 Task: Open an excel sheet with  and write heading  Student grades data  Add 10 students name:-  'Joshua Rivera, Zoey Coleman, Ryan Wright, Addison Bailey, Jonathan Simmons, Brooklyn Ward, Caleb Barnes, Audrey Collins, Gabriel Perry, Sofia Bell. ' in December Last week sales are  100 to 150. Math Grade:-  90, 95, 80, 92, 85,88, 90, 78, 92, 85.Science Grade:-  85, 87, 92, 88, 90, 85, 92, 80, 88, 90.English Grade:-  92, 90, 85, 90, 88, 92, 85, 82, 90, 88. _x000D_
History Grade:-  88, 92, 78, 95, 90, 90, 80, 85, 92, 90. Total use the formula   =SUM(D2:G2) then presss enter. Save page EvaluationSalesTargets_2022
Action: Mouse moved to (476, 265)
Screenshot: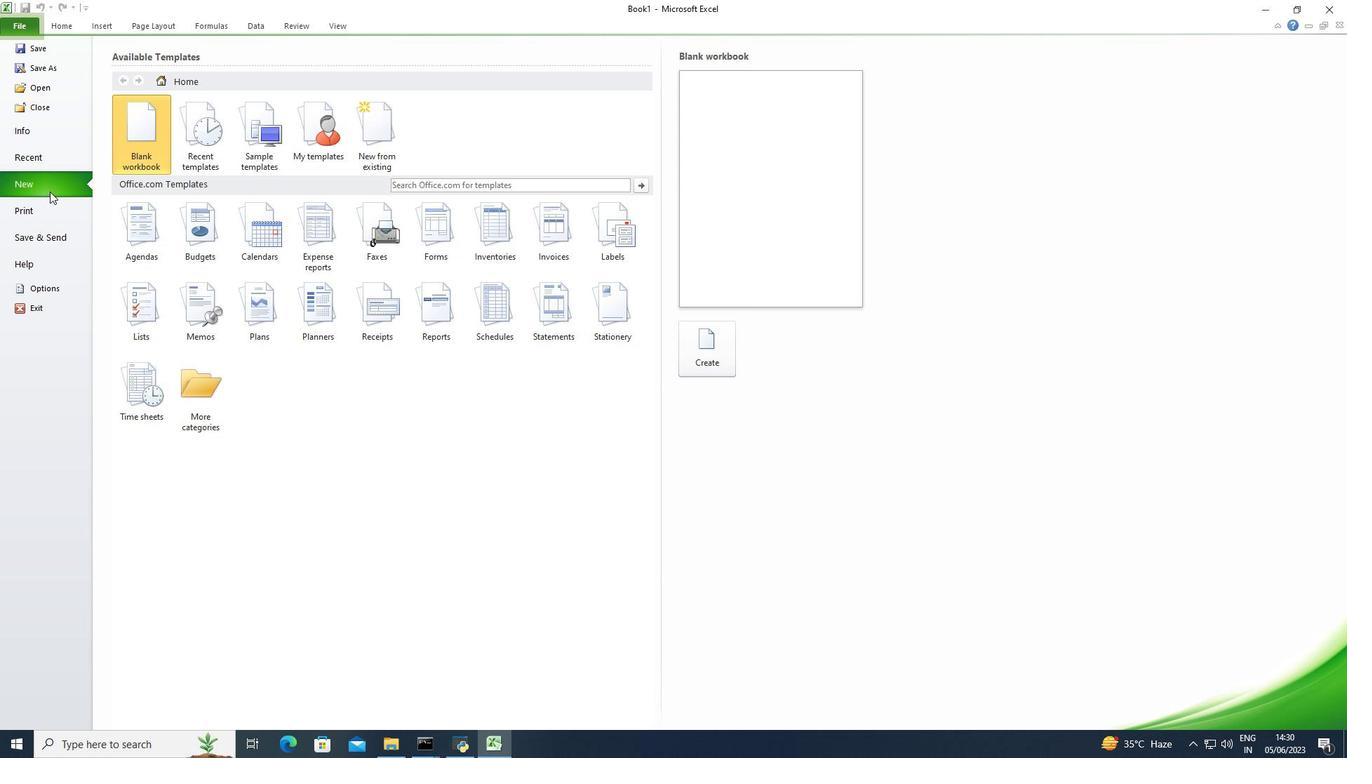 
Action: Mouse pressed left at (476, 265)
Screenshot: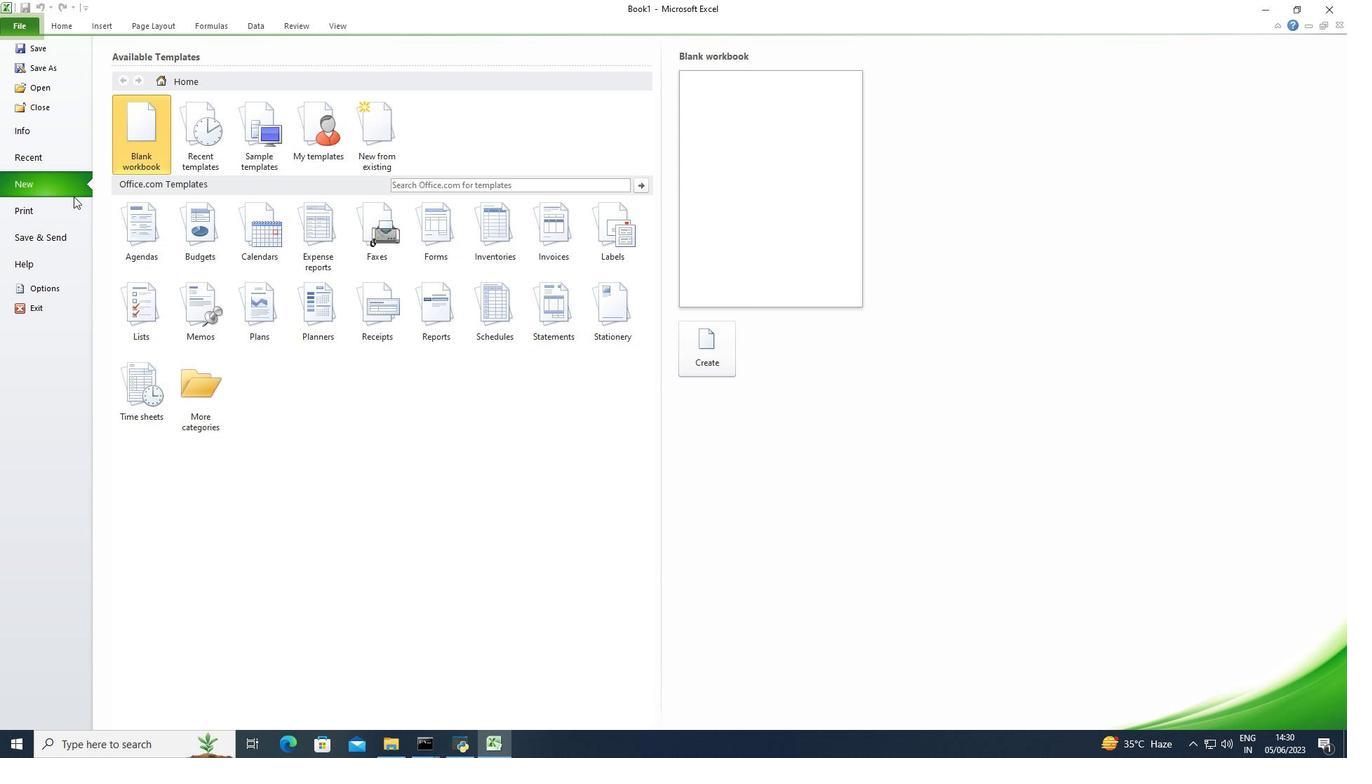 
Action: Mouse moved to (183, 247)
Screenshot: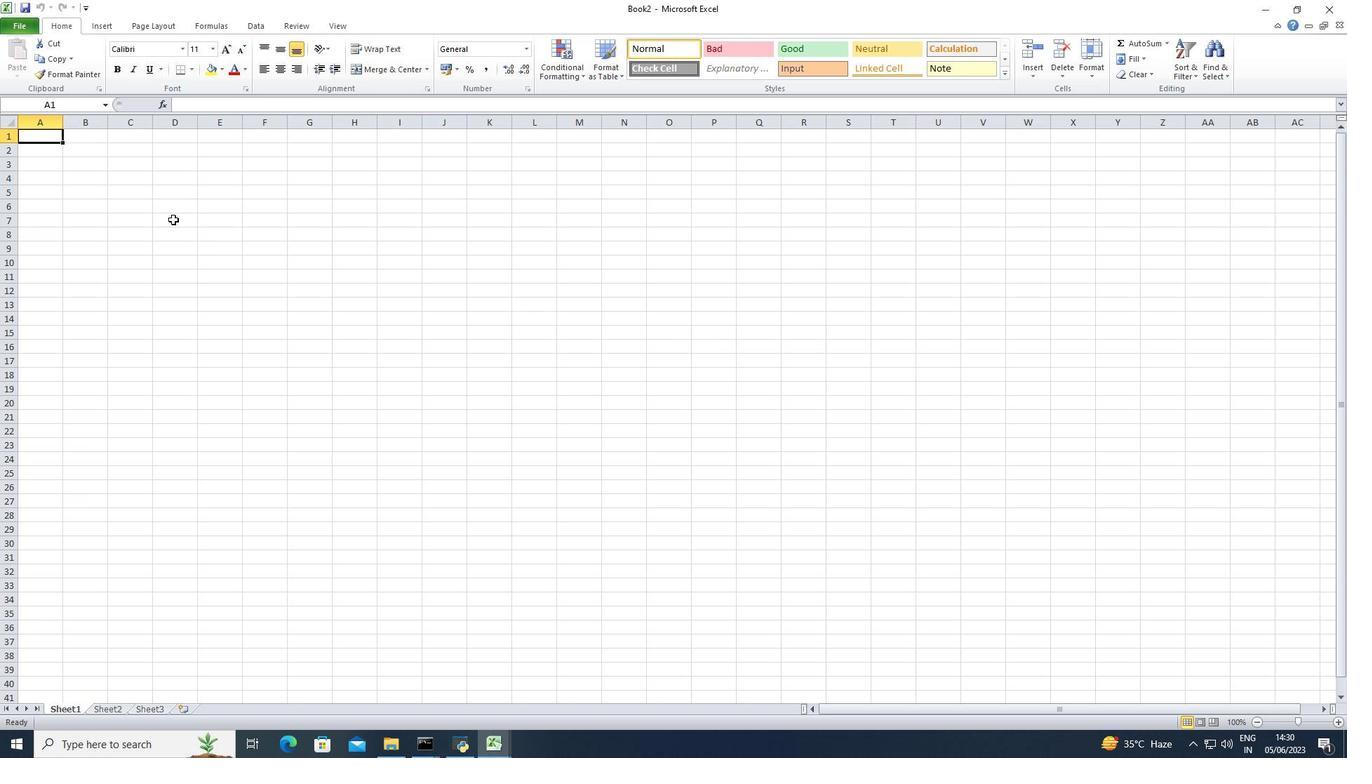 
Action: Mouse pressed left at (183, 247)
Screenshot: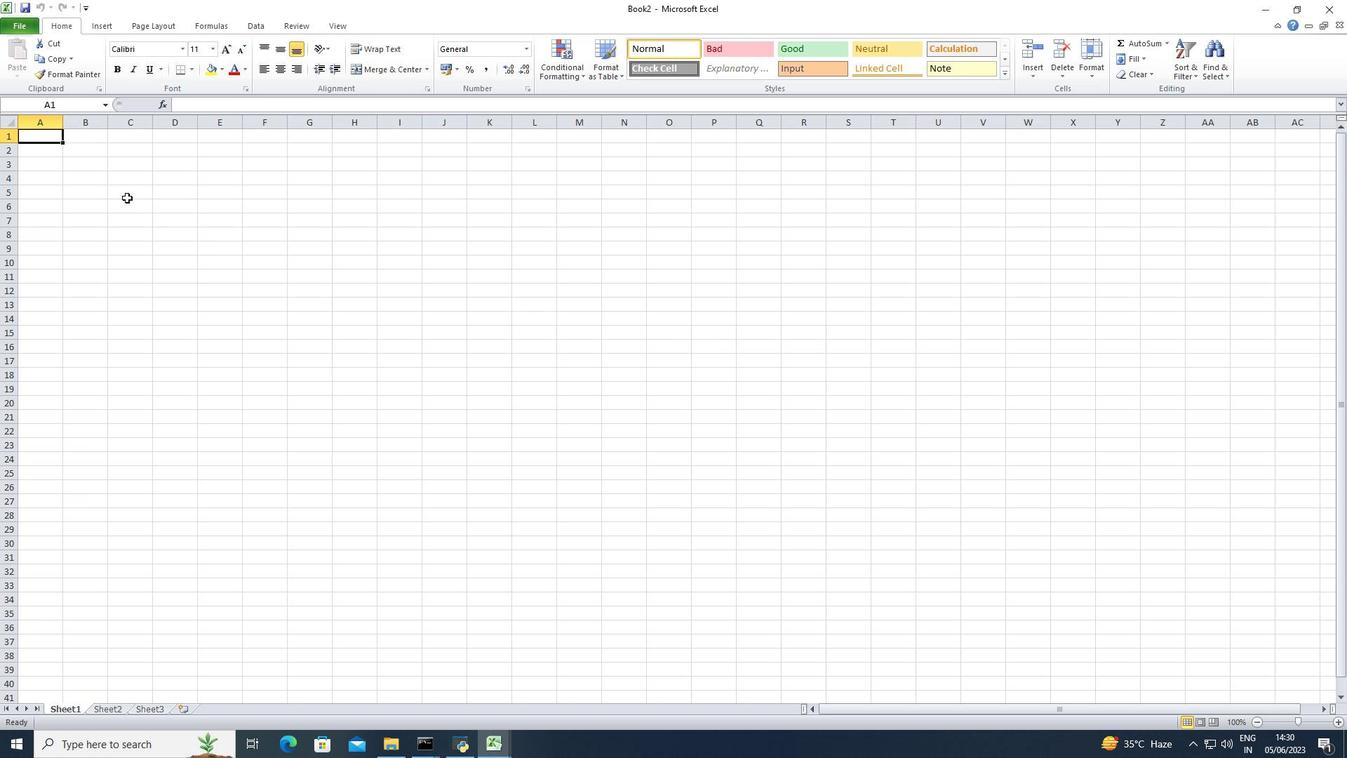 
Action: Key pressed <Key.shift>Student<Key.space>grades<Key.space>data<Key.enter><Key.down><Key.shift><Key.shift><Key.shift><Key.shift><Key.shift><Key.shift><Key.shift><Key.shift><Key.shift><Key.shift>Students<Key.space><Key.shift>Nak<Key.backspace>me<Key.enter><Key.shift>Joshua<Key.space><Key.shift>Rivera<Key.enter><Key.shift>Zoey<Key.space><Key.shift>Coleman<Key.enter><Key.shift>Ryan<Key.space><Key.shift>Wright<Key.enter><Key.shift>Addison<Key.space><Key.shift>Bailey<Key.enter><Key.shift><Key.shift><Key.shift>Jonathan<Key.space><Key.shift>Simmons<Key.enter><Key.shift>Brooklyn<Key.space><Key.shift>Ward<Key.enter><Key.shift>Caleb<Key.space><Key.shift>Barnes<Key.enter><Key.shift>Audrey<Key.space><Key.shift>Collins<Key.space><Key.shift>Gabriel<Key.space><Key.shift>Perry<Key.enter><Key.shift>Sofia<Key.space><Key.shift>Bell<Key.down><Key.down><Key.right><Key.right><Key.right><Key.up><Key.up><Key.up><Key.up><Key.up><Key.up><Key.up><Key.up><Key.up><Key.up><Key.up><Key.shift>December<Key.space><Key.shift>Last<Key.space>week<Key.space>sales<Key.down>100<Key.down>105<Key.down>110<Key.down>117<Key.down>120<Key.down>125<Key.down>130<Key.down>145<Key.down>150<Key.down><Key.right><Key.right><Key.right><Key.up><Key.up><Key.up><Key.up><Key.up><Key.up><Key.up><Key.up><Key.up><Key.up><Key.shift>Math<Key.space><Key.shift><Key.shift><Key.shift><Key.shift>Grade<Key.down>90<Key.down>95<Key.down>80<Key.down>92<Key.down>85<Key.down>88<Key.down>90<Key.down>78<Key.down>92<Key.down><Key.right><Key.right><Key.up><Key.up><Key.up><Key.up><Key.up><Key.up>65<Key.up><Key.up><Key.down><Key.down><Key.down><Key.down><Key.down><Key.down>
Screenshot: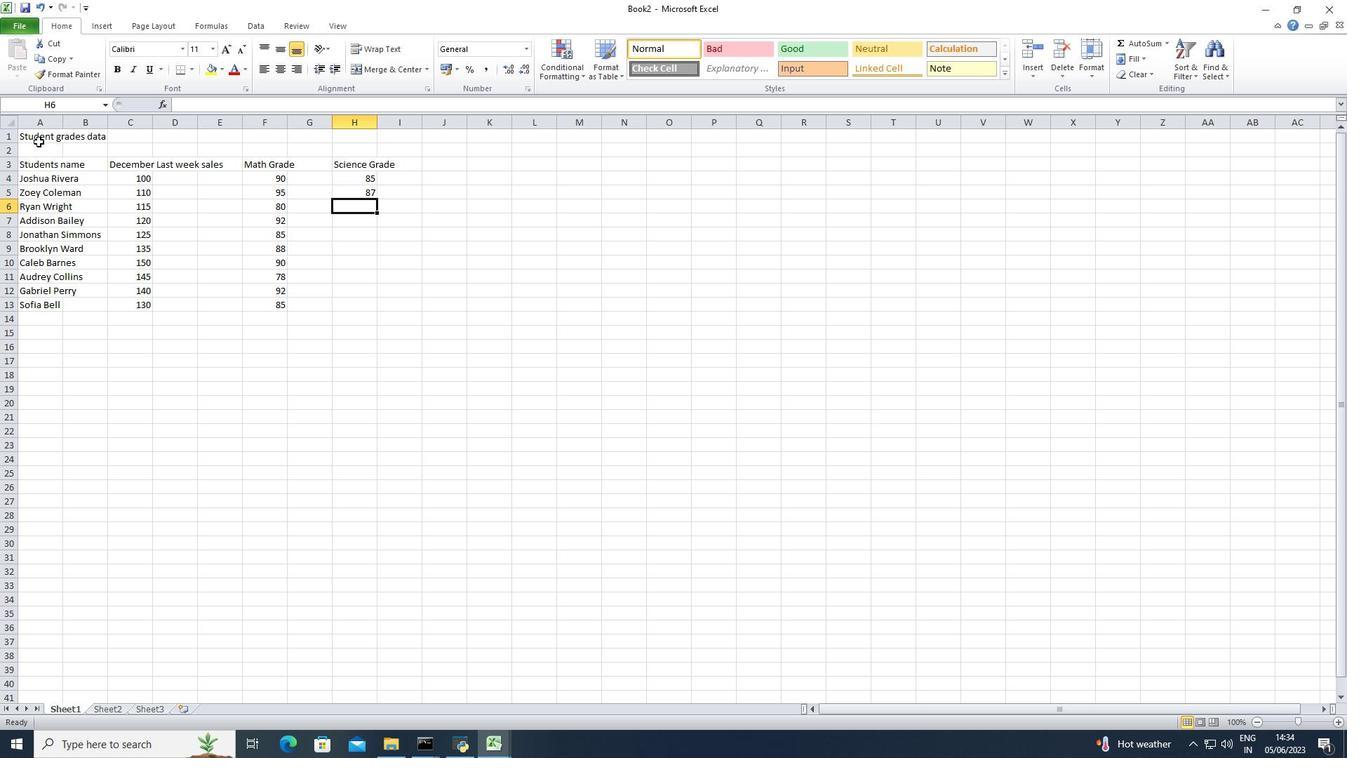 
Action: Mouse moved to (190, 252)
Screenshot: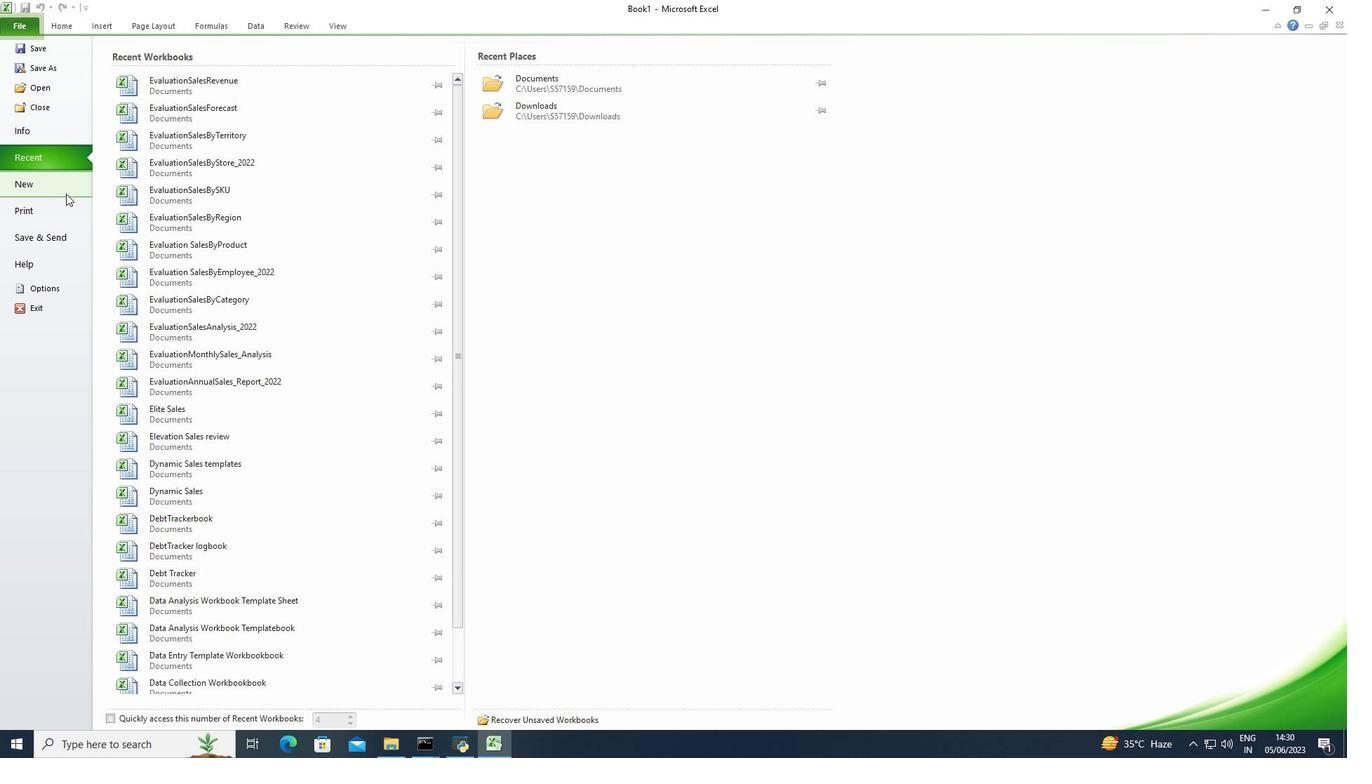
Action: Mouse pressed left at (190, 252)
Screenshot: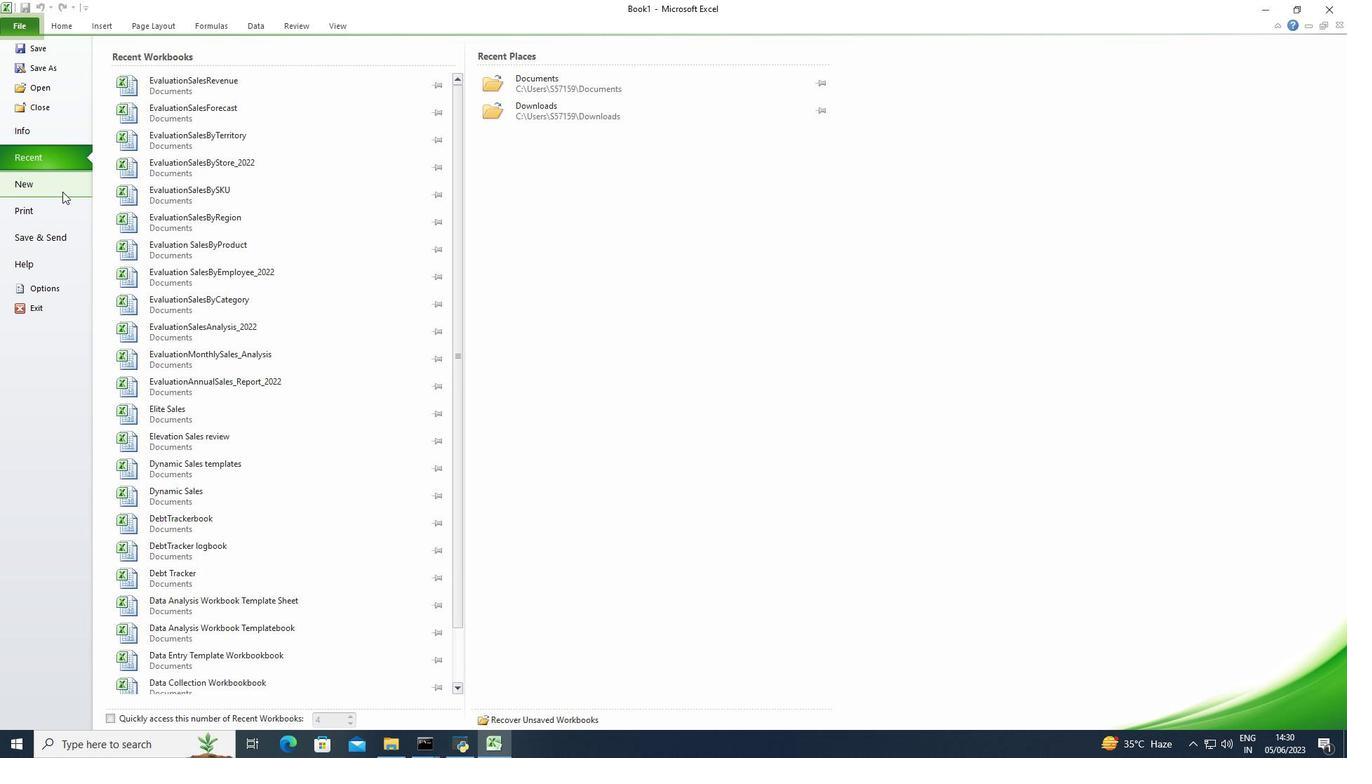 
Action: Mouse moved to (470, 267)
Screenshot: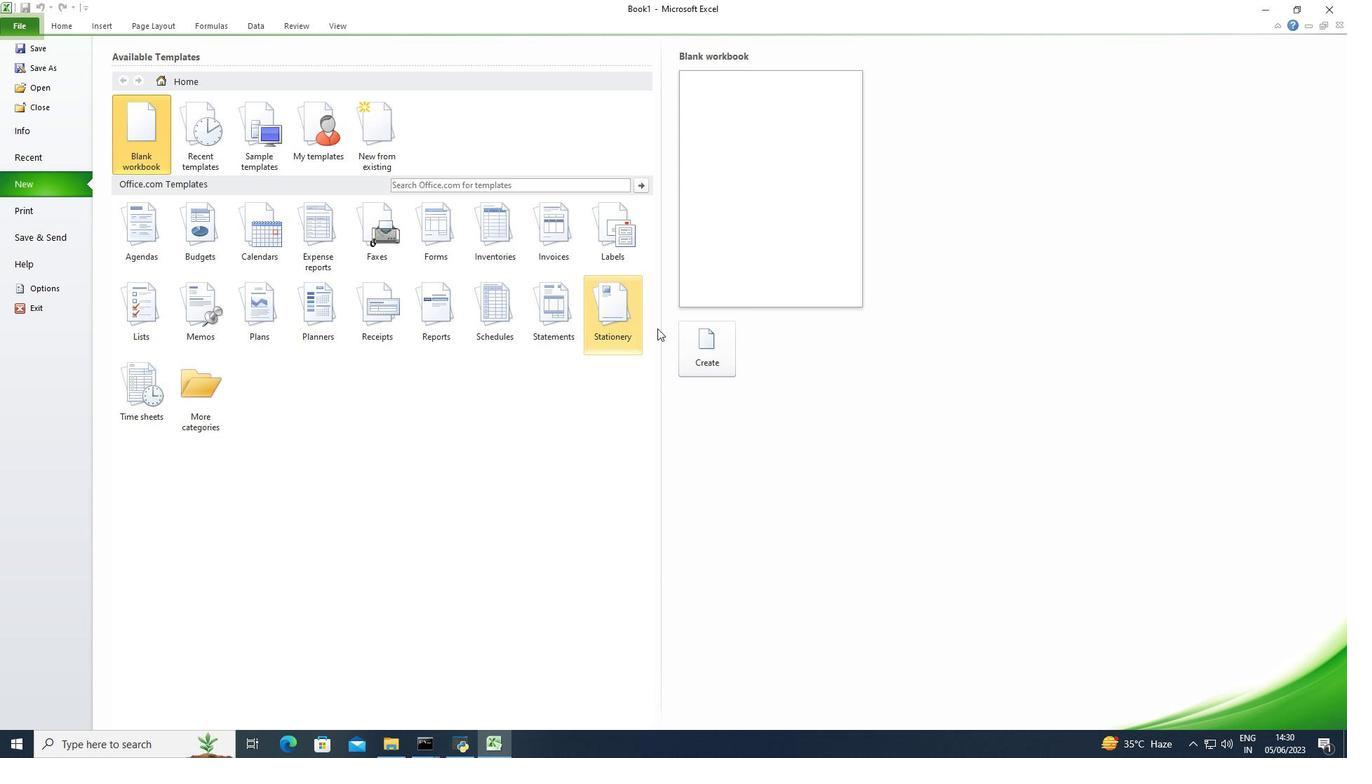 
Action: Mouse pressed left at (470, 267)
Screenshot: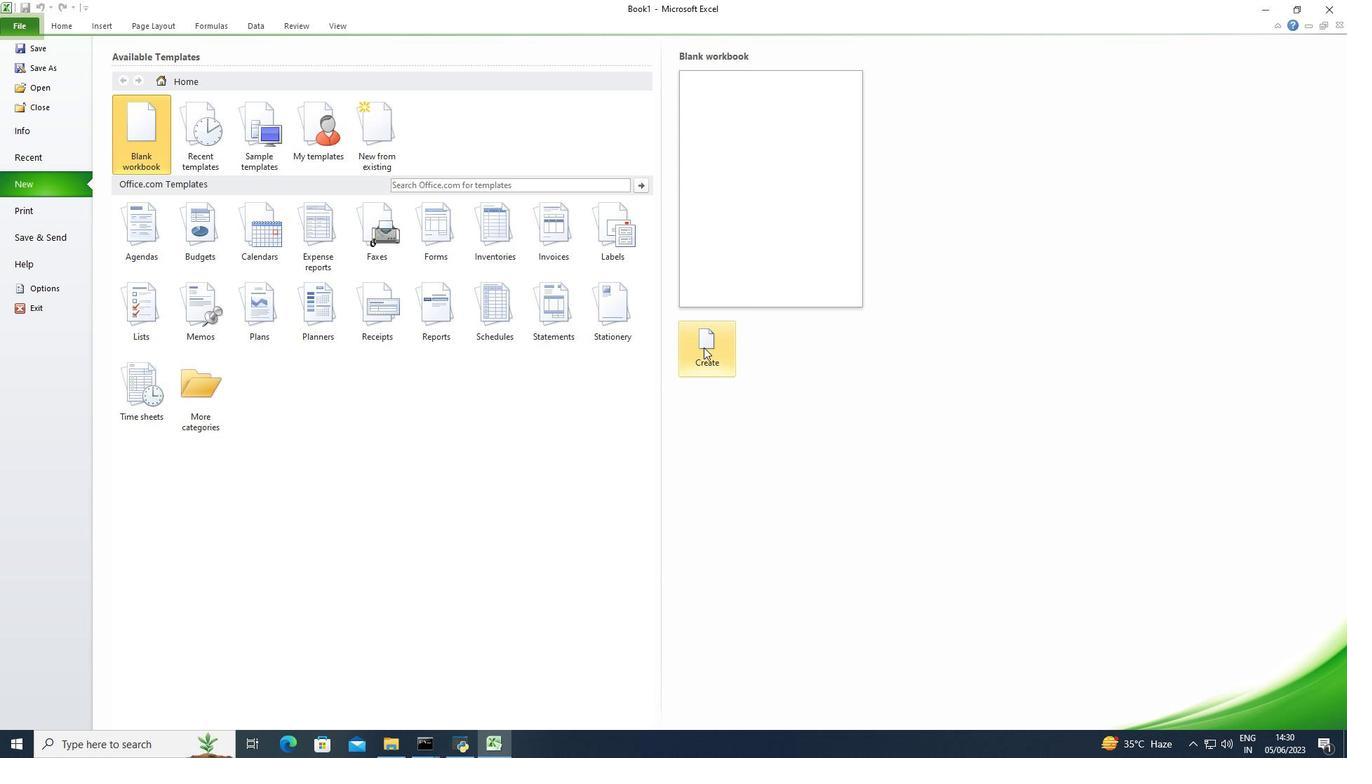 
Action: Mouse moved to (181, 247)
Screenshot: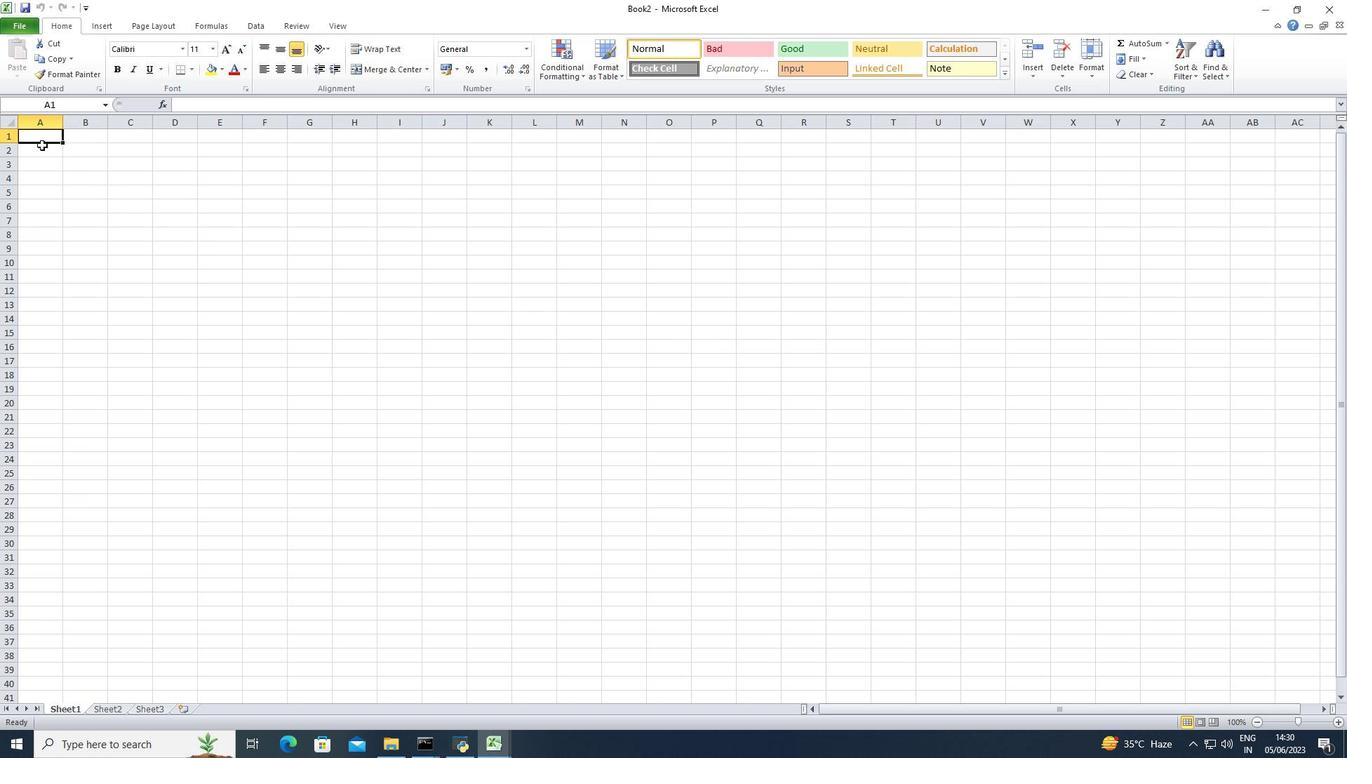 
Action: Mouse pressed left at (181, 247)
Screenshot: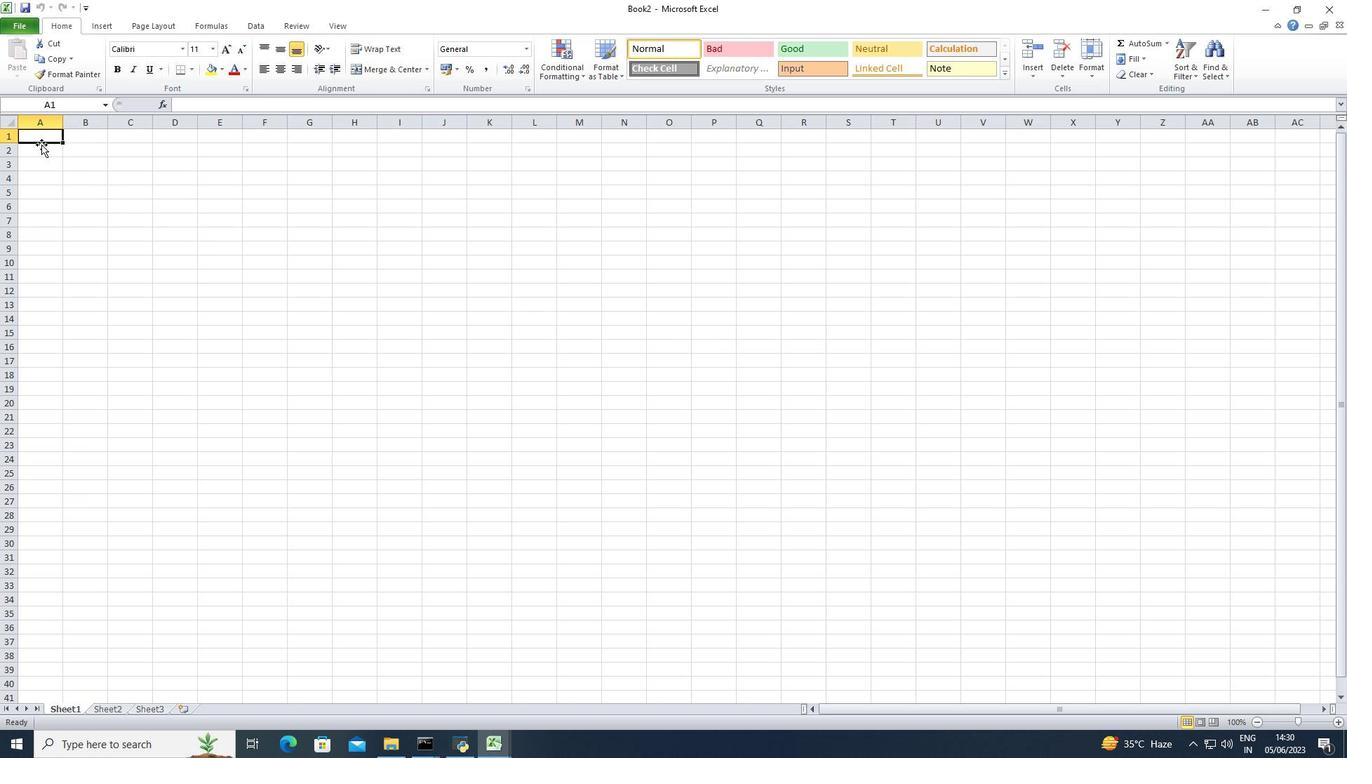 
Action: Key pressed <Key.shift><Key.shift><Key.shift><Key.shift><Key.shift><Key.shift><Key.shift><Key.shift><Key.shift><Key.shift><Key.shift><Key.shift><Key.shift><Key.shift><Key.shift><Key.shift><Key.shift><Key.shift>Student<Key.space>grades<Key.space>data<Key.left><Key.down><Key.down><Key.shift><Key.shift><Key.shift><Key.shift><Key.shift><Key.shift><Key.shift><Key.shift><Key.shift><Key.shift><Key.shift><Key.shift><Key.shift><Key.shift>Students<Key.space>name<Key.enter><Key.shift>Joshua<Key.space><Key.shift>Rivera<Key.enter><Key.shift>Zoey<Key.space><Key.shift>Coleman<Key.enter><Key.shift>Ryan<Key.space><Key.shift><Key.shift><Key.shift><Key.shift>Wright<Key.enter><Key.shift>Addison<Key.space><Key.shift>Bailey<Key.enter><Key.shift>Jonathan<Key.space><Key.shift>Simmons<Key.enter><Key.shift>Brooklyn<Key.space><Key.shift>Ward<Key.enter><Key.shift>Caleb<Key.space><Key.shift>Barnes<Key.enter><Key.shift>Audrey<Key.space><Key.shift>Collins<Key.enter><Key.shift>Gabriel<Key.space><Key.shift>Perry<Key.enter><Key.shift>Sofia<Key.space><Key.shift>Bell<Key.down><Key.right><Key.right><Key.up><Key.up><Key.up><Key.up><Key.up><Key.up><Key.up><Key.up><Key.up><Key.up><Key.up><Key.shift>December<Key.space><Key.shift>Last<Key.space><Key.shift><Key.shift><Key.shift><Key.shift><Key.shift><Key.shift><Key.shift><Key.shift><Key.shift><Key.shift><Key.shift><Key.shift><Key.shift><Key.shift><Key.shift><Key.shift><Key.shift><Key.shift><Key.shift><Key.shift><Key.shift><Key.shift><Key.shift><Key.shift><Key.shift><Key.shift><Key.shift><Key.shift><Key.shift><Key.shift><Key.shift><Key.shift><Key.shift><Key.shift><Key.shift><Key.shift><Key.shift><Key.shift><Key.shift><Key.shift><Key.shift><Key.shift><Key.shift><Key.shift><Key.shift><Key.shift><Key.shift><Key.shift><Key.shift><Key.shift><Key.shift><Key.shift><Key.shift><Key.shift><Key.shift><Key.shift><Key.shift><Key.shift><Key.shift><Key.shift><Key.shift><Key.shift><Key.shift><Key.shift><Key.shift><Key.shift><Key.shift><Key.shift><Key.shift><Key.shift><Key.shift><Key.shift><Key.shift><Key.shift><Key.shift><Key.shift><Key.shift><Key.shift><Key.shift><Key.shift><Key.shift><Key.shift><Key.shift><Key.shift><Key.shift><Key.shift><Key.shift><Key.shift><Key.shift><Key.shift><Key.shift><Key.shift><Key.shift>week<Key.space>sales<Key.down>100<Key.down>110<Key.down>115<Key.down>120<Key.down>125<Key.down>135<Key.down>150<Key.down>145<Key.down>140<Key.down>130<Key.down><Key.right><Key.right><Key.right><Key.right><Key.up><Key.up><Key.up><Key.left><Key.up><Key.up><Key.up><Key.up><Key.up><Key.up><Key.up><Key.up><Key.shift>Math<Key.space><Key.shift>Grade<Key.down>90<Key.down>95<Key.down>80<Key.down>92<Key.down>85<Key.down>88<Key.down>90<Key.down>78<Key.down>92<Key.down>85<Key.down><Key.right><Key.right><Key.up><Key.up><Key.up><Key.up><Key.up><Key.up><Key.up><Key.up><Key.up><Key.up><Key.up><Key.shift>Science<Key.space><Key.shift>Grade<Key.down>85<Key.down>87<Key.down>92<Key.down>88<Key.down>90<Key.down>85<Key.down>92<Key.down>80<Key.down>88<Key.down>90<Key.down><Key.right><Key.right><Key.up><Key.up><Key.up><Key.up><Key.up><Key.up><Key.up><Key.up><Key.up><Key.up><Key.up><Key.shift>English<Key.space><Key.shift>Grade<Key.down>92<Key.down>90<Key.down>85<Key.down>90<Key.down>88<Key.down>92<Key.down>85<Key.down>82<Key.down>90<Key.down>88<Key.down><Key.right><Key.right><Key.up><Key.up><Key.up><Key.up><Key.up><Key.up><Key.up><Key.up><Key.up><Key.up><Key.up><Key.shift>History<Key.space><Key.shift>Grade<Key.down>88<Key.down>92<Key.down>78<Key.down>95<Key.down>90<Key.down>90<Key.down>80<Key.down>85<Key.down>92<Key.down>90<Key.down><Key.down><Key.right><Key.right><Key.up><Key.up><Key.up><Key.up><Key.up><Key.up><Key.up><Key.up><Key.up><Key.up><Key.up><Key.up><Key.shift><Key.shift>Total<Key.down>=sum<Key.shift><Key.shift><Key.shift><Key.shift><Key.shift><Key.shift><Key.shift><Key.shift><Key.shift><Key.shift><Key.shift><Key.shift><Key.shift>(
Screenshot: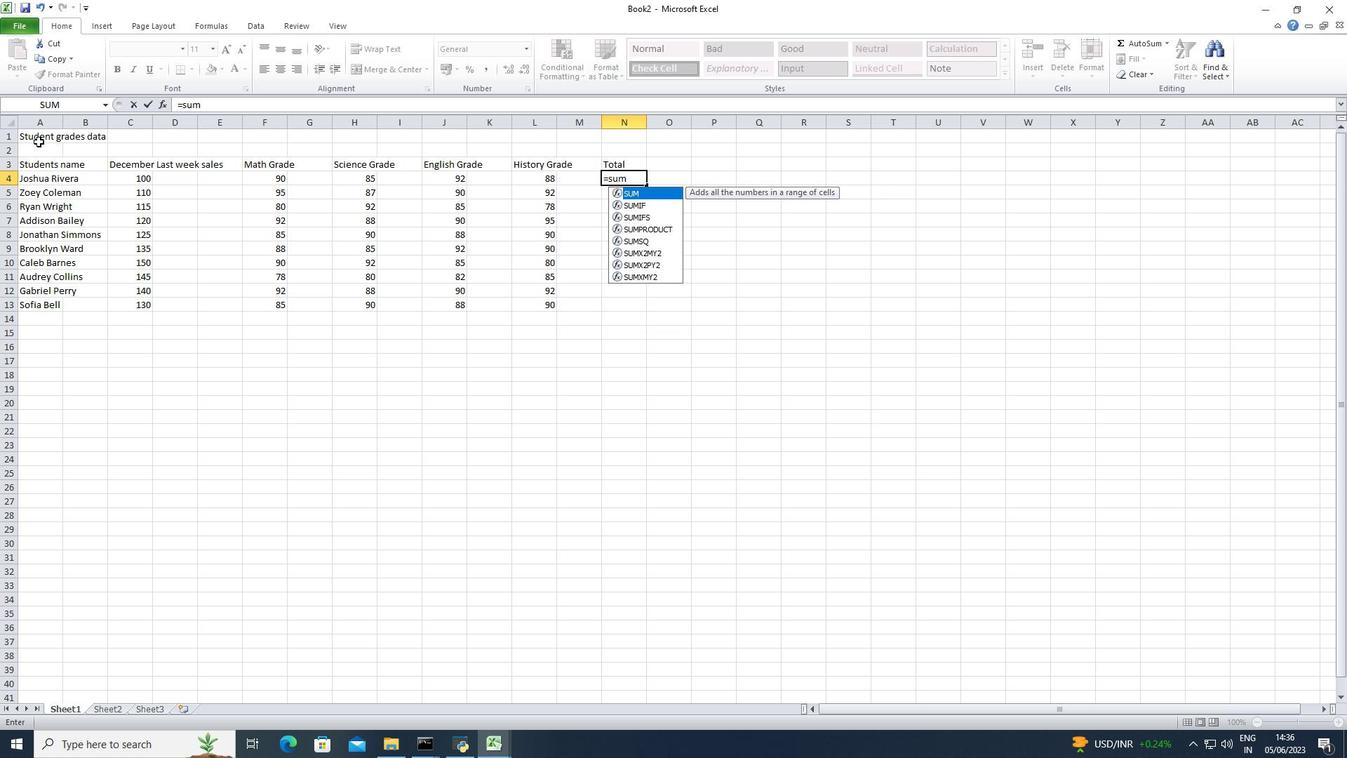 
Action: Mouse moved to (277, 250)
Screenshot: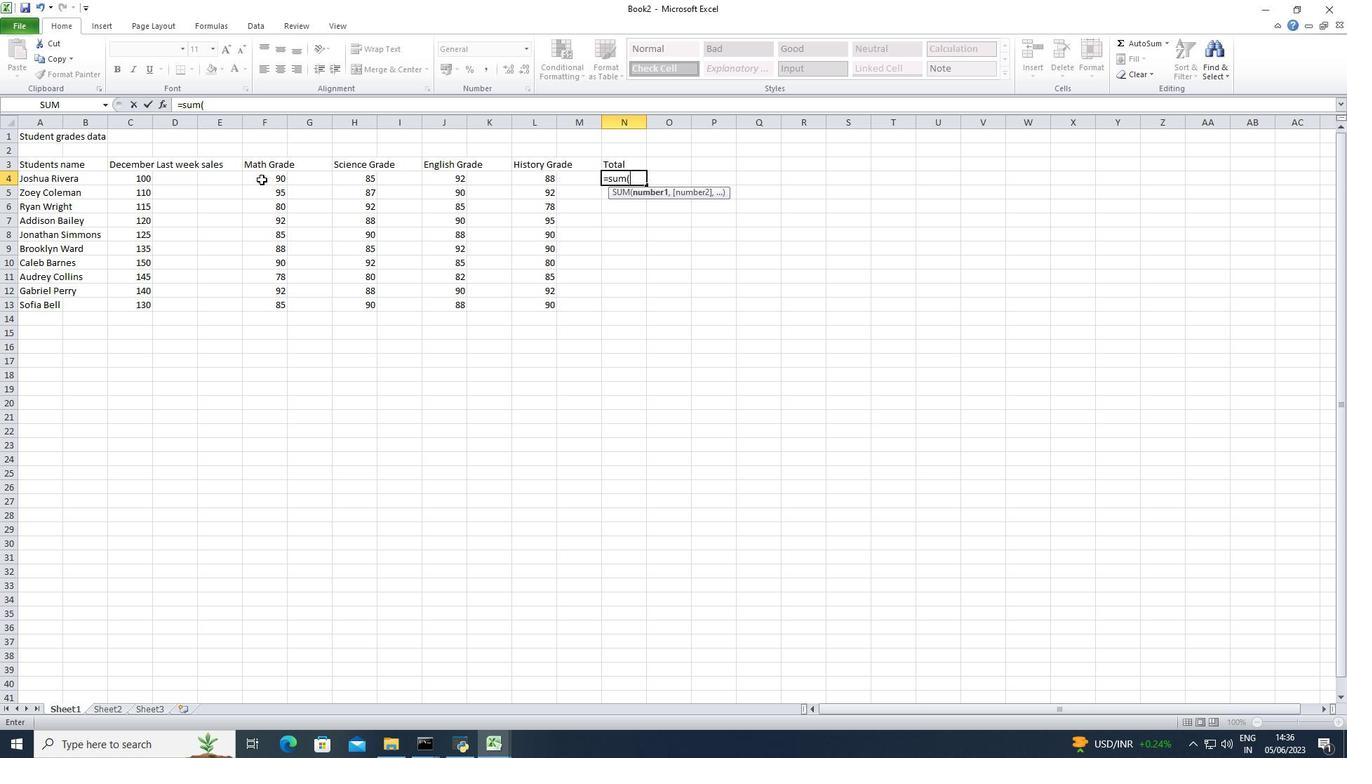 
Action: Mouse pressed left at (277, 250)
Screenshot: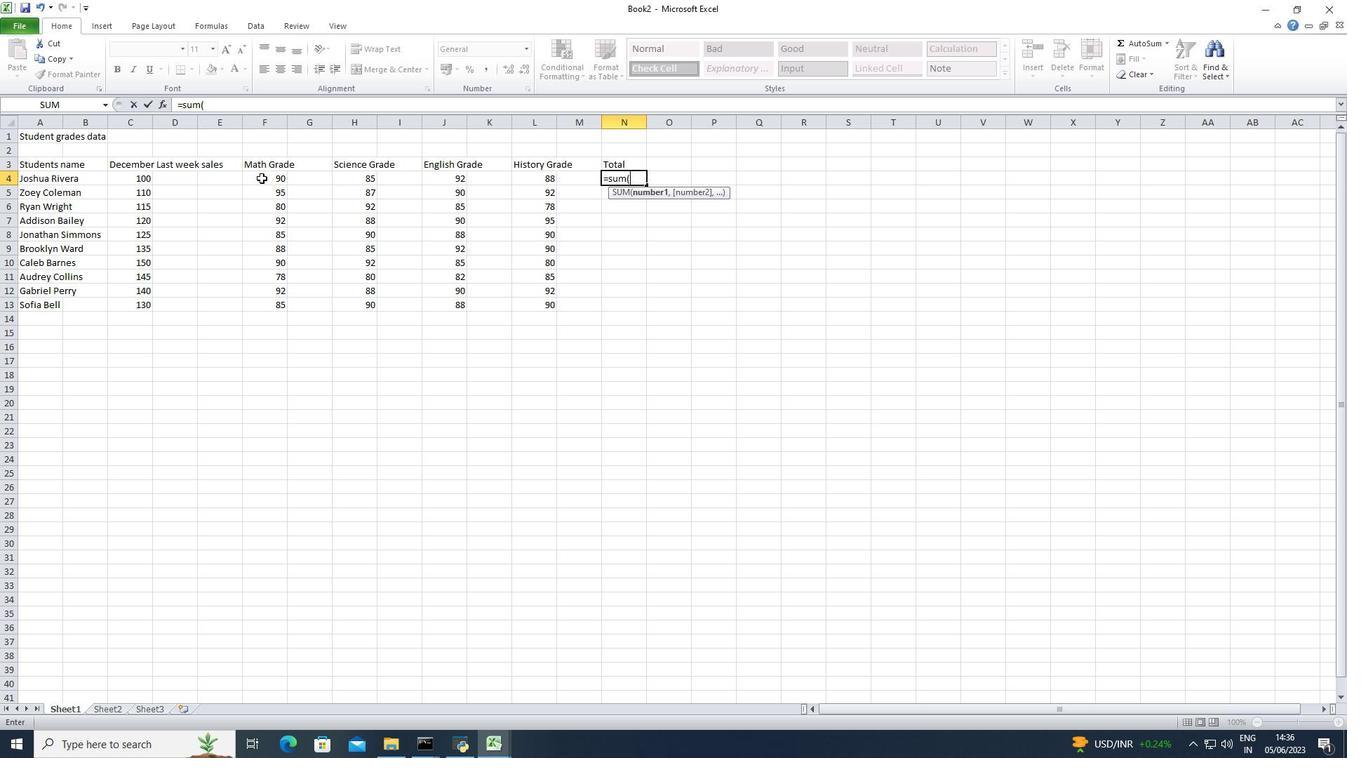 
Action: Mouse moved to (472, 252)
Screenshot: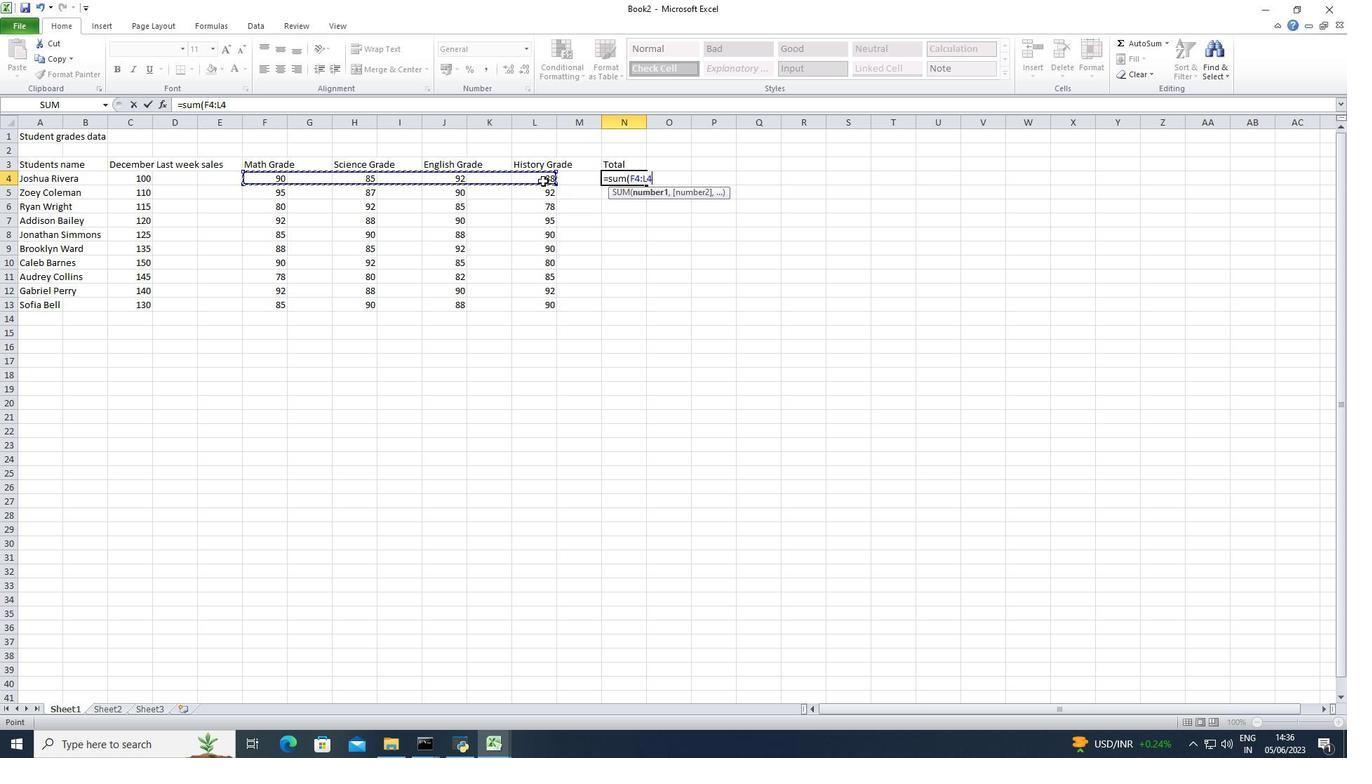 
Action: Key pressed <Key.enter>
Screenshot: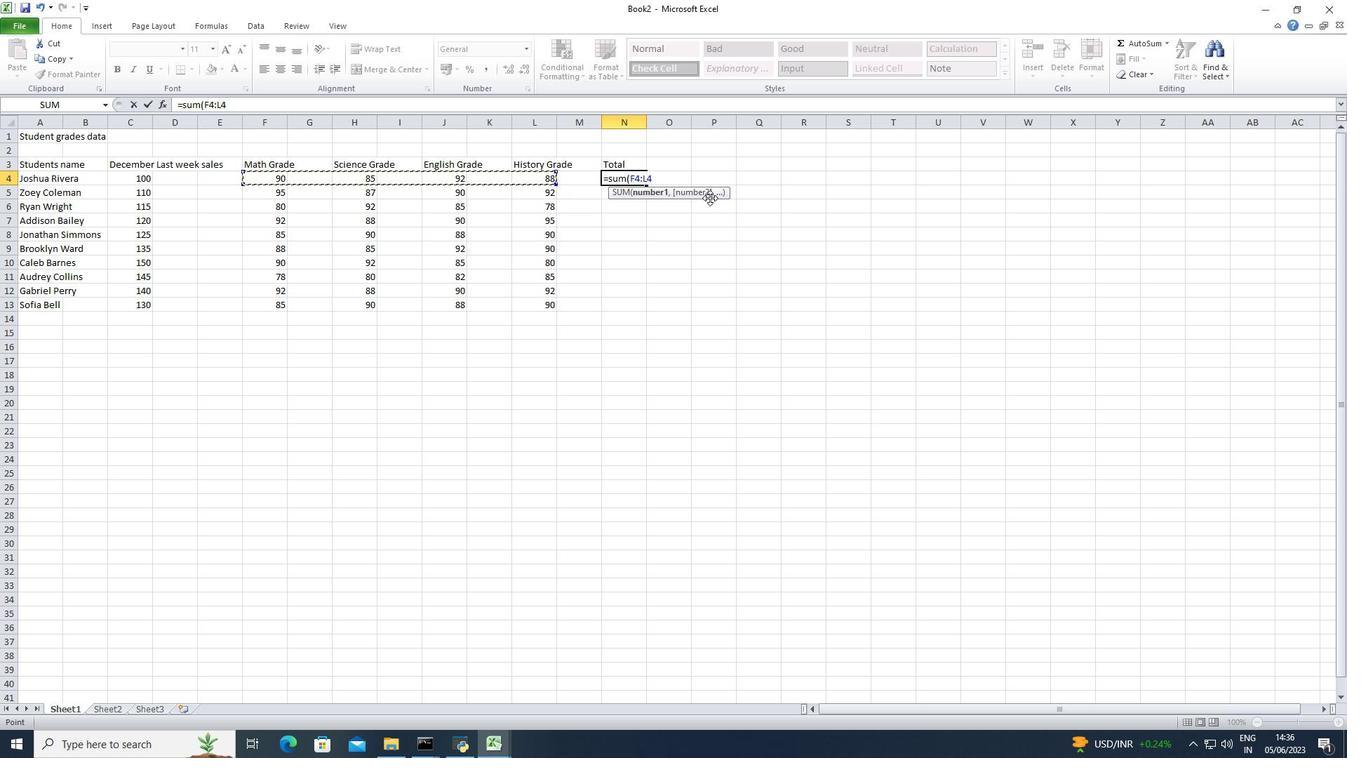 
Action: Mouse moved to (473, 252)
Screenshot: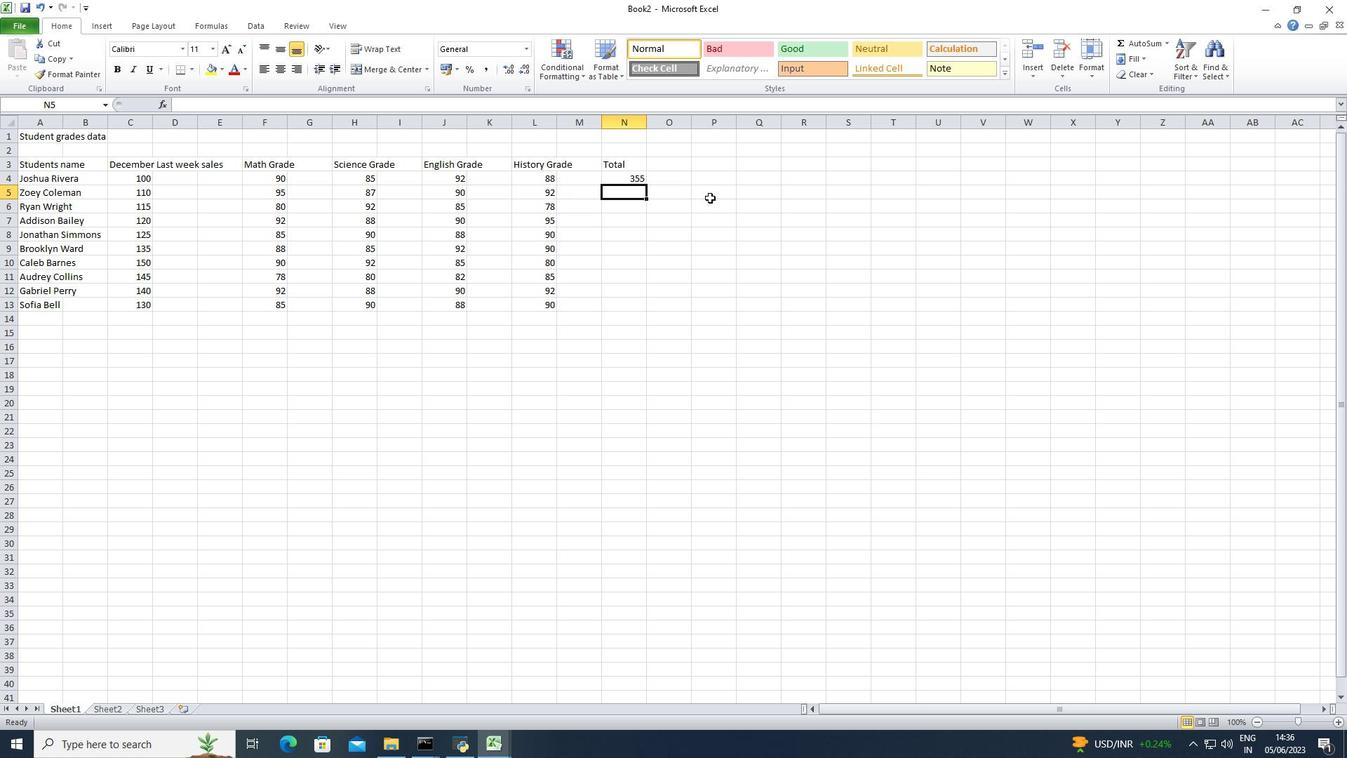 
Action: Key pressed =sum<Key.shift><Key.shift><Key.shift><Key.shift><Key.shift><Key.shift><Key.shift><Key.shift><Key.shift><Key.shift><Key.shift><Key.shift><Key.shift><Key.shift><Key.shift><Key.shift><Key.shift><Key.shift><Key.shift><Key.shift>(
Screenshot: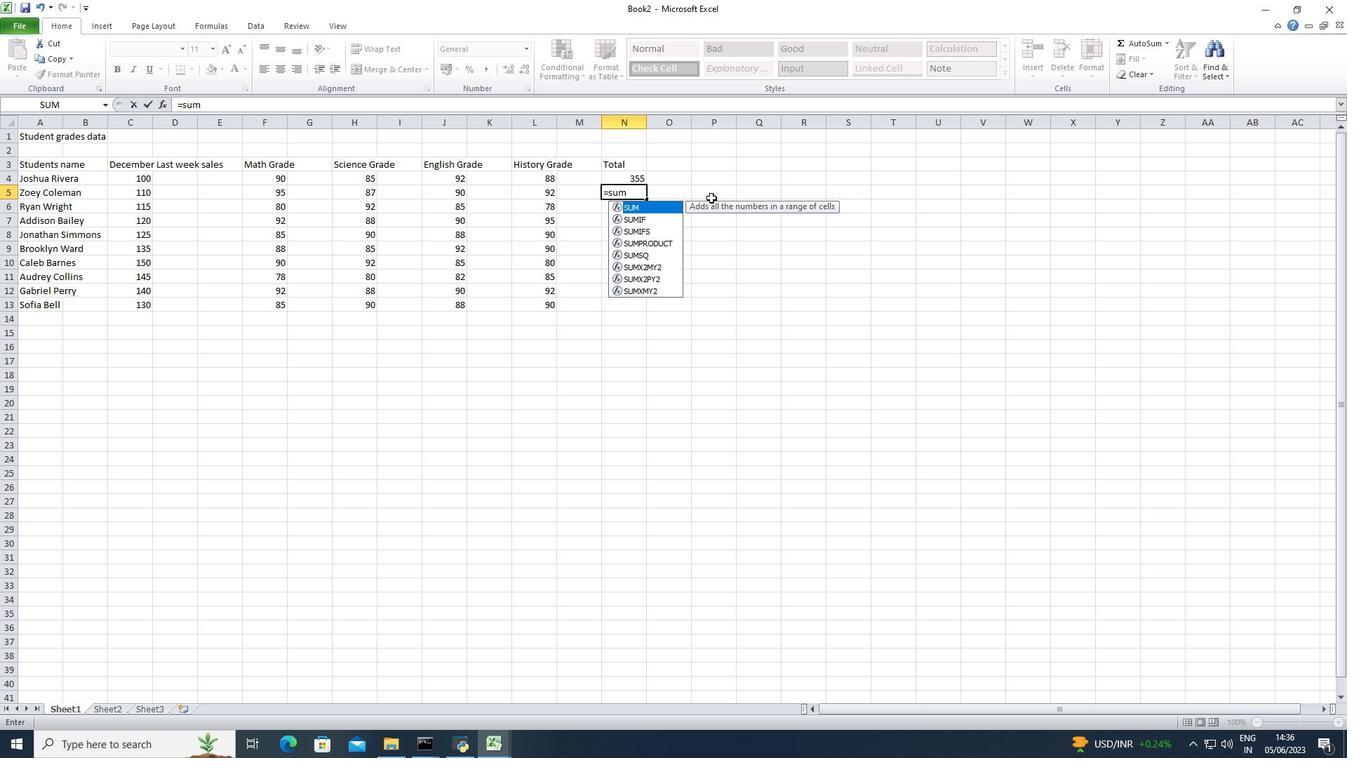 
Action: Mouse moved to (282, 252)
Screenshot: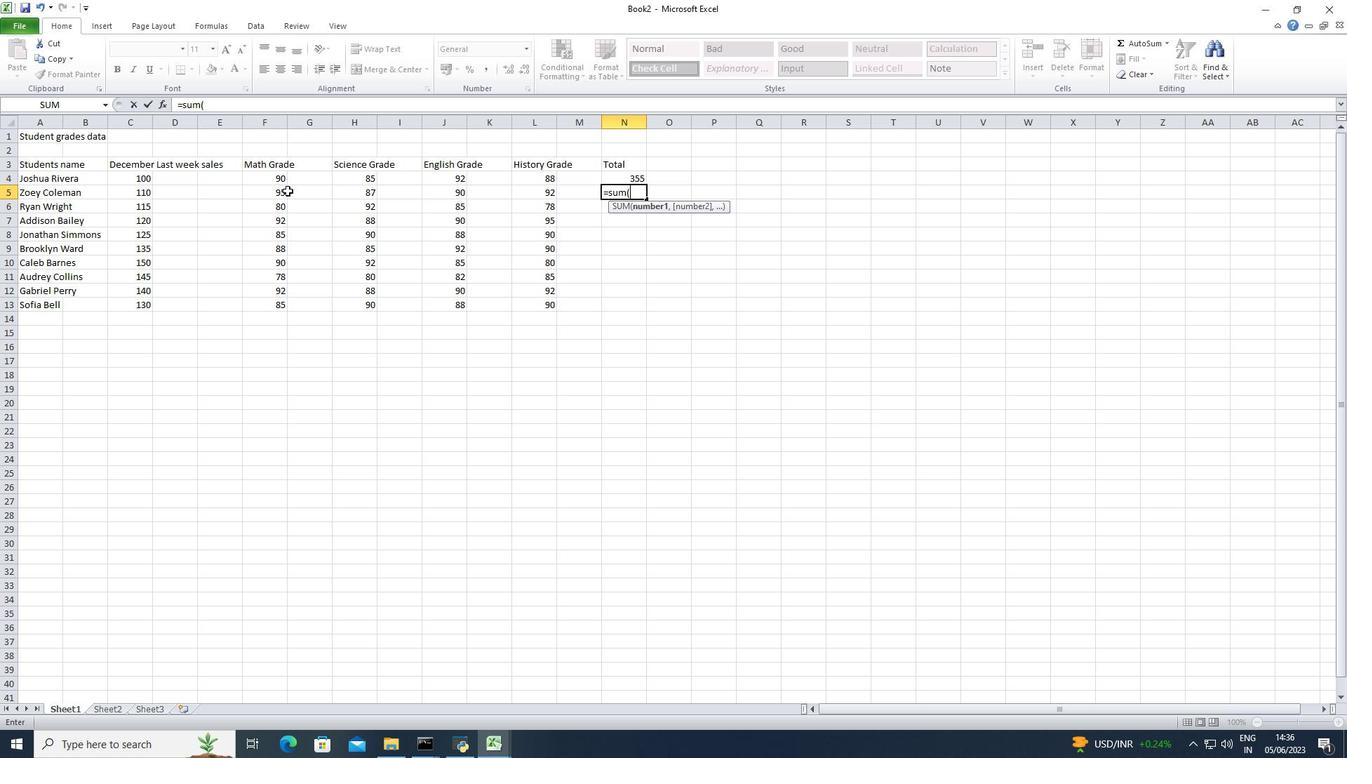 
Action: Mouse pressed left at (282, 252)
Screenshot: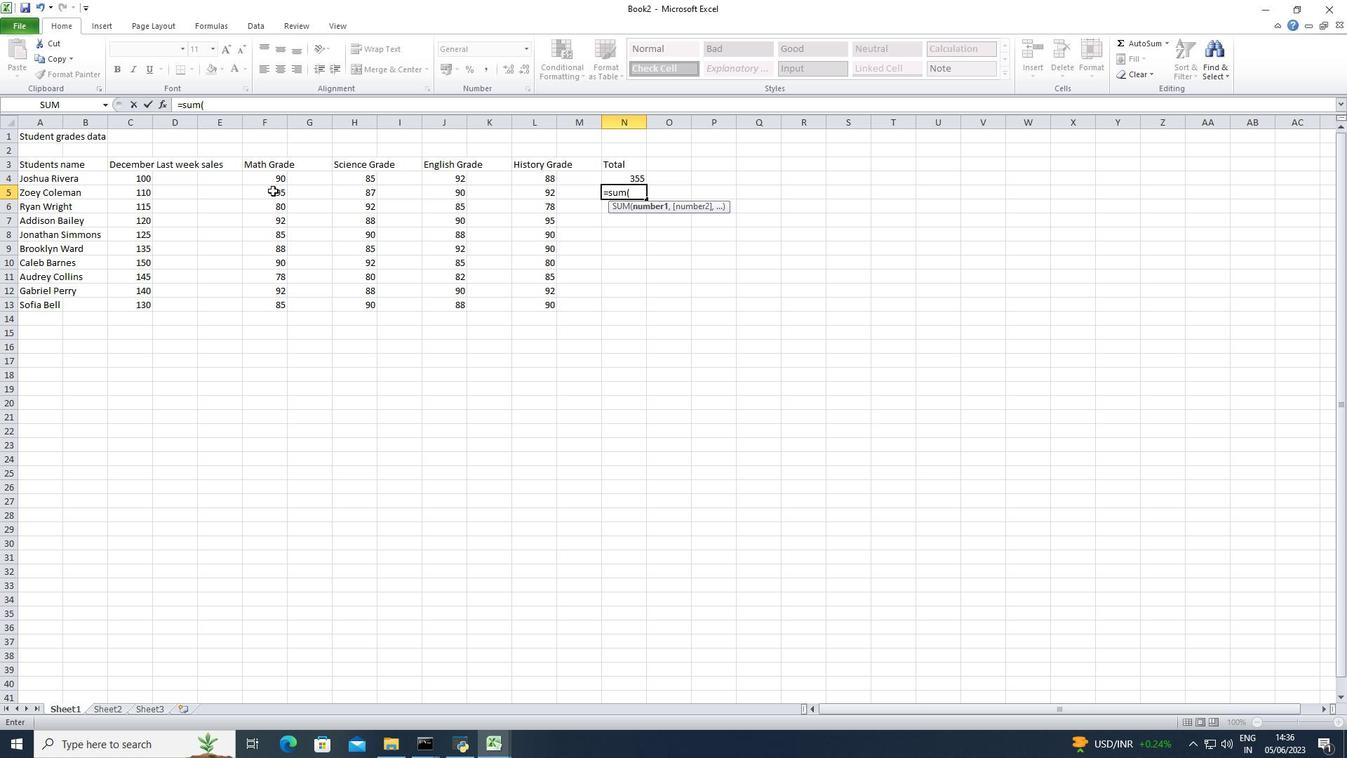
Action: Mouse moved to (464, 258)
Screenshot: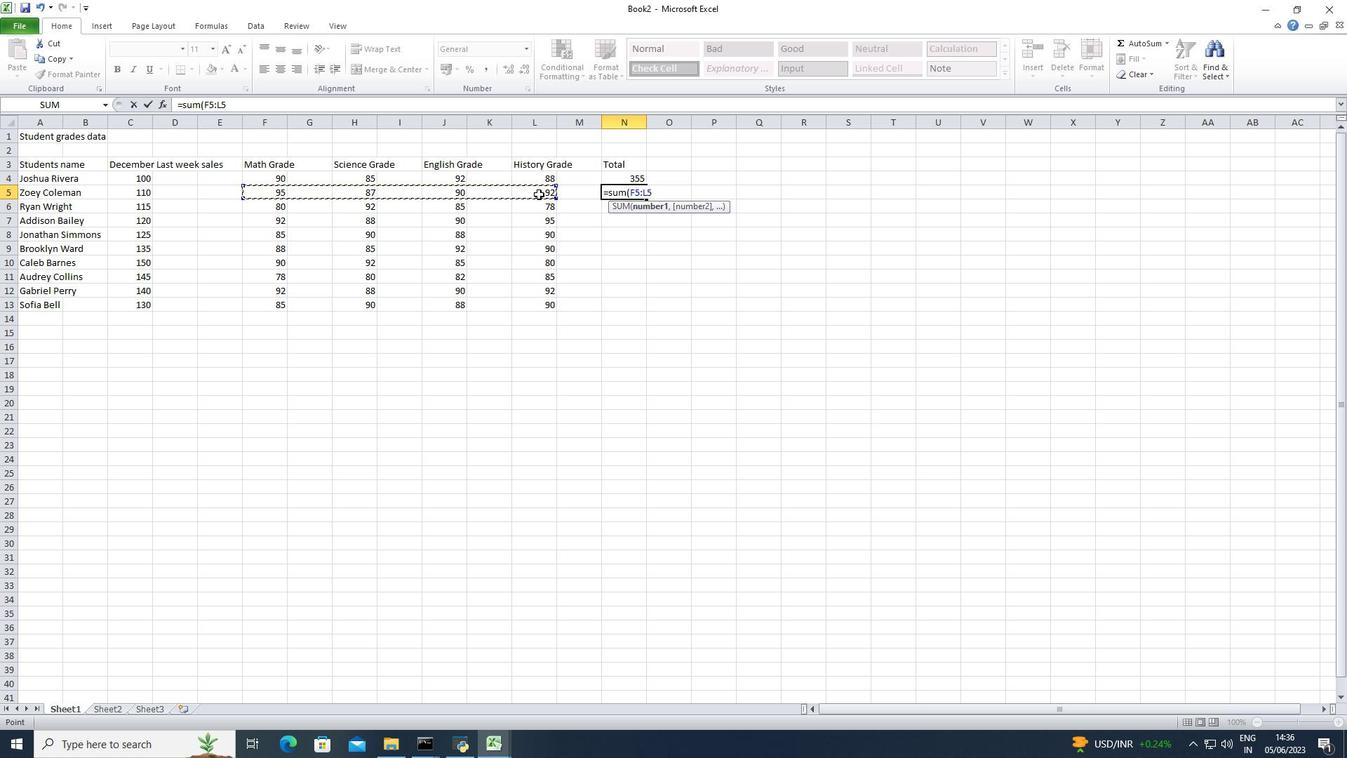 
Action: Key pressed <Key.enter>=sum<Key.shift><Key.shift><Key.shift><Key.shift><Key.shift><Key.shift><Key.shift><Key.shift><Key.shift><Key.shift><Key.shift><Key.shift><Key.shift><Key.shift><Key.shift><Key.shift><Key.shift><Key.shift><Key.shift><Key.shift><Key.shift><Key.shift><Key.shift><Key.shift><Key.shift><Key.shift><Key.shift><Key.shift><Key.shift><Key.shift><Key.shift><Key.shift><Key.shift>(
Screenshot: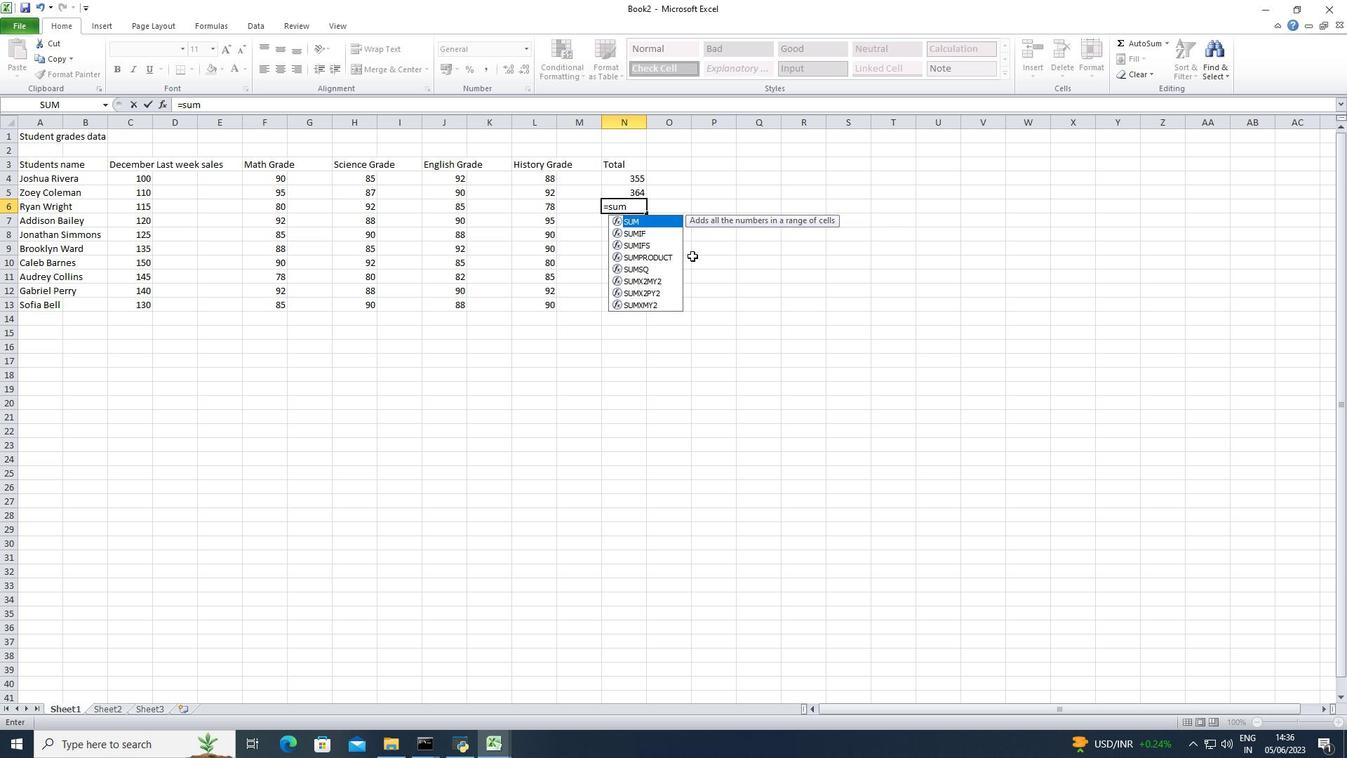 
Action: Mouse moved to (277, 254)
Screenshot: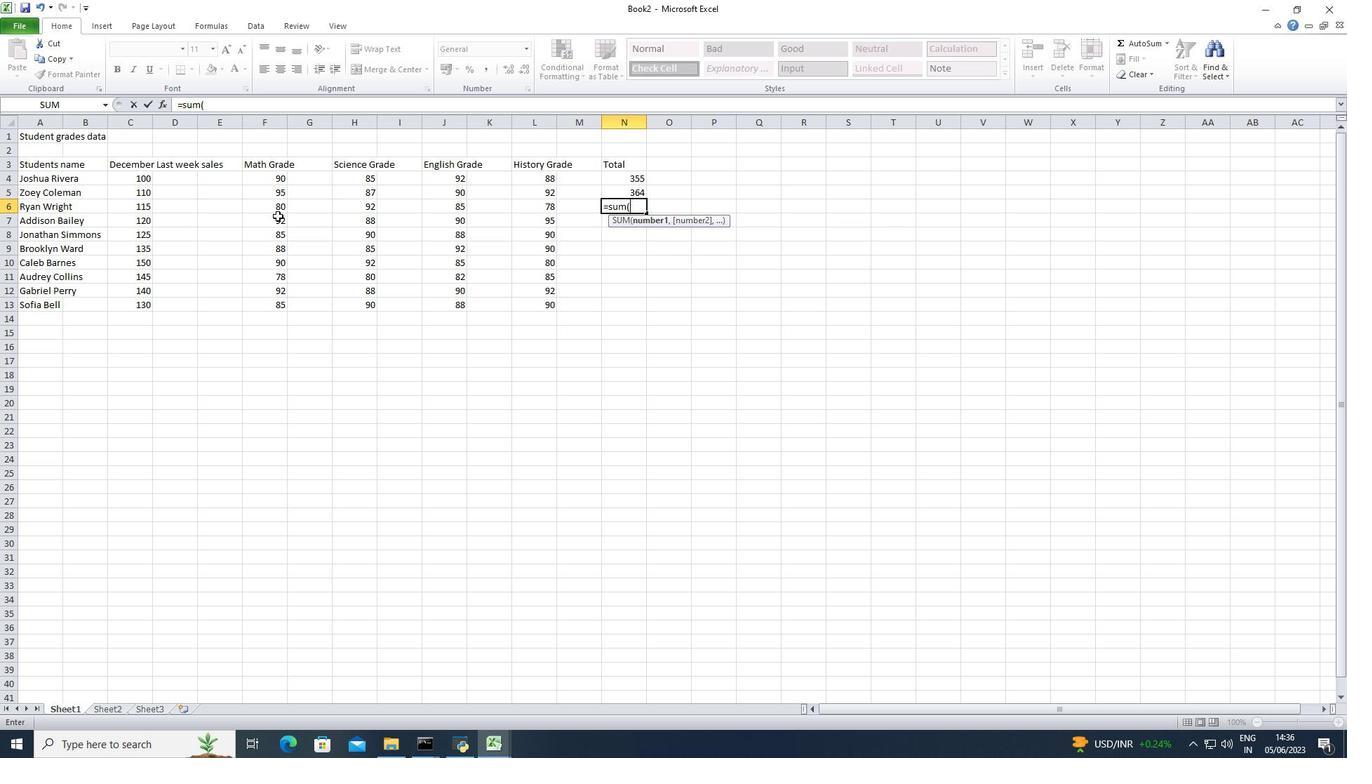 
Action: Mouse pressed left at (277, 254)
Screenshot: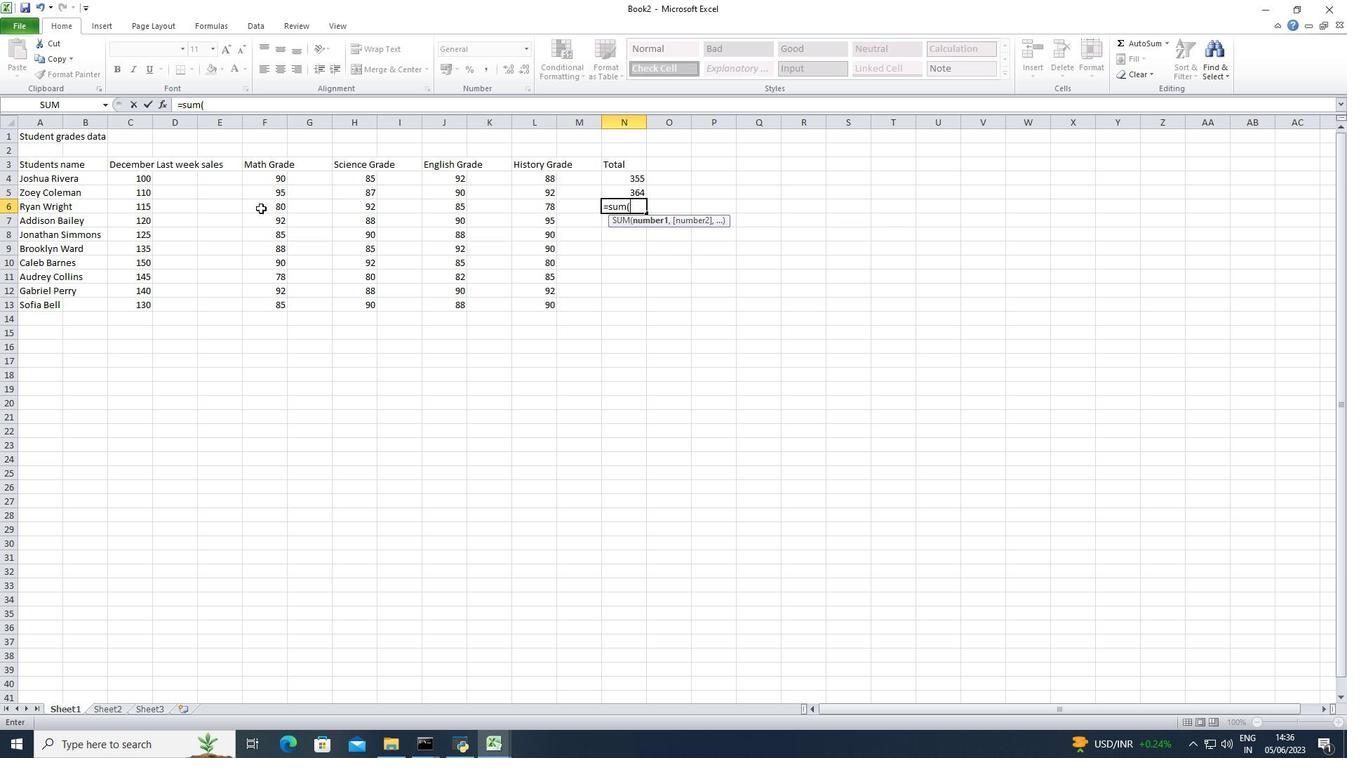 
Action: Mouse moved to (435, 256)
Screenshot: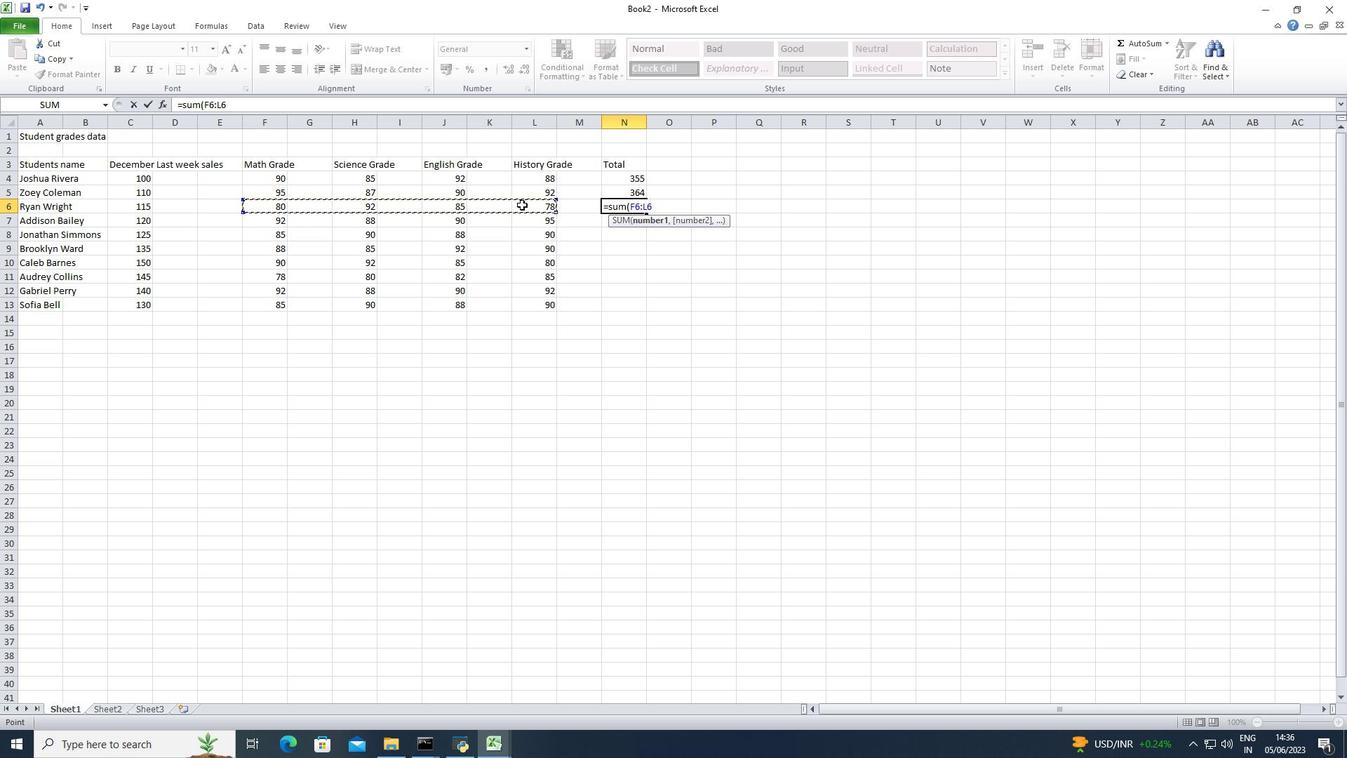 
Action: Key pressed <Key.enter>=sum
Screenshot: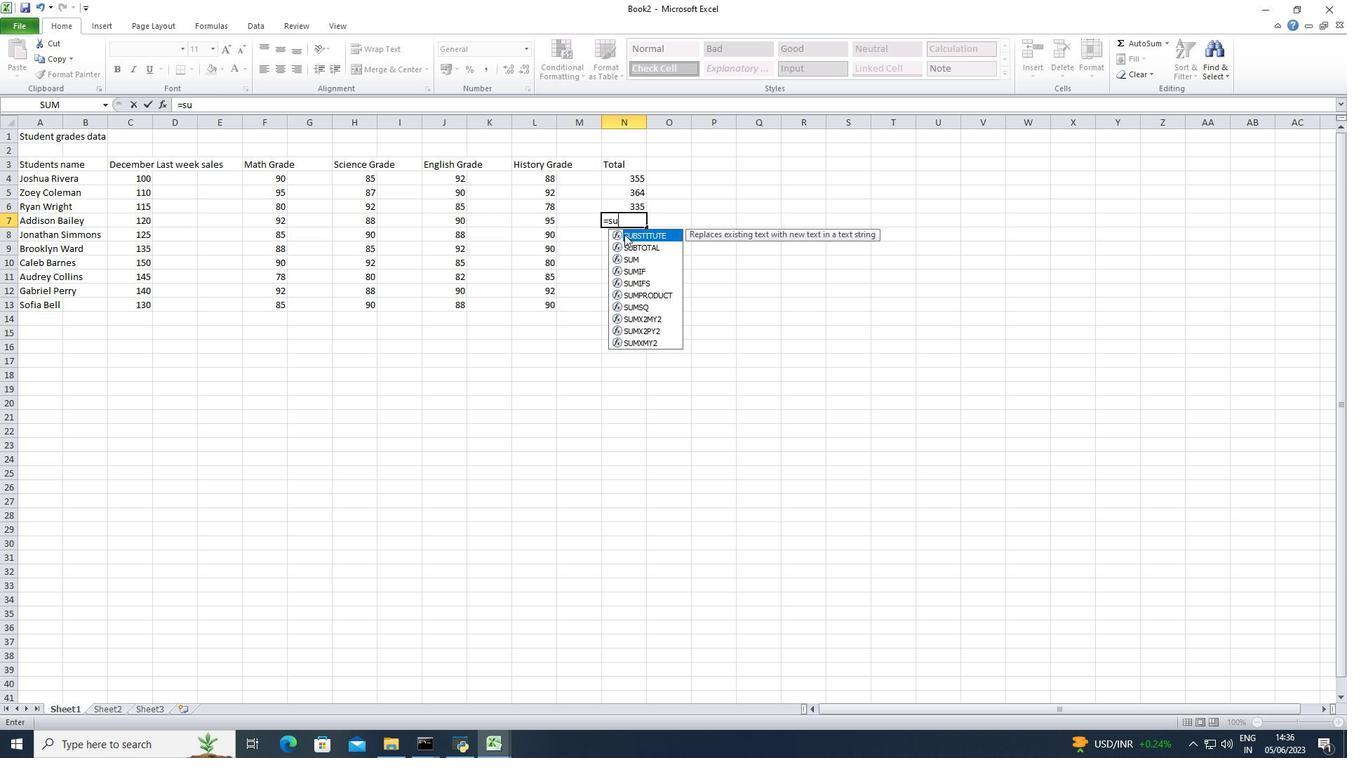 
Action: Mouse moved to (282, 254)
Screenshot: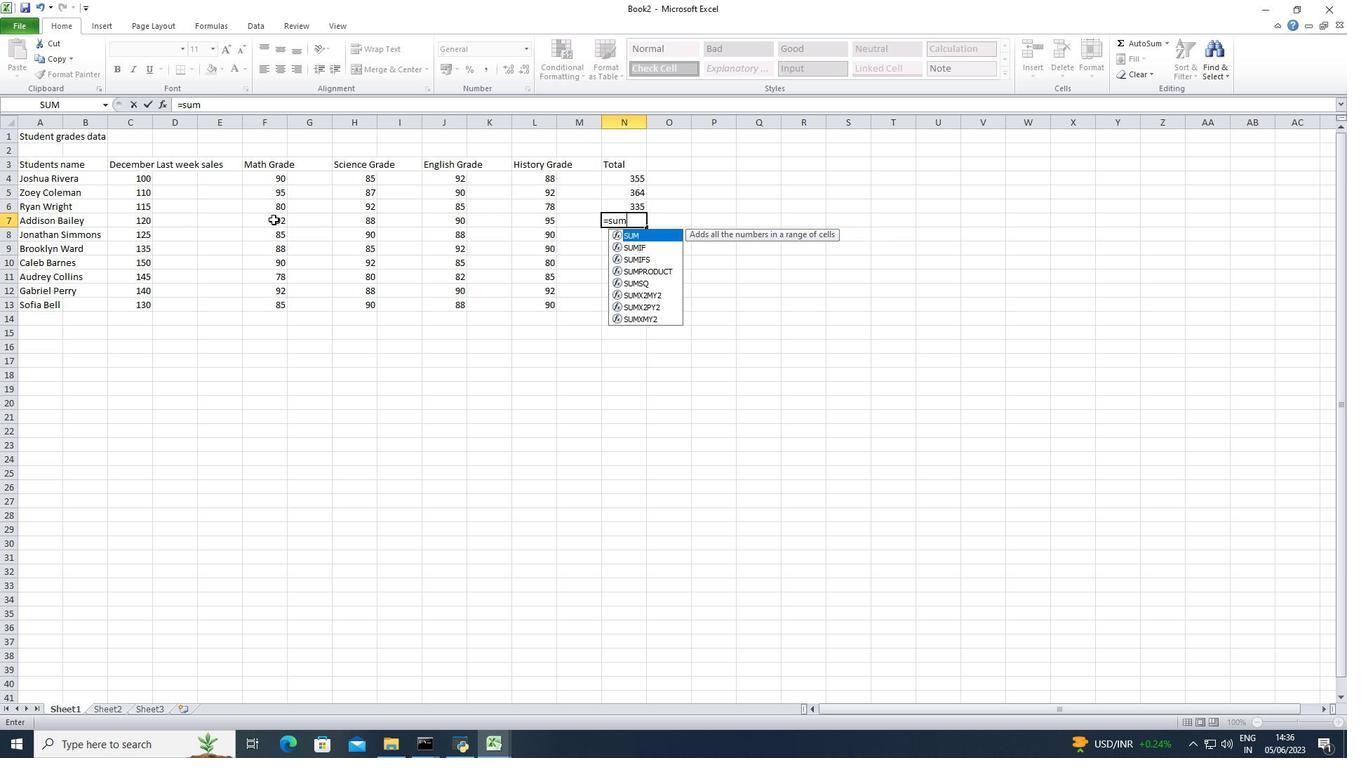 
Action: Mouse pressed left at (282, 254)
Screenshot: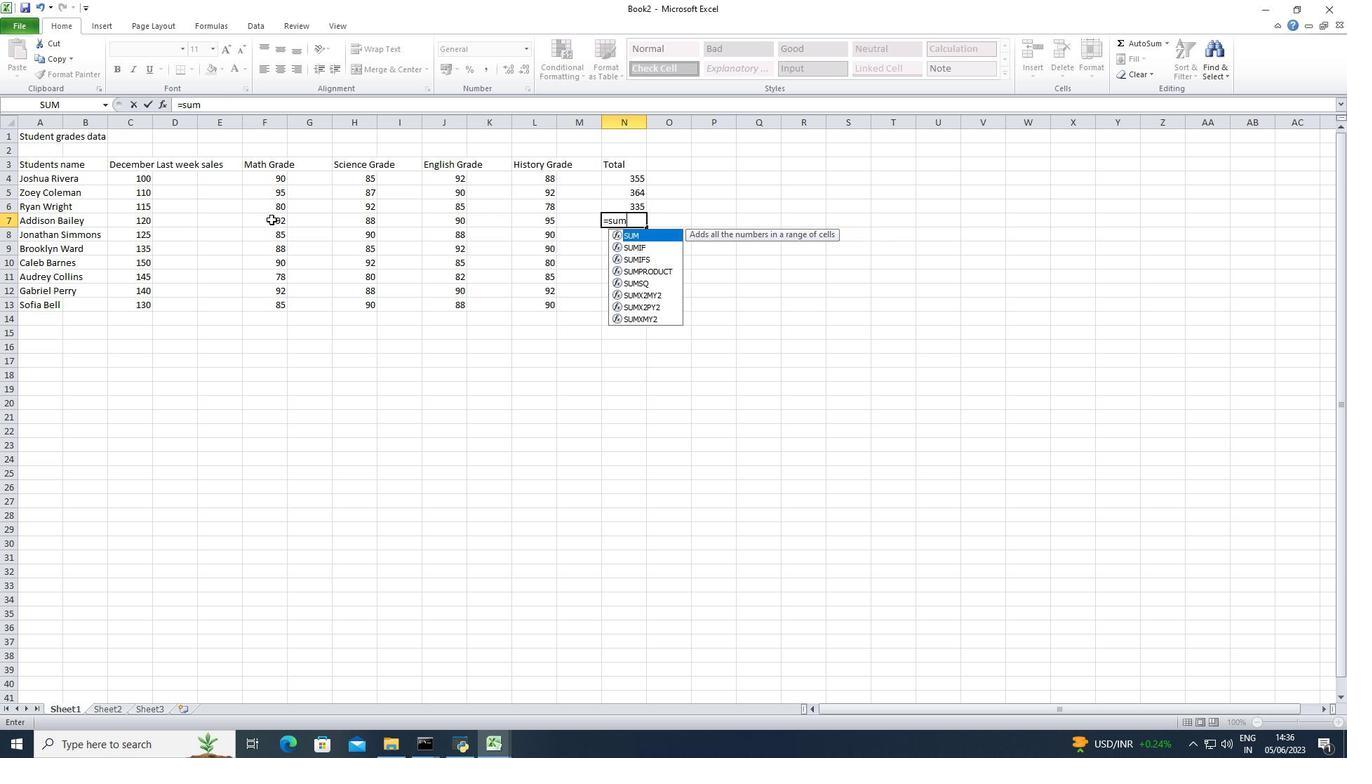 
Action: Mouse moved to (431, 255)
Screenshot: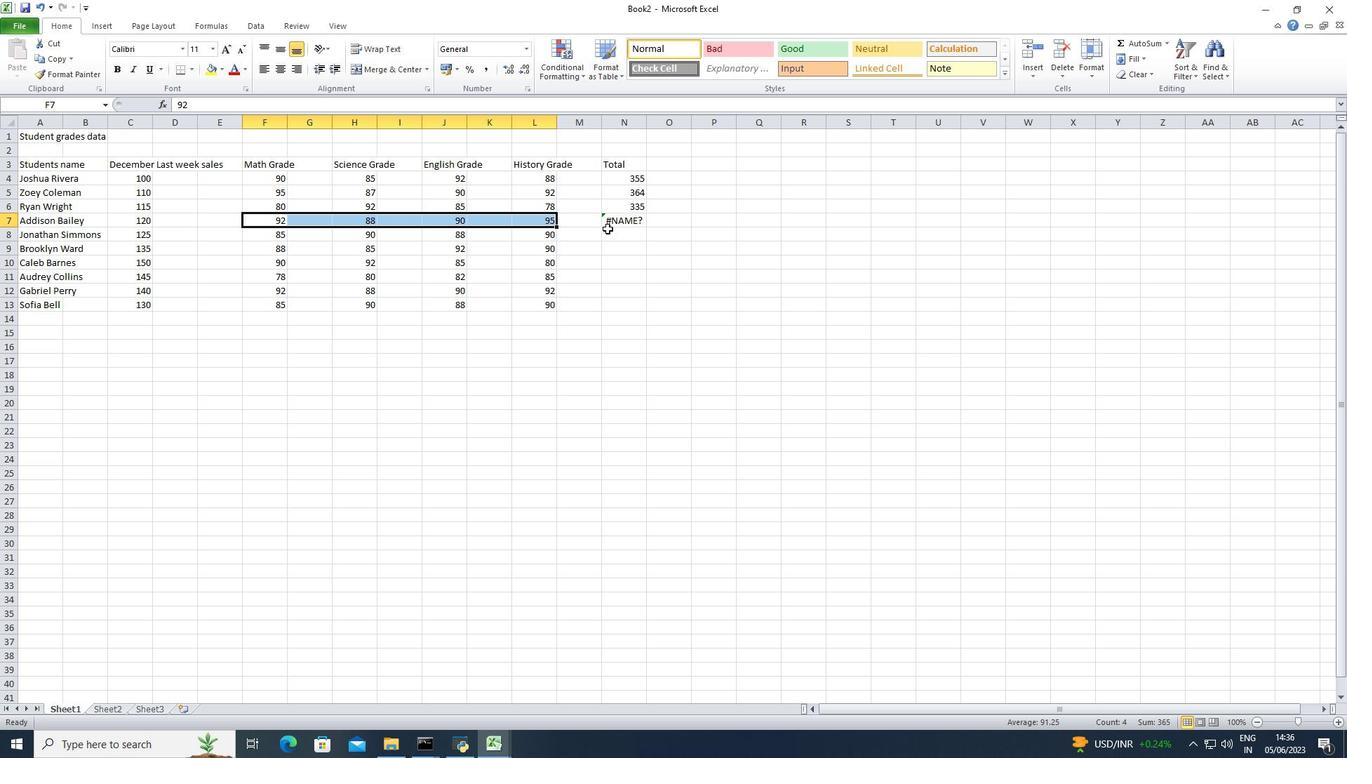 
Action: Mouse pressed left at (431, 255)
Screenshot: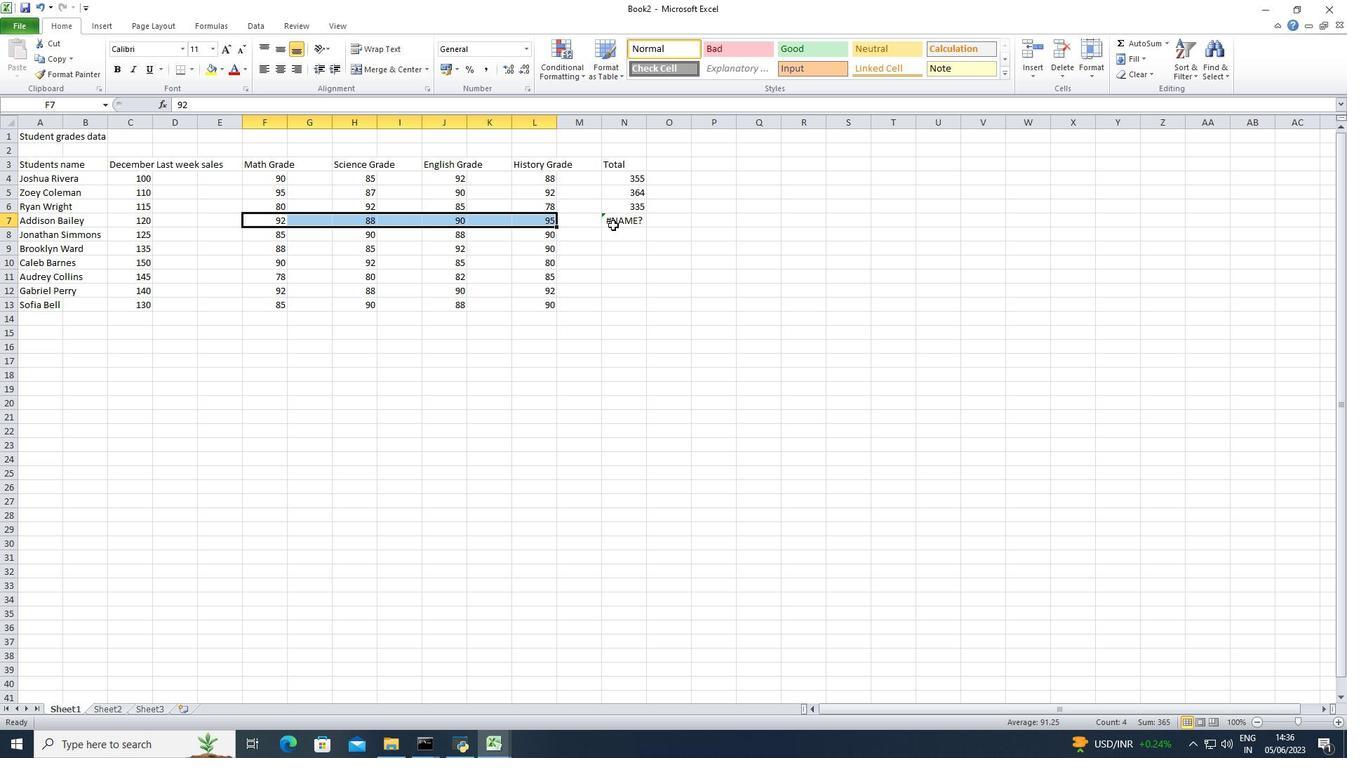 
Action: Mouse moved to (438, 256)
Screenshot: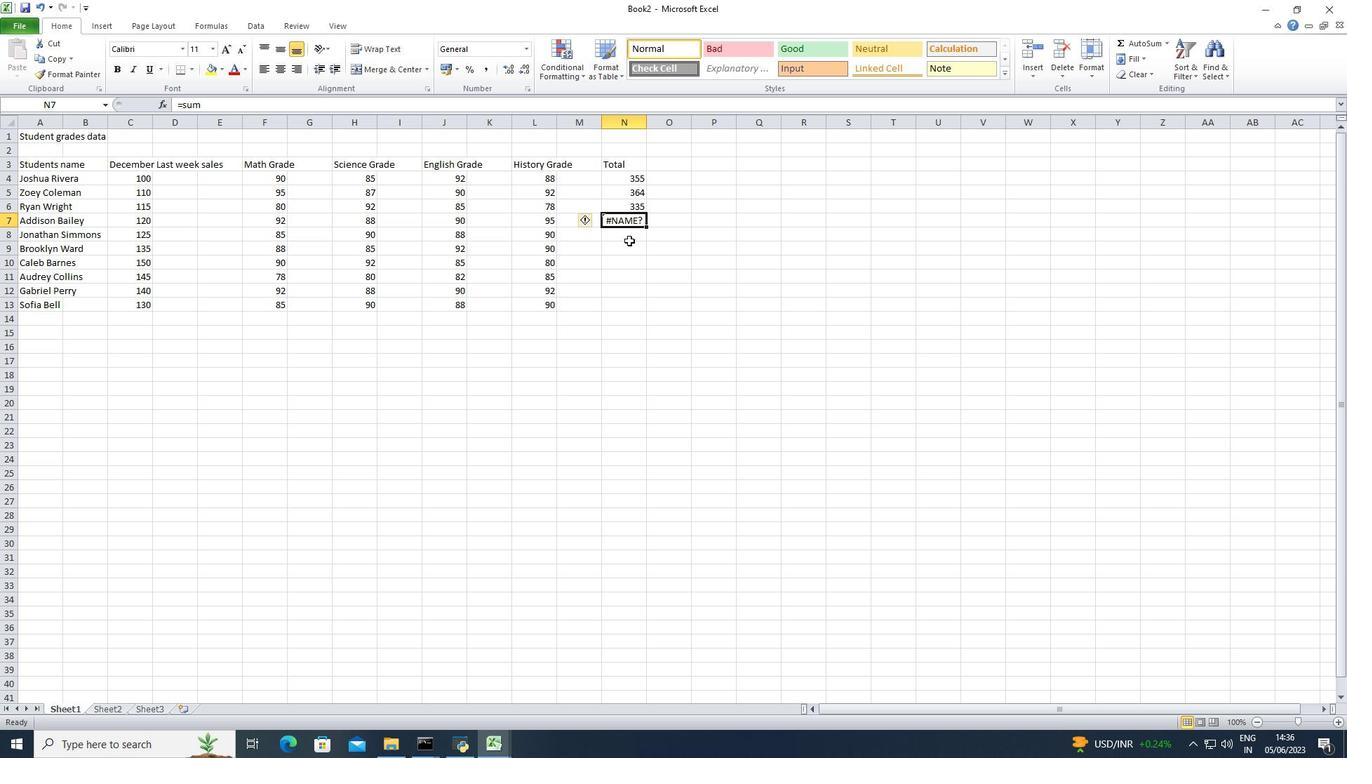 
Action: Mouse pressed left at (438, 256)
Screenshot: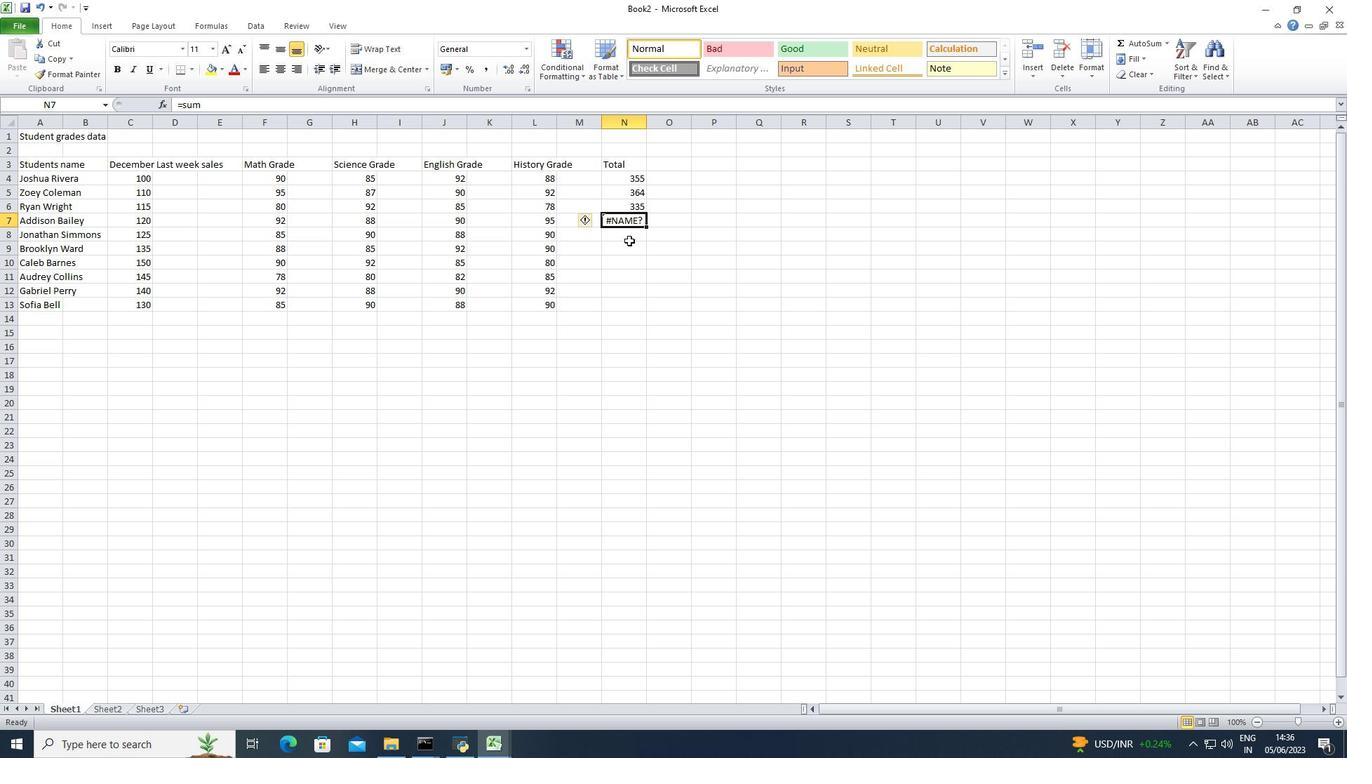 
Action: Mouse moved to (439, 255)
Screenshot: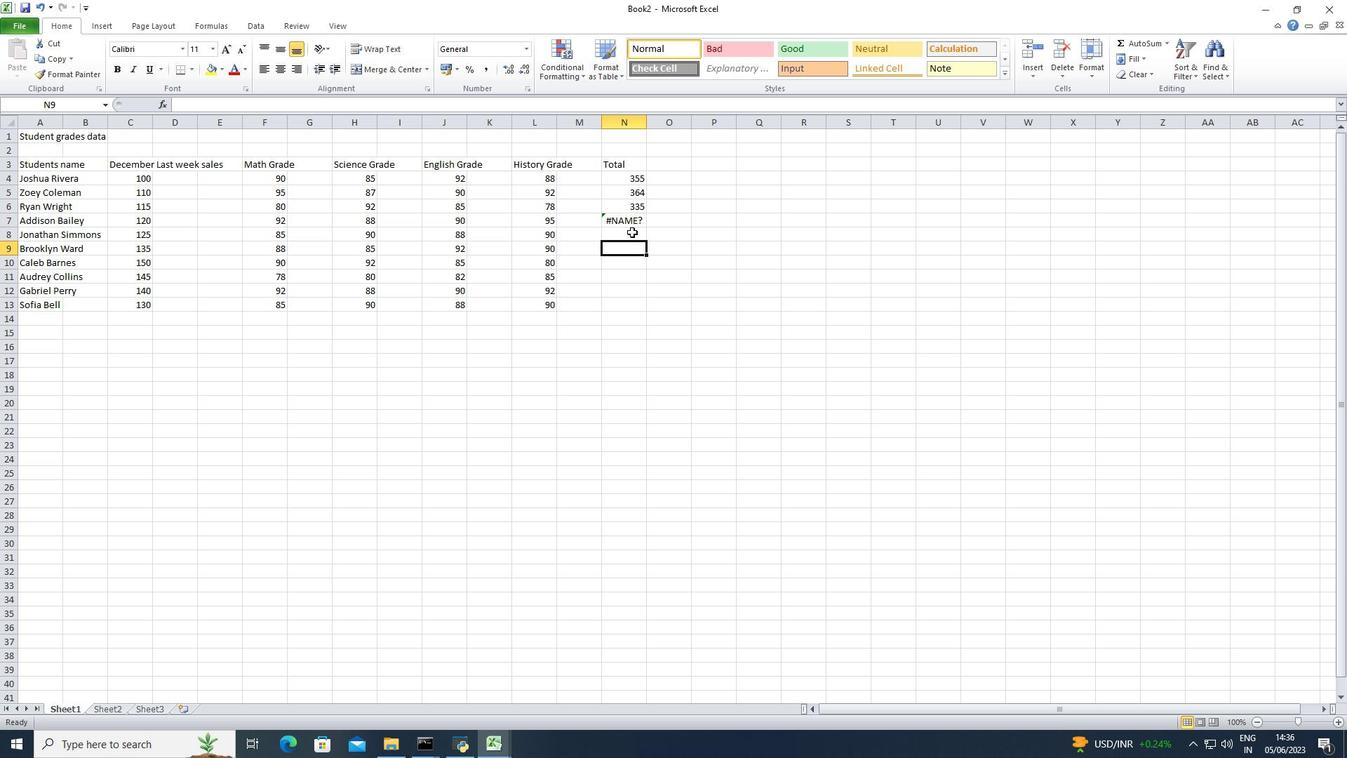 
Action: Mouse pressed left at (439, 255)
Screenshot: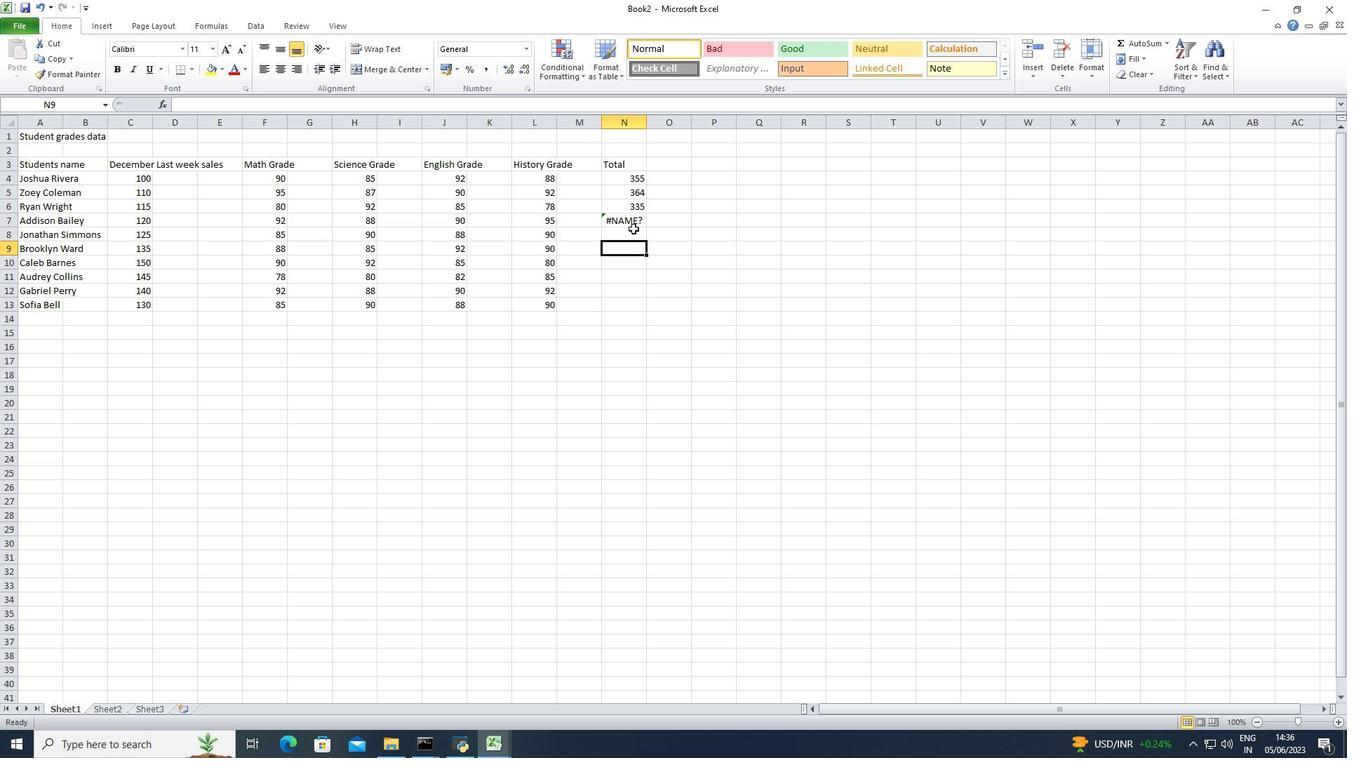 
Action: Mouse moved to (439, 255)
Screenshot: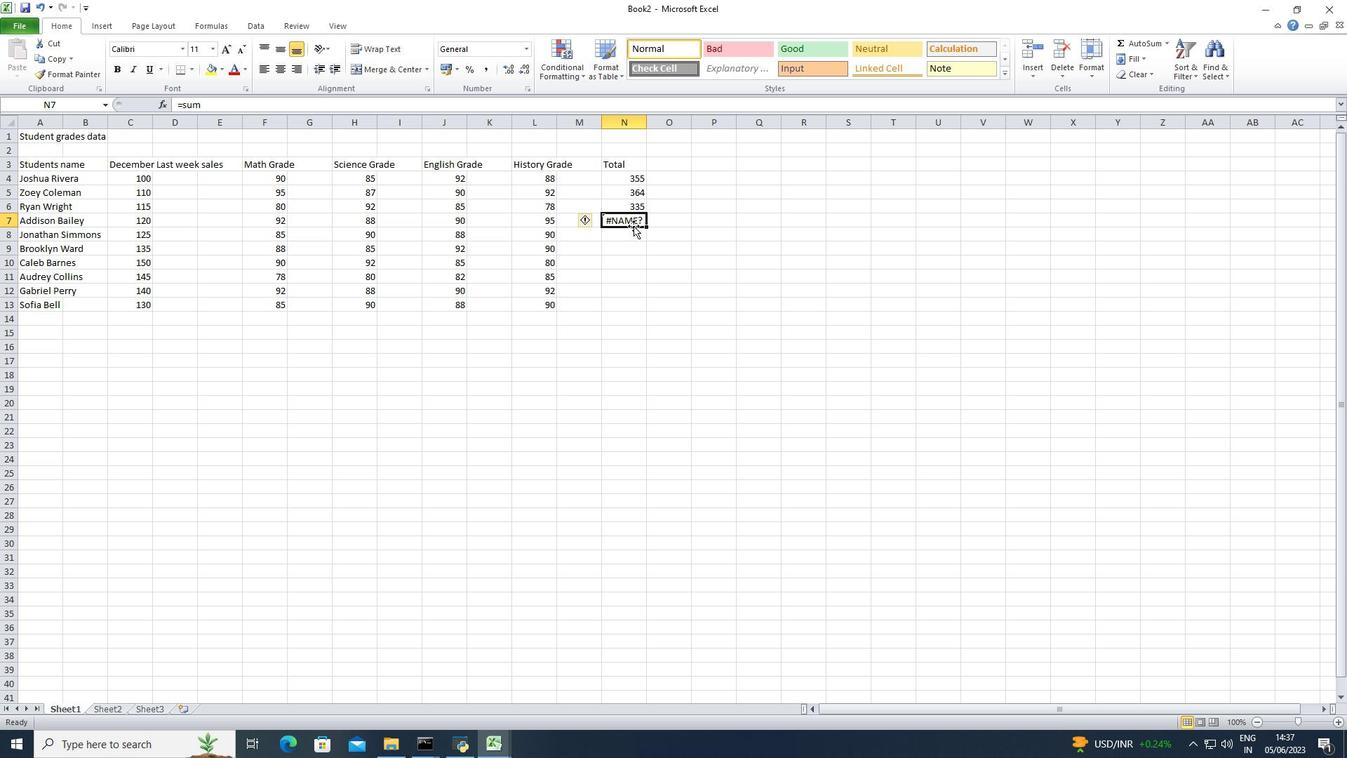 
Action: Key pressed =
Screenshot: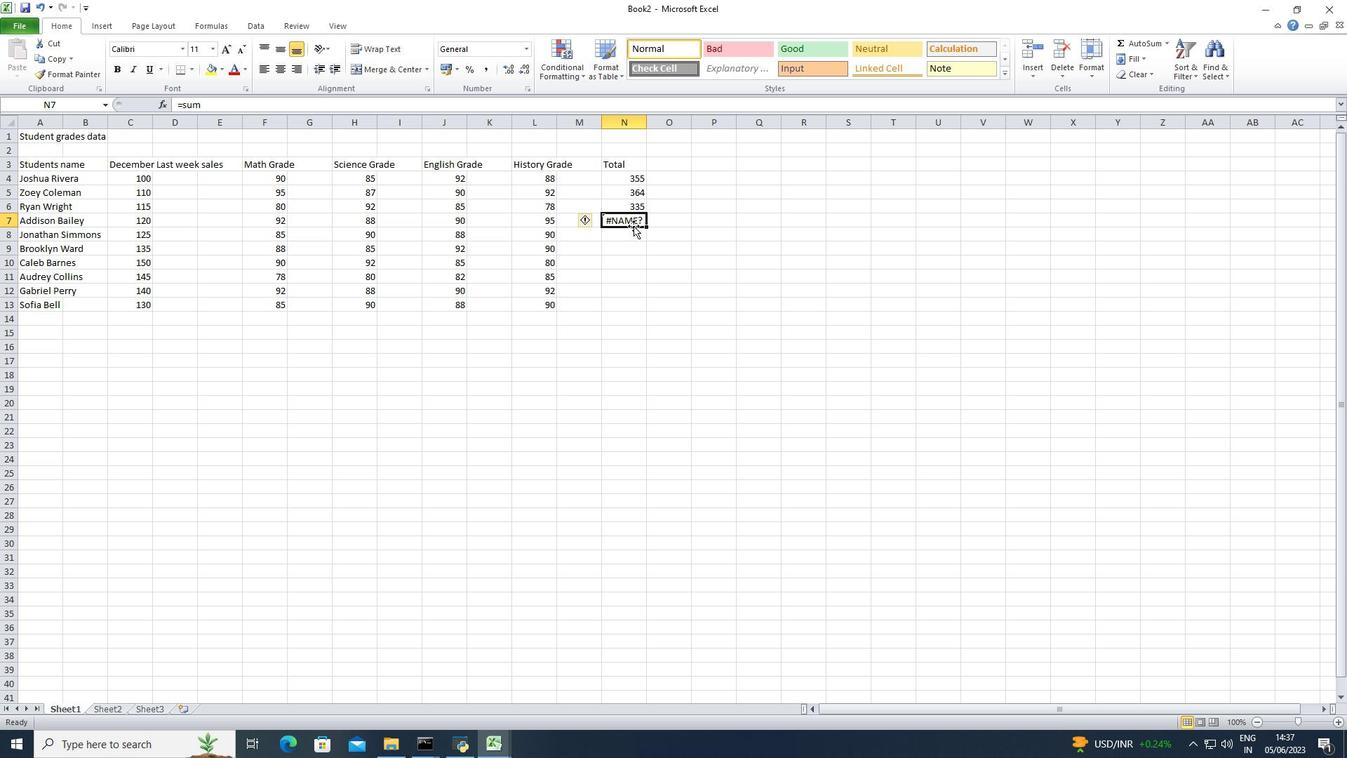 
Action: Mouse moved to (439, 255)
Screenshot: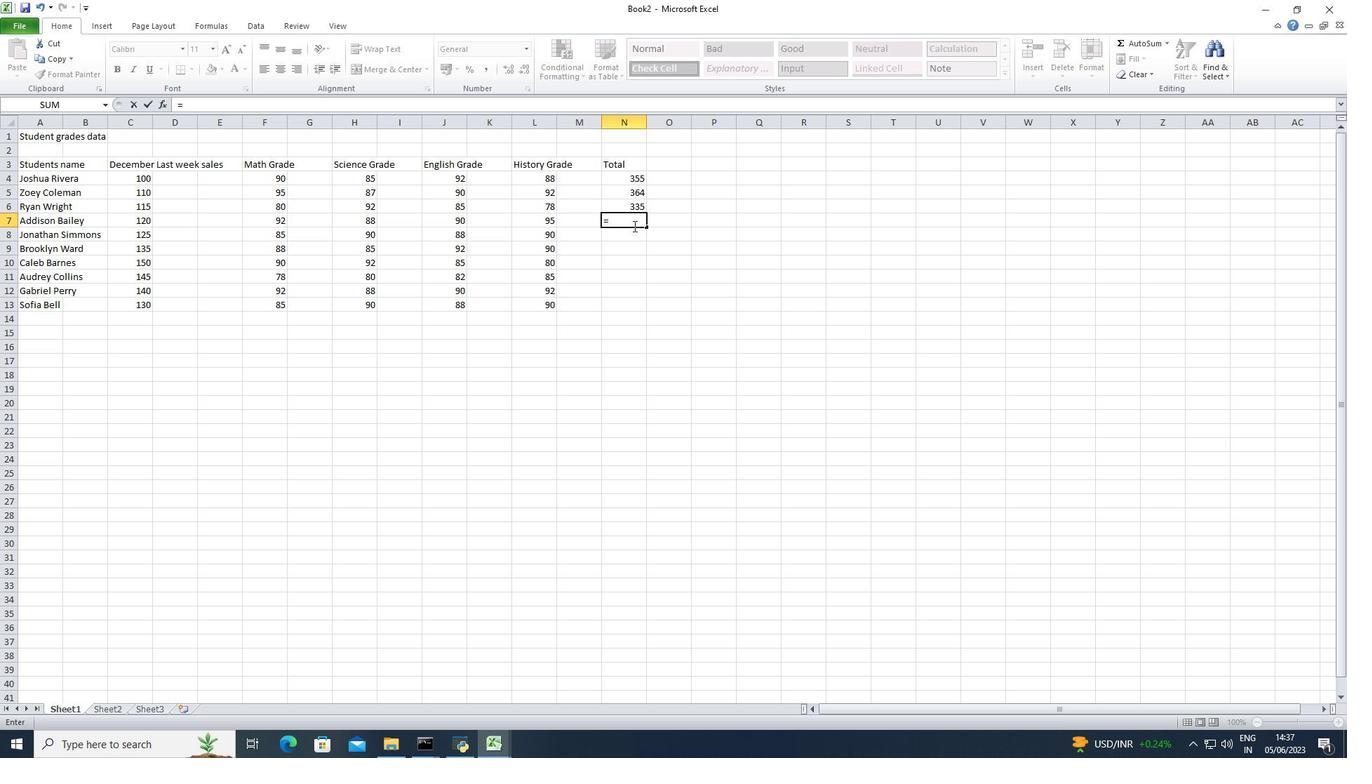 
Action: Key pressed sum<Key.shift><Key.shift><Key.shift>(
Screenshot: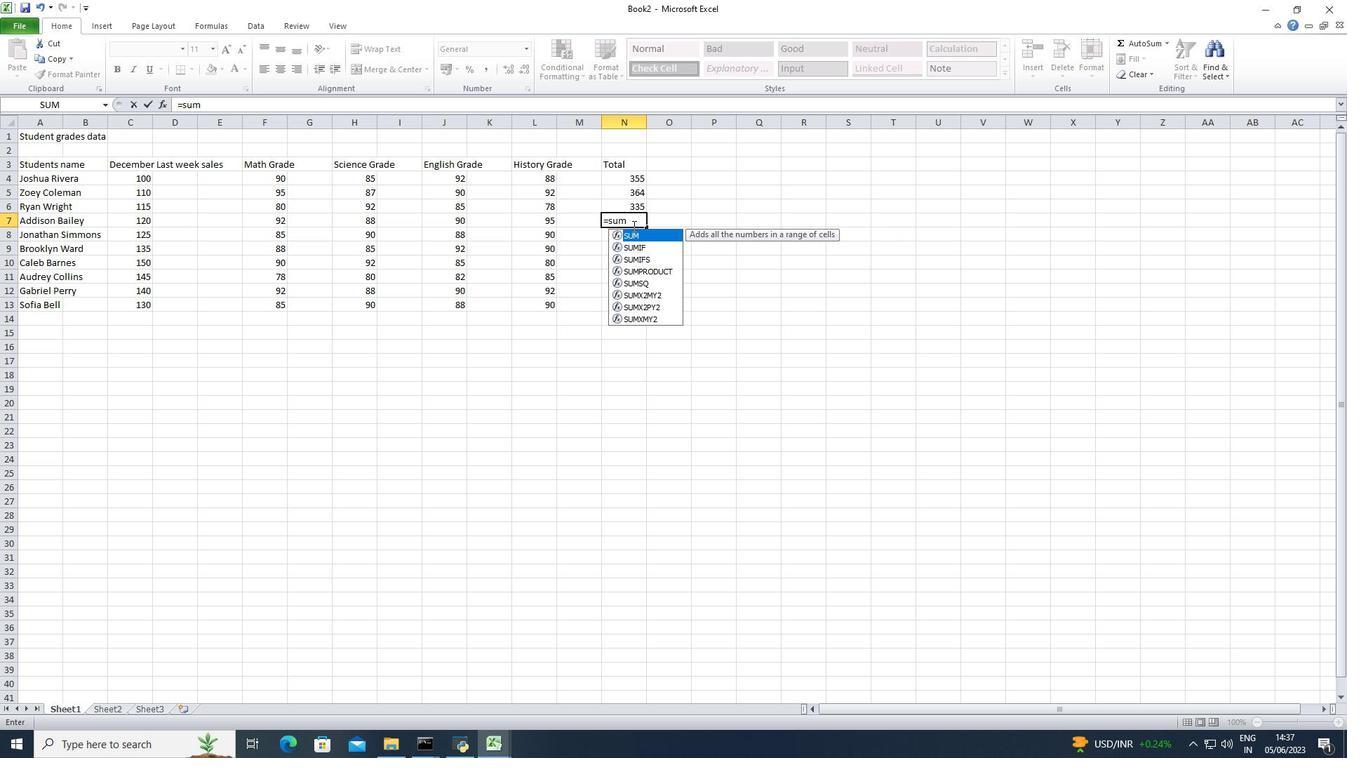 
Action: Mouse moved to (285, 254)
Screenshot: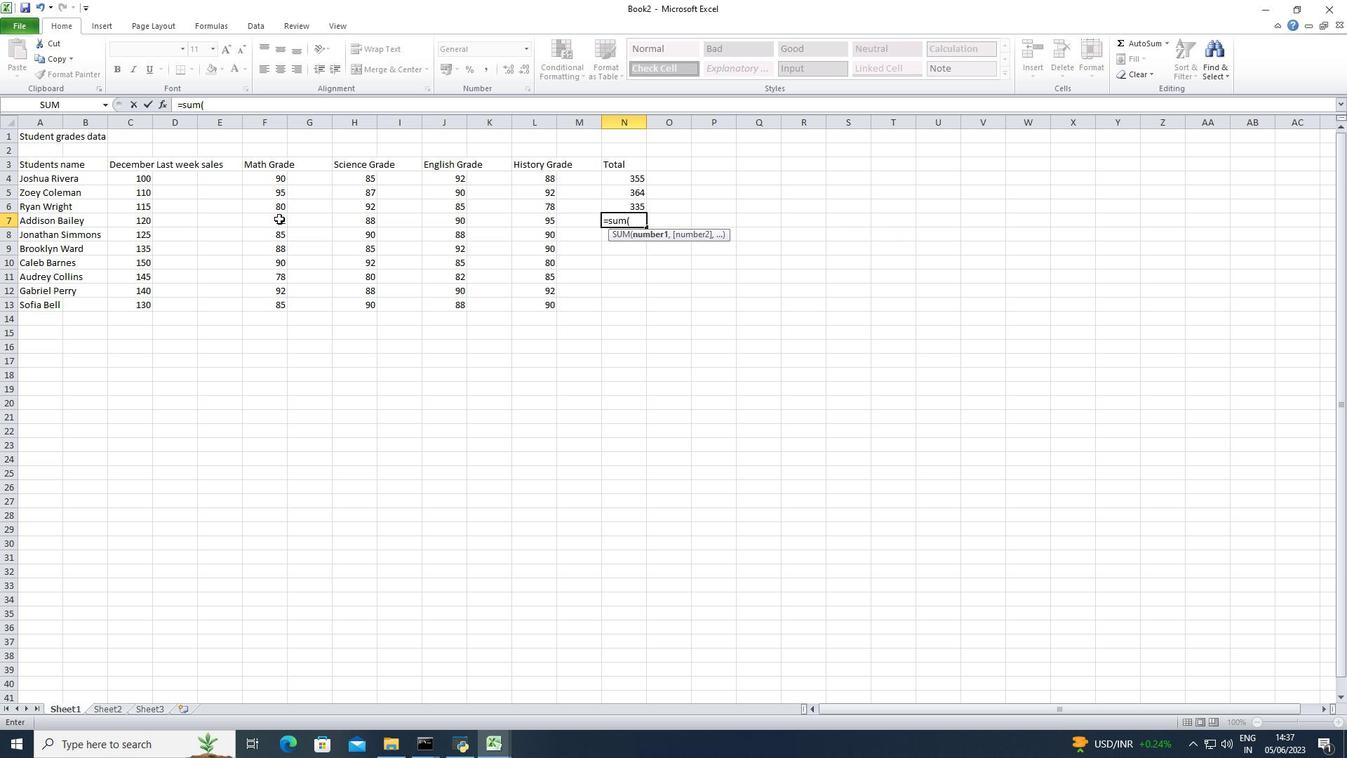 
Action: Mouse pressed left at (285, 254)
Screenshot: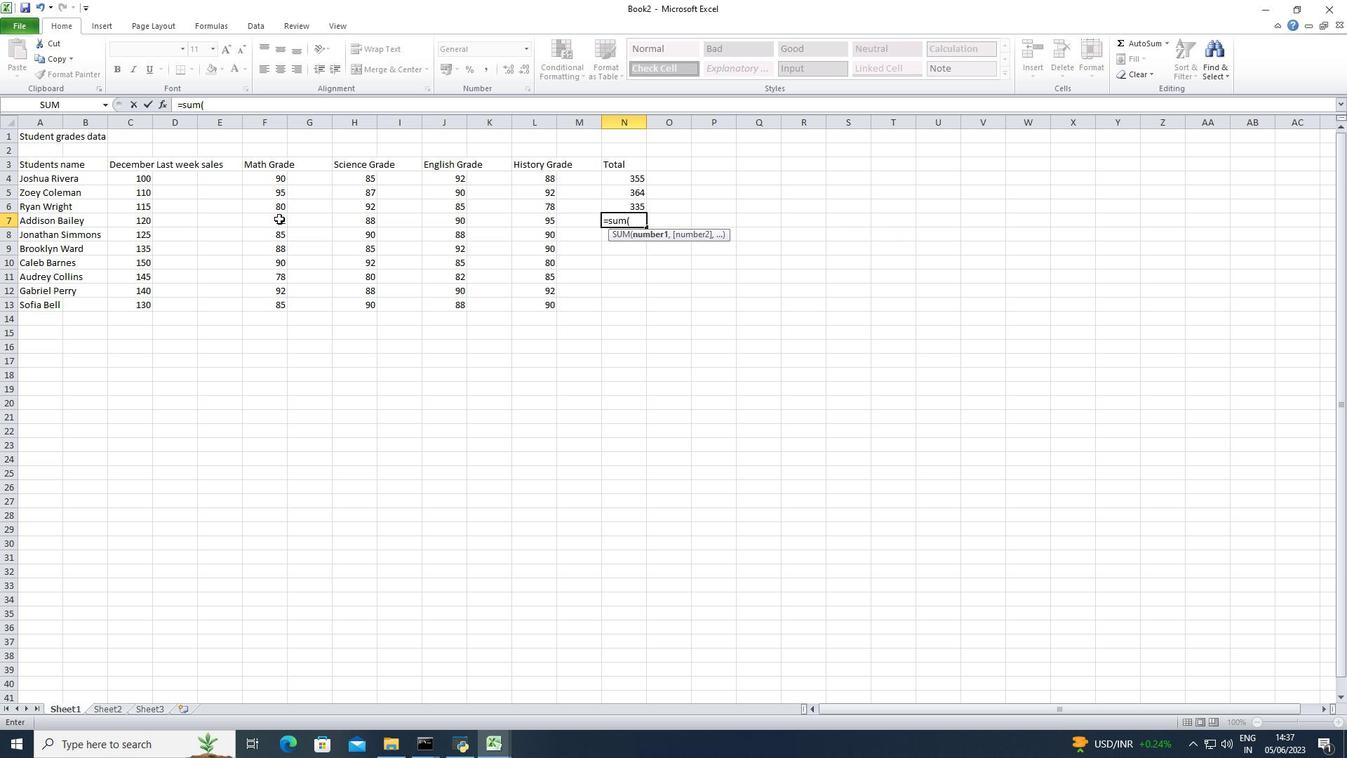 
Action: Mouse moved to (438, 260)
Screenshot: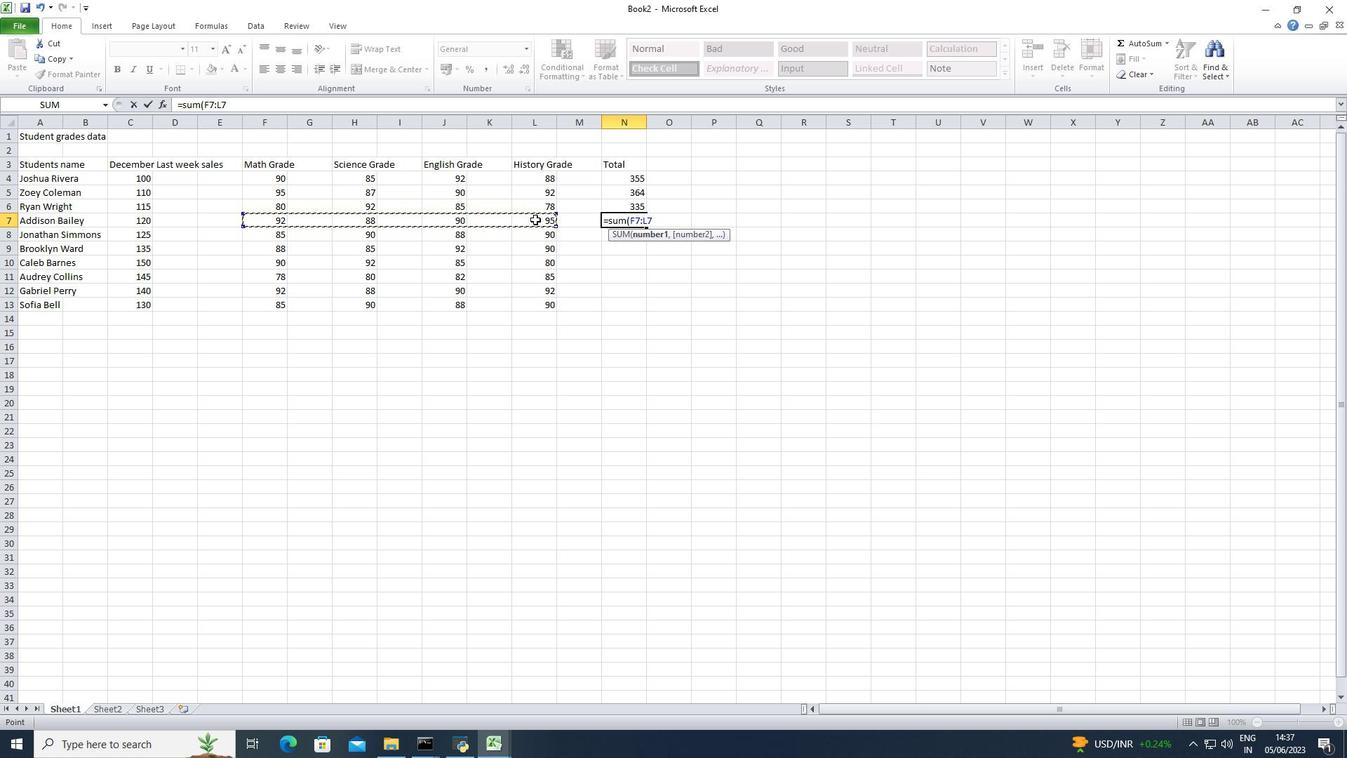 
Action: Key pressed <Key.enter>=sum<Key.shift><Key.shift><Key.shift><Key.shift><Key.shift><Key.shift>(
Screenshot: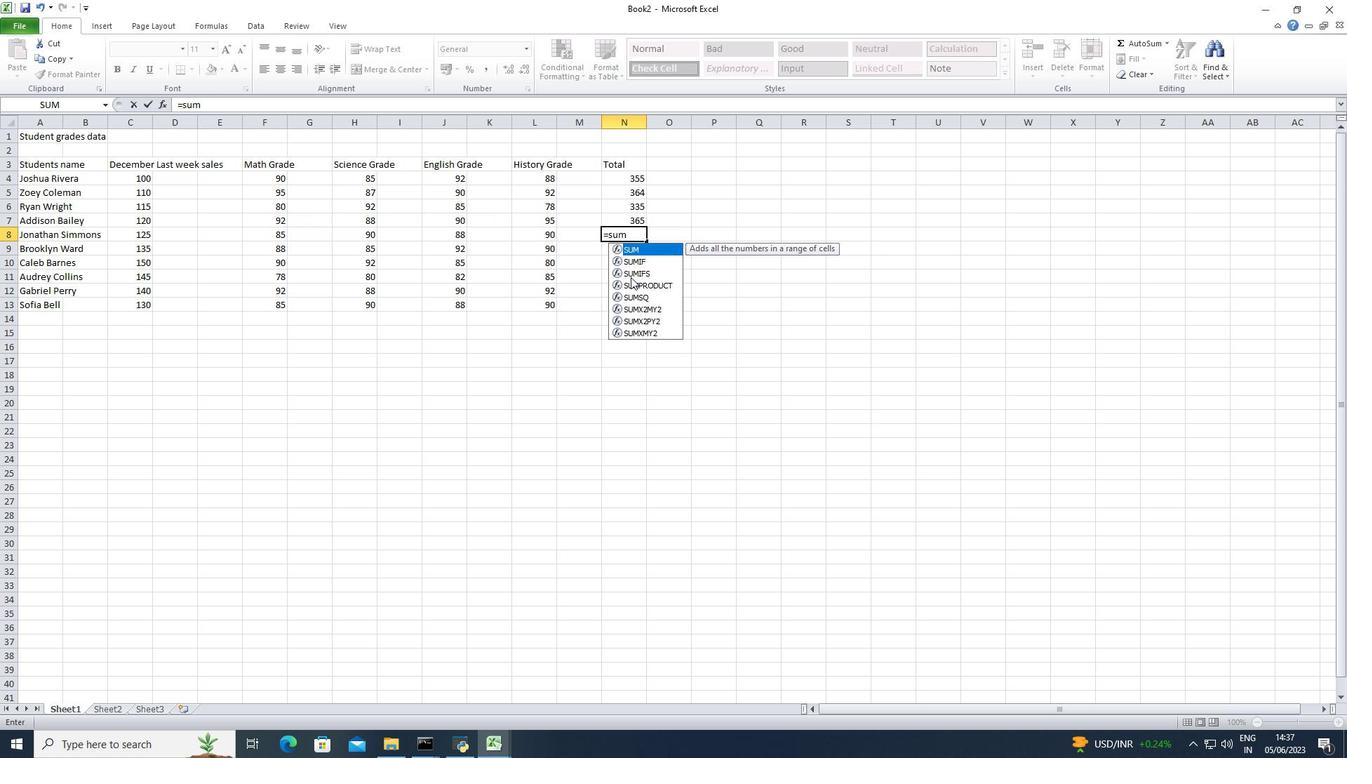 
Action: Mouse moved to (281, 256)
Screenshot: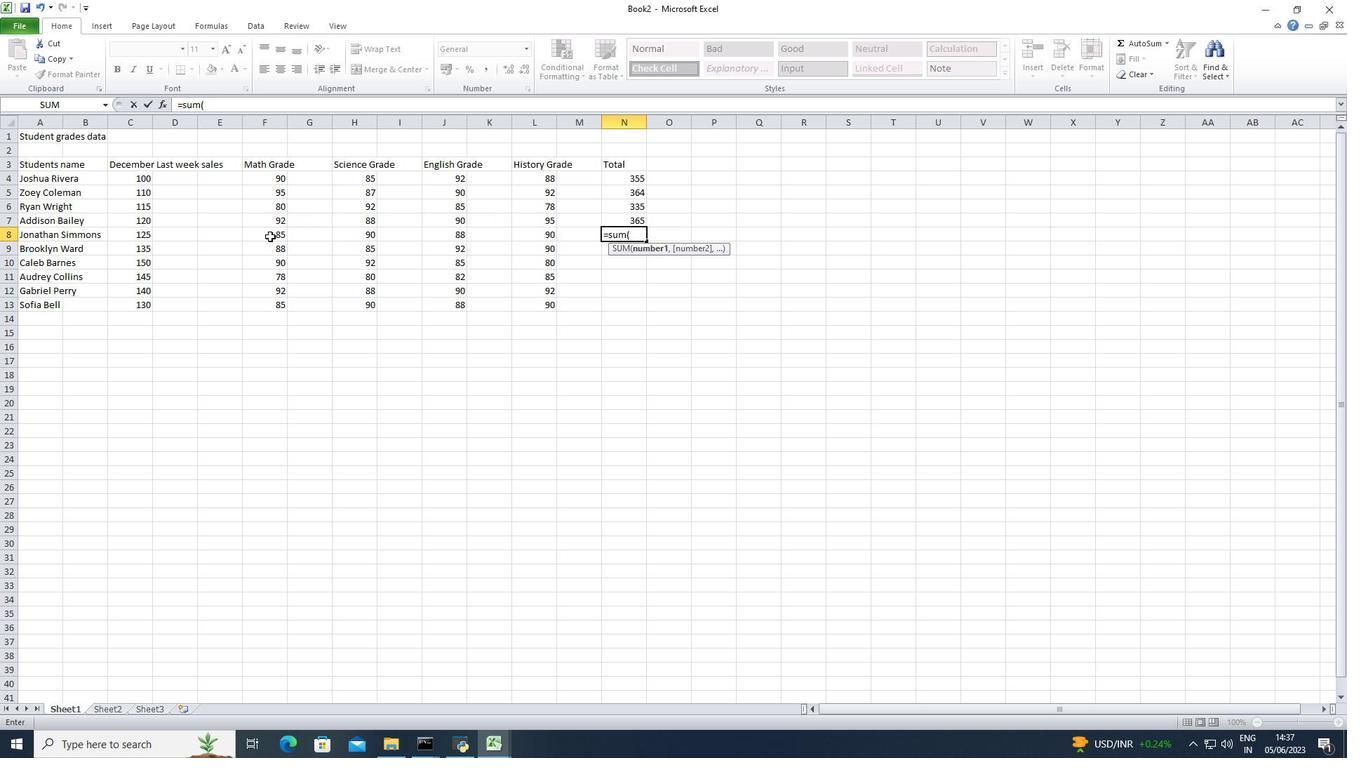 
Action: Mouse pressed left at (281, 256)
Screenshot: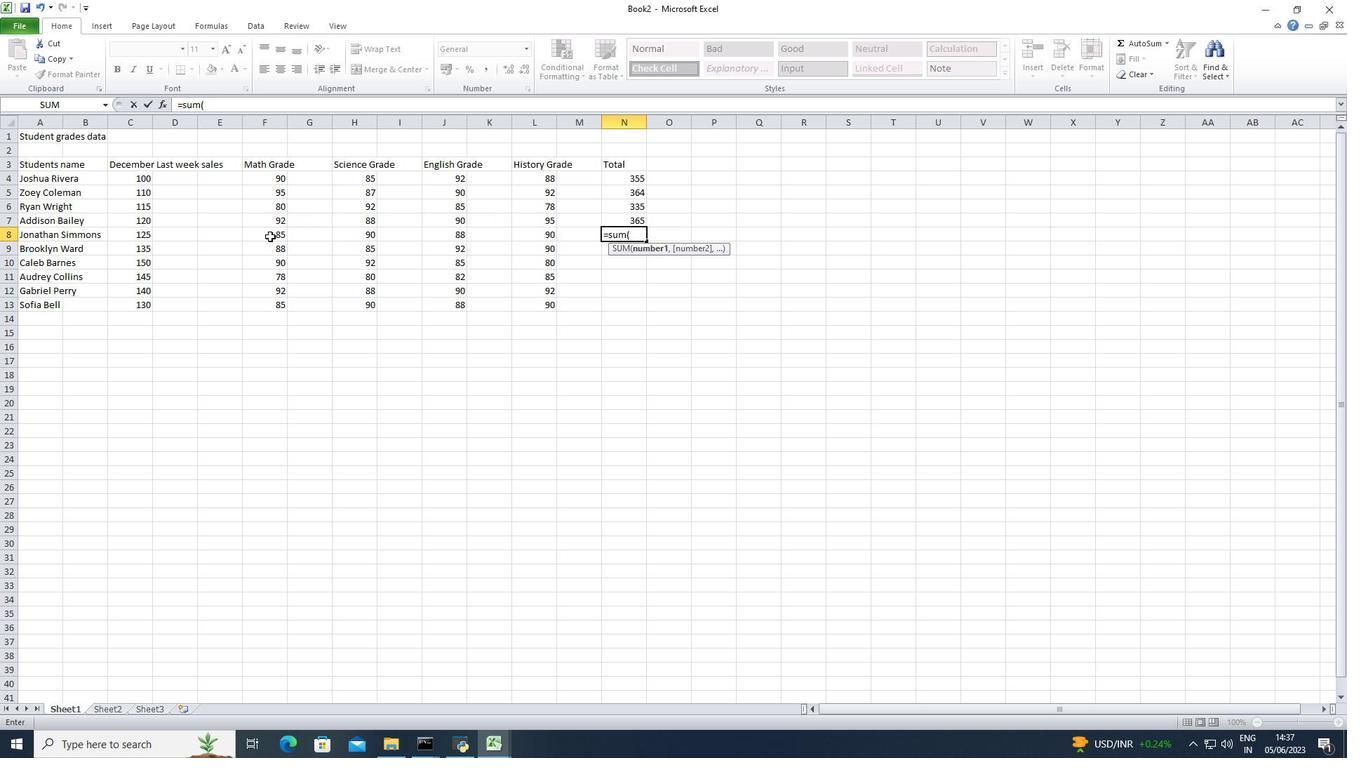 
Action: Mouse moved to (452, 261)
Screenshot: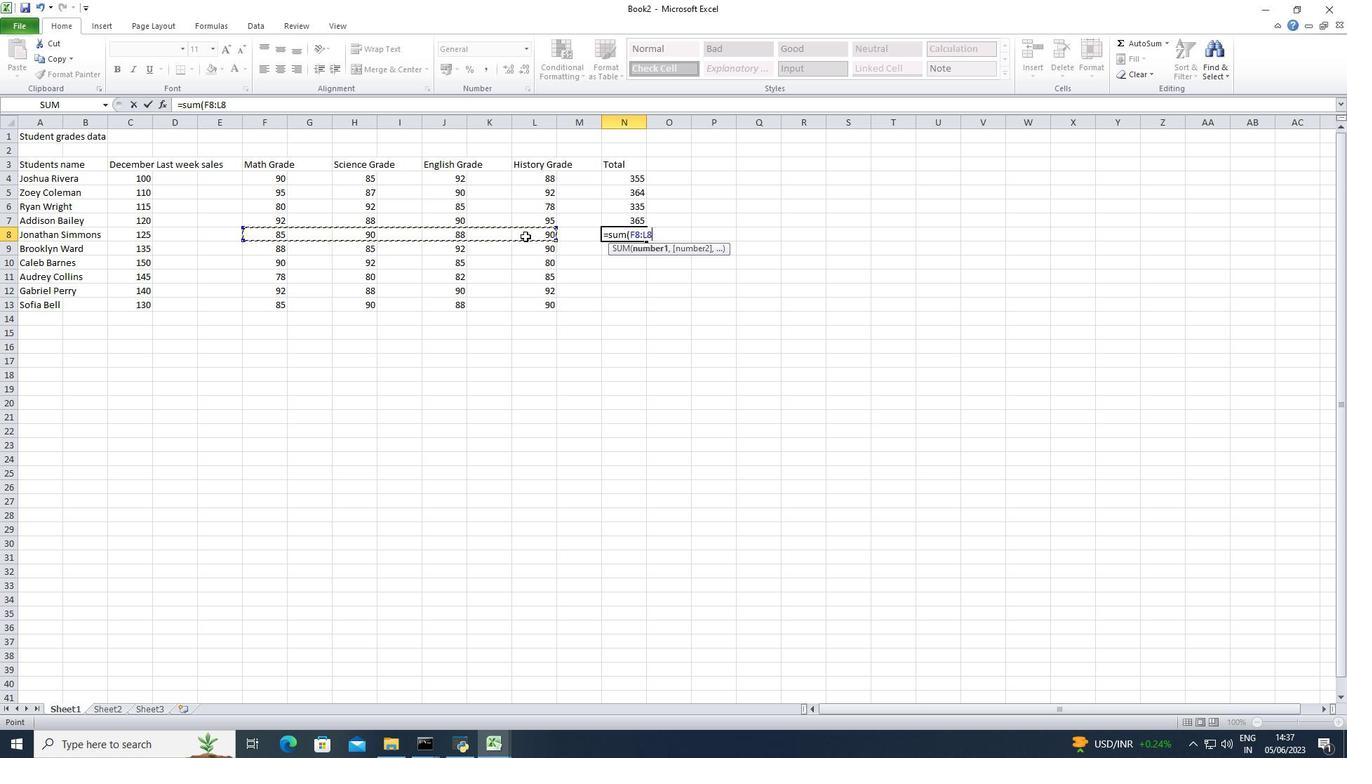 
Action: Key pressed <Key.enter>=sum<Key.shift><Key.shift><Key.shift>(
Screenshot: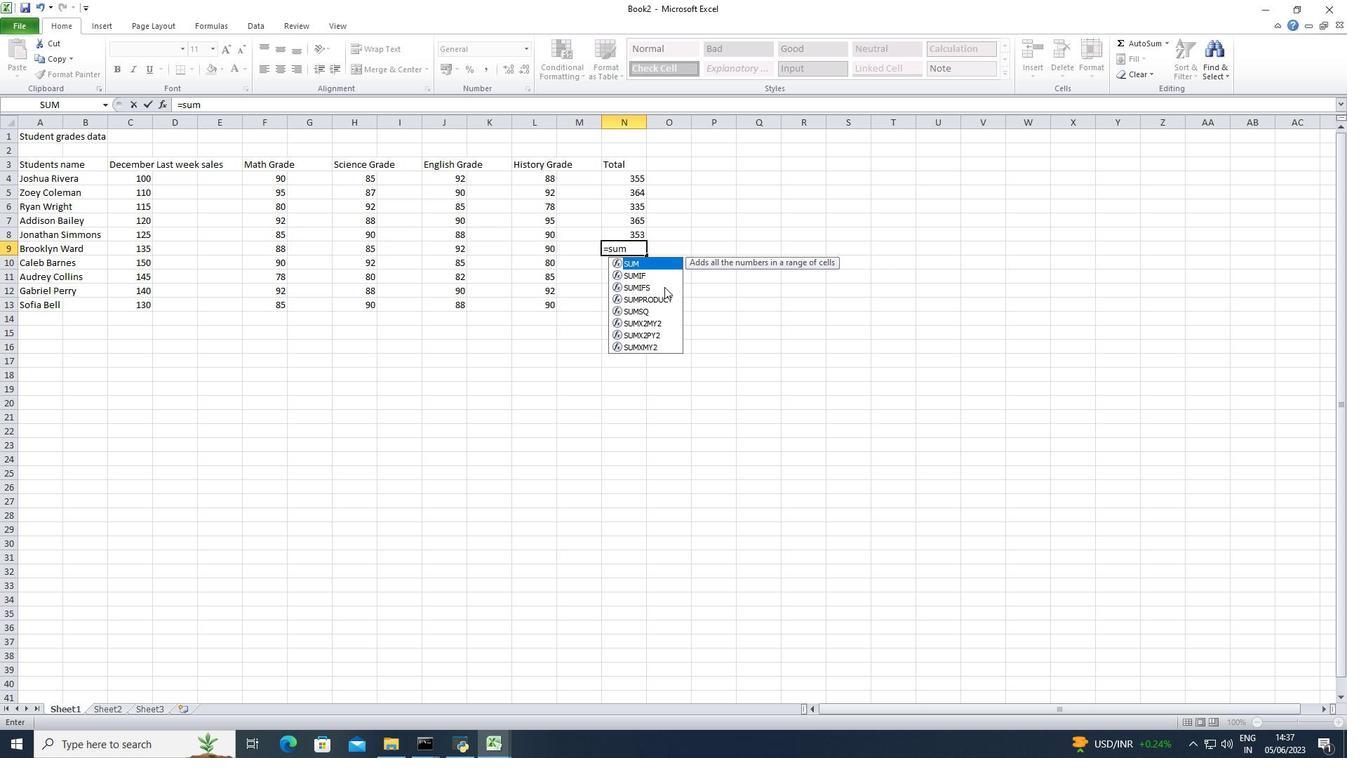 
Action: Mouse moved to (278, 257)
Screenshot: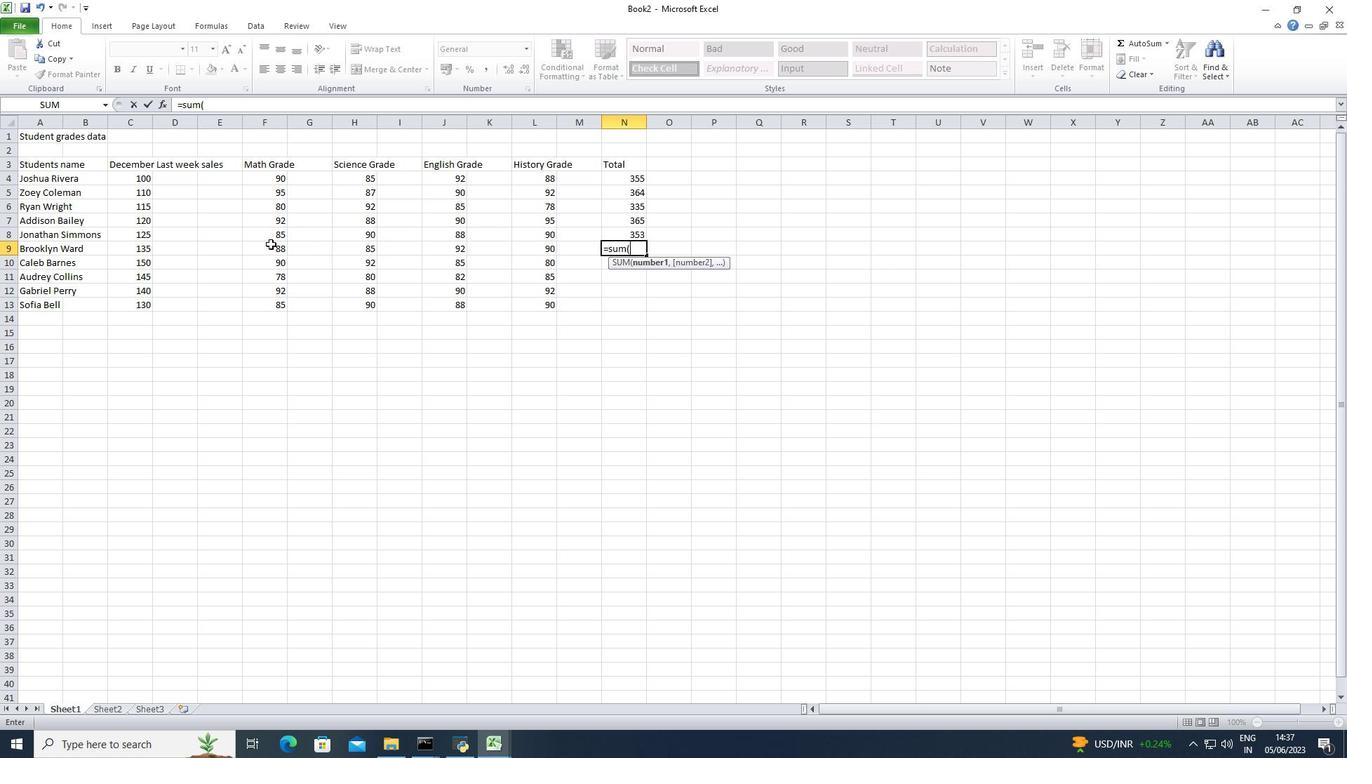 
Action: Mouse pressed left at (278, 257)
Screenshot: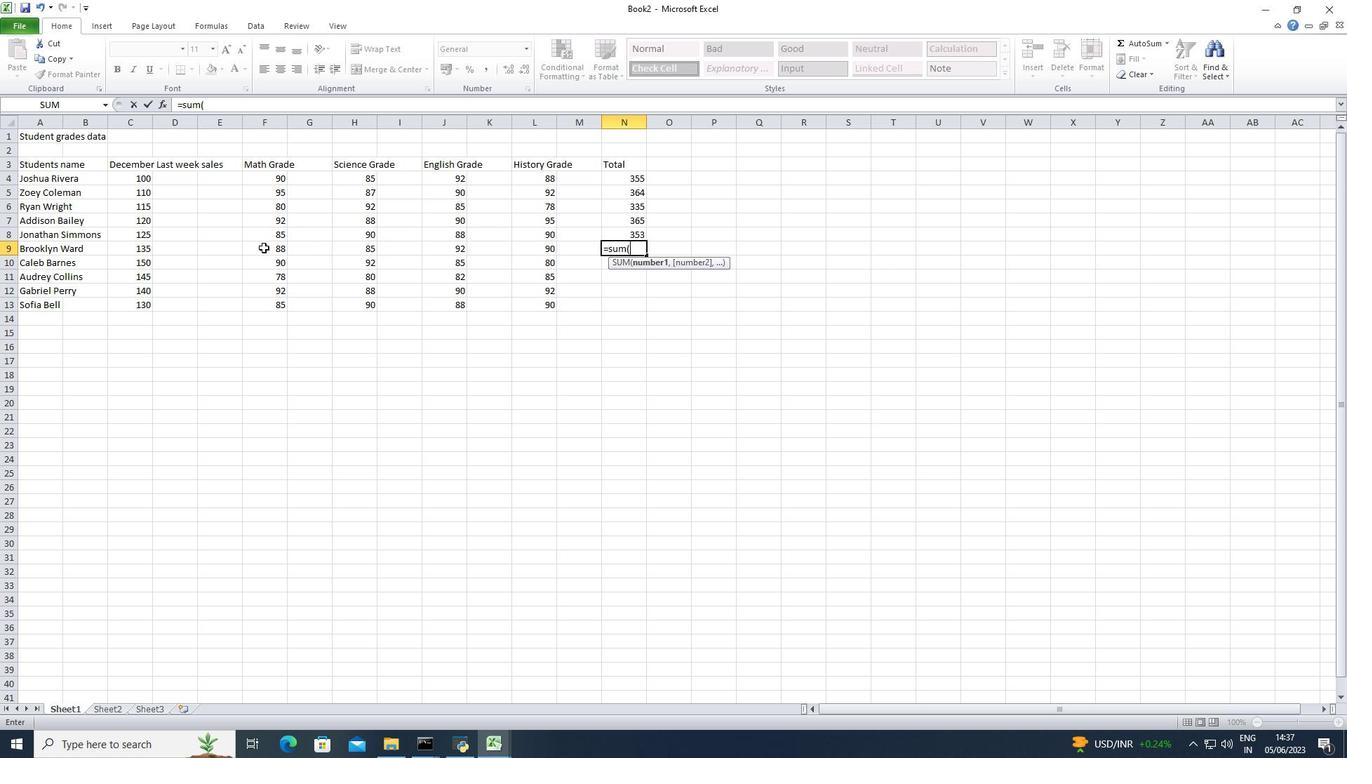 
Action: Mouse moved to (431, 265)
Screenshot: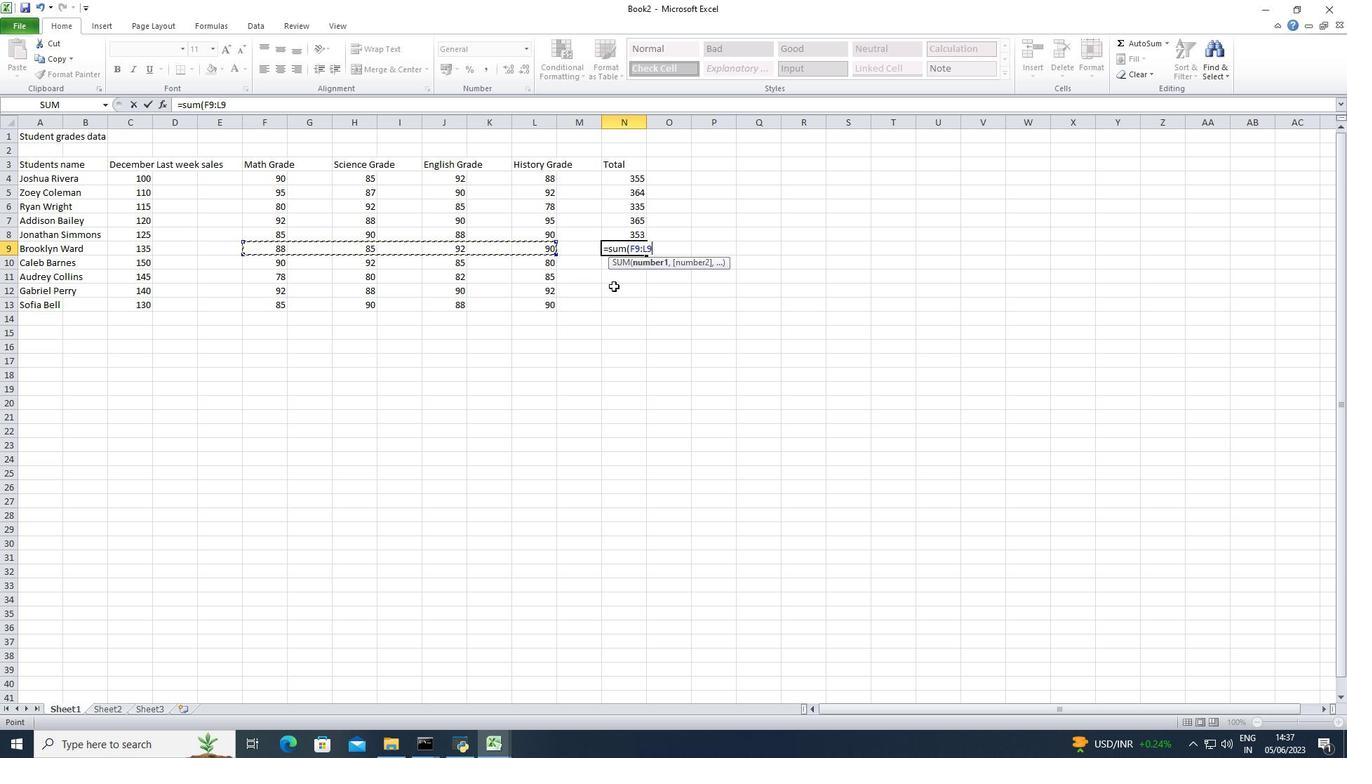 
Action: Key pressed <Key.enter>=
Screenshot: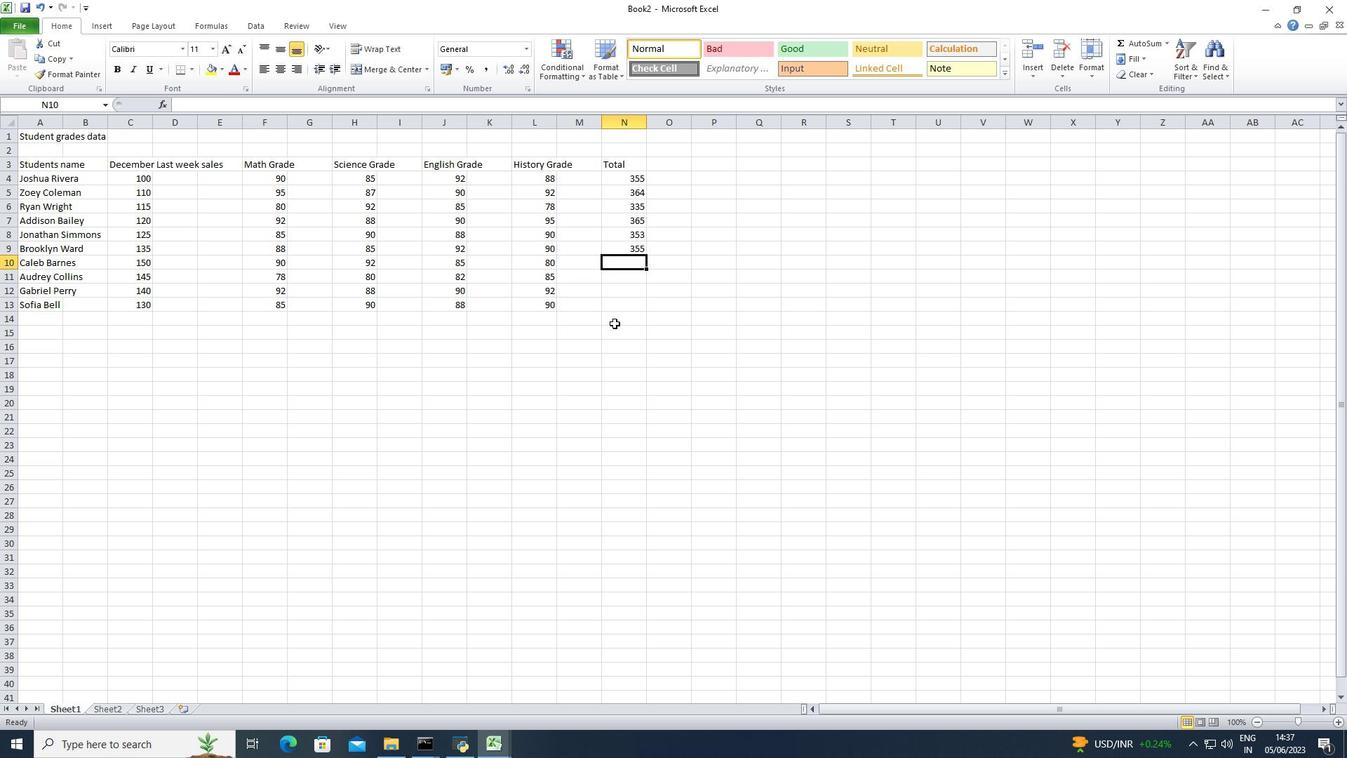 
Action: Mouse moved to (431, 264)
Screenshot: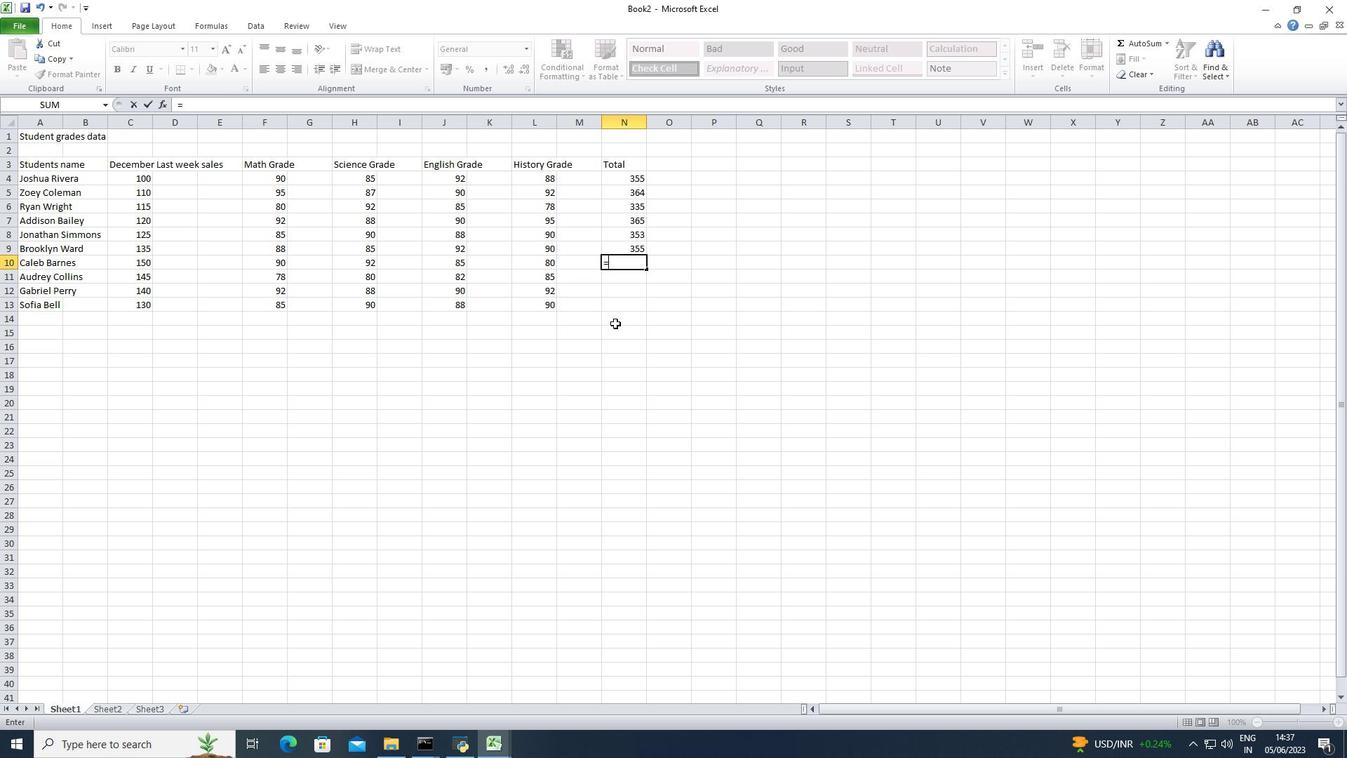 
Action: Key pressed sum<Key.shift>
Screenshot: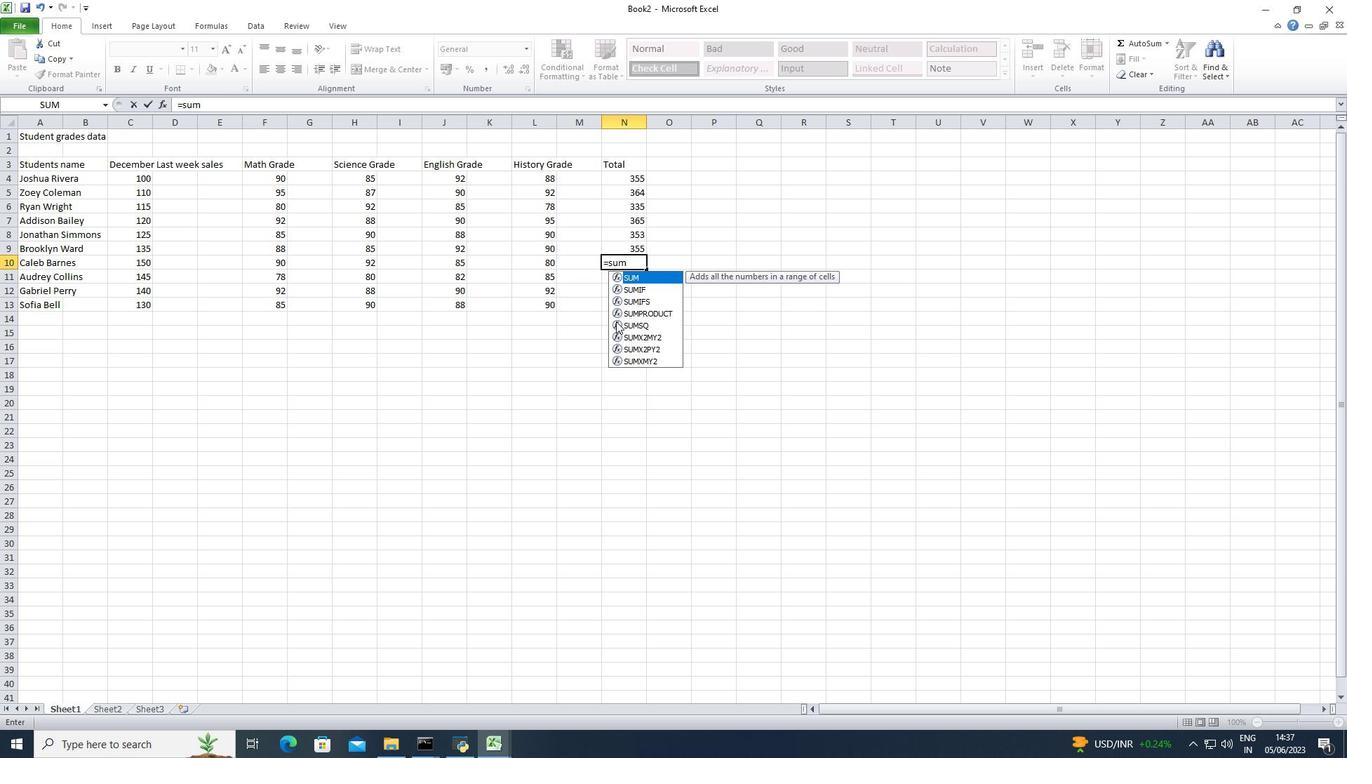 
Action: Mouse moved to (431, 264)
Screenshot: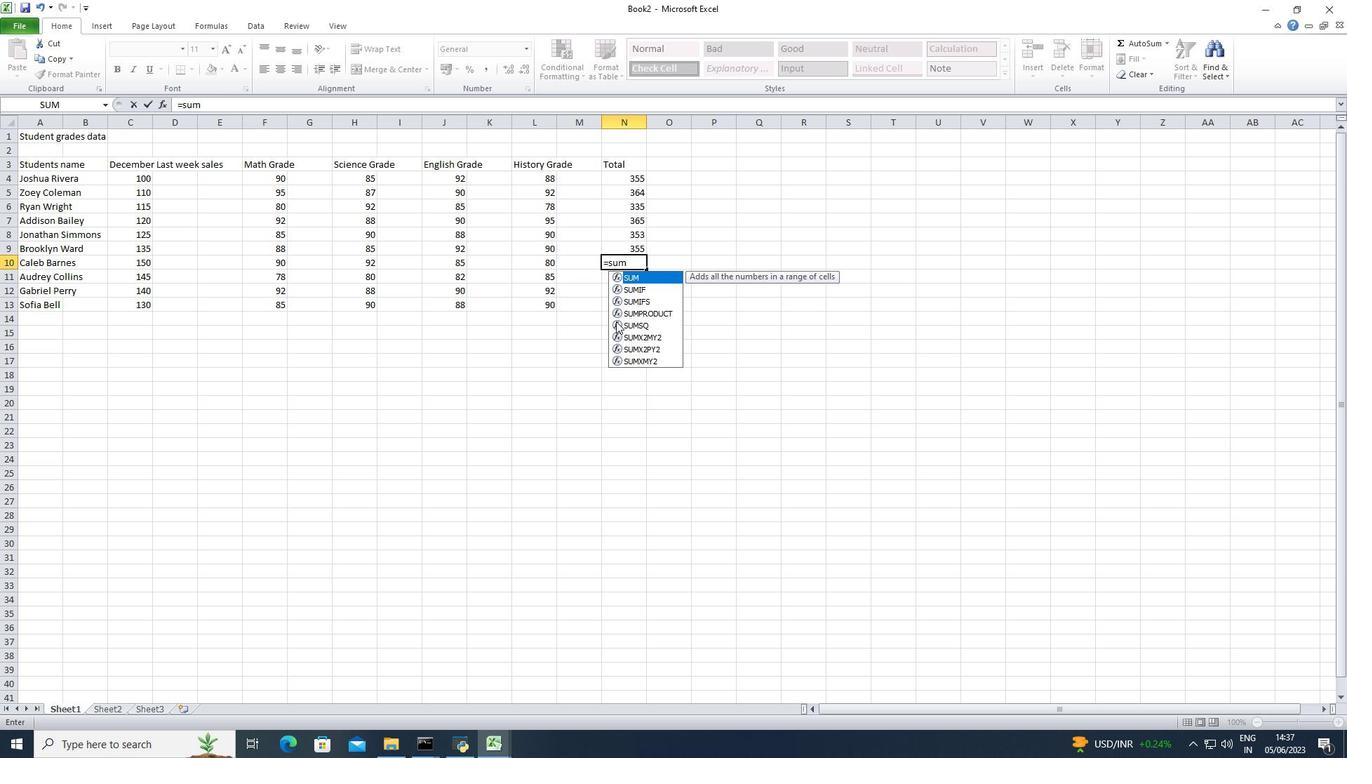 
Action: Key pressed <Key.shift><Key.shift>
Screenshot: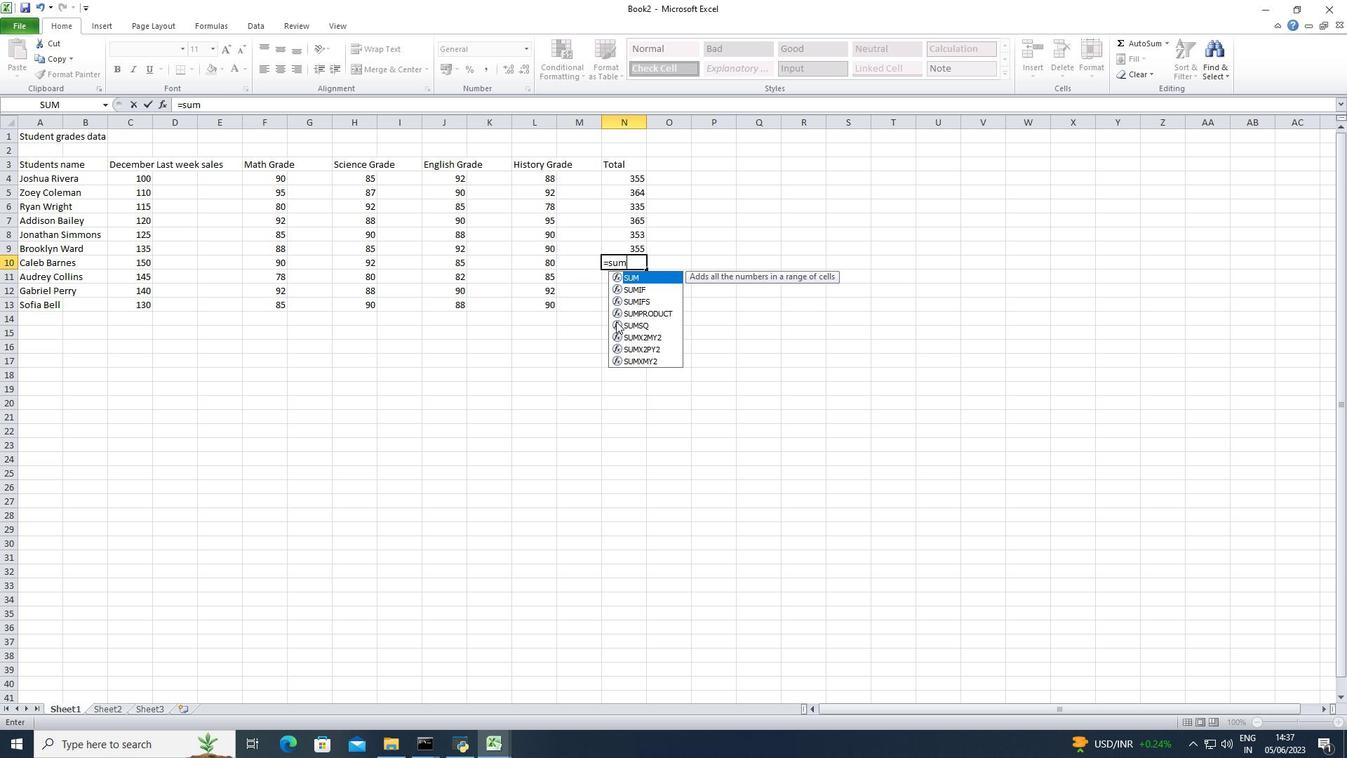 
Action: Mouse moved to (431, 264)
Screenshot: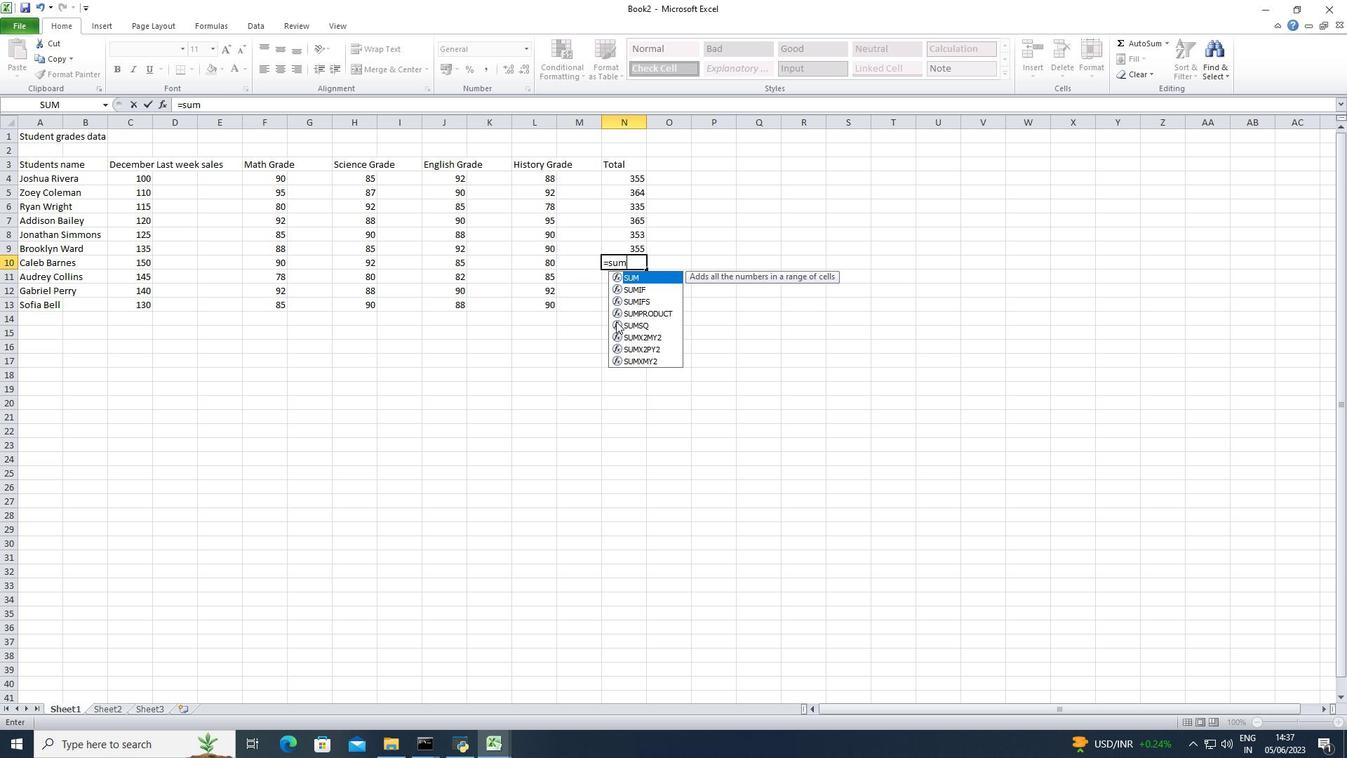 
Action: Key pressed (
Screenshot: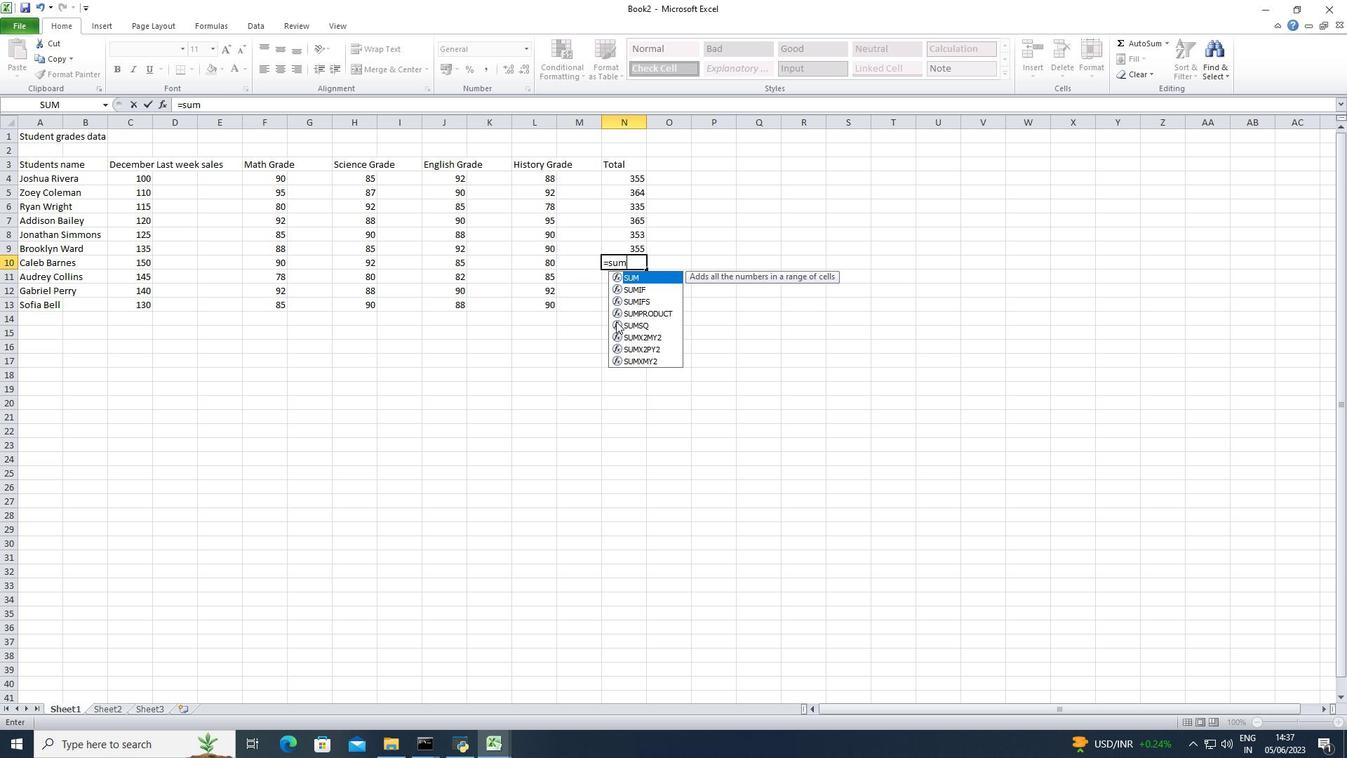 
Action: Mouse moved to (284, 259)
Screenshot: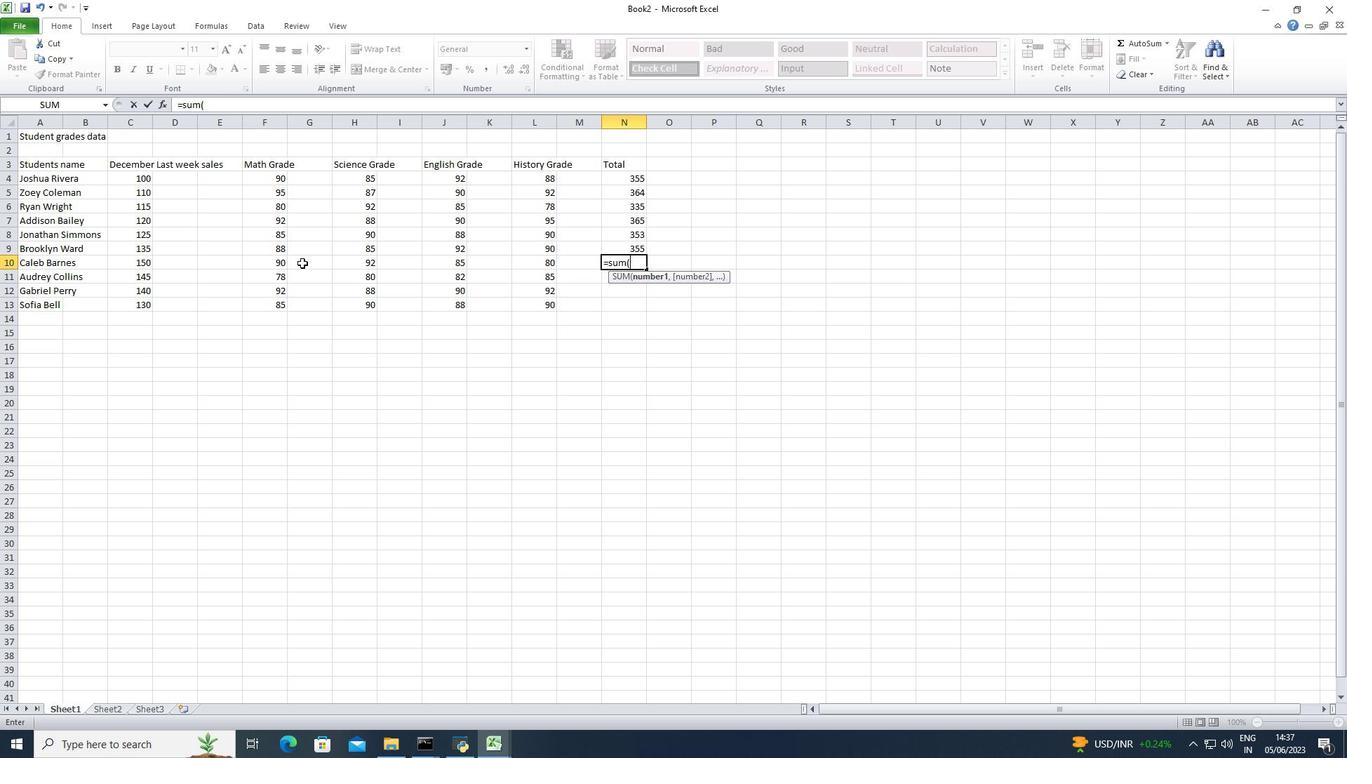 
Action: Mouse pressed left at (284, 259)
Screenshot: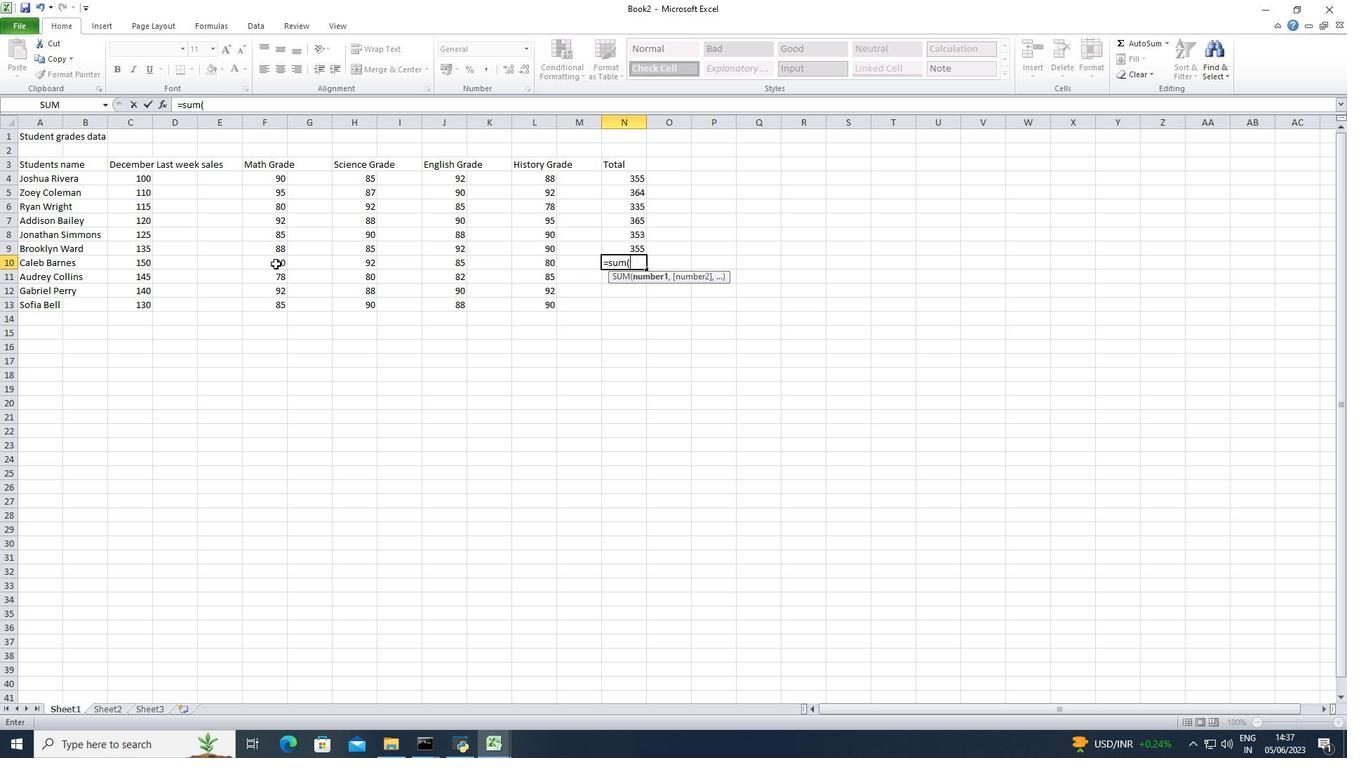 
Action: Mouse moved to (438, 267)
Screenshot: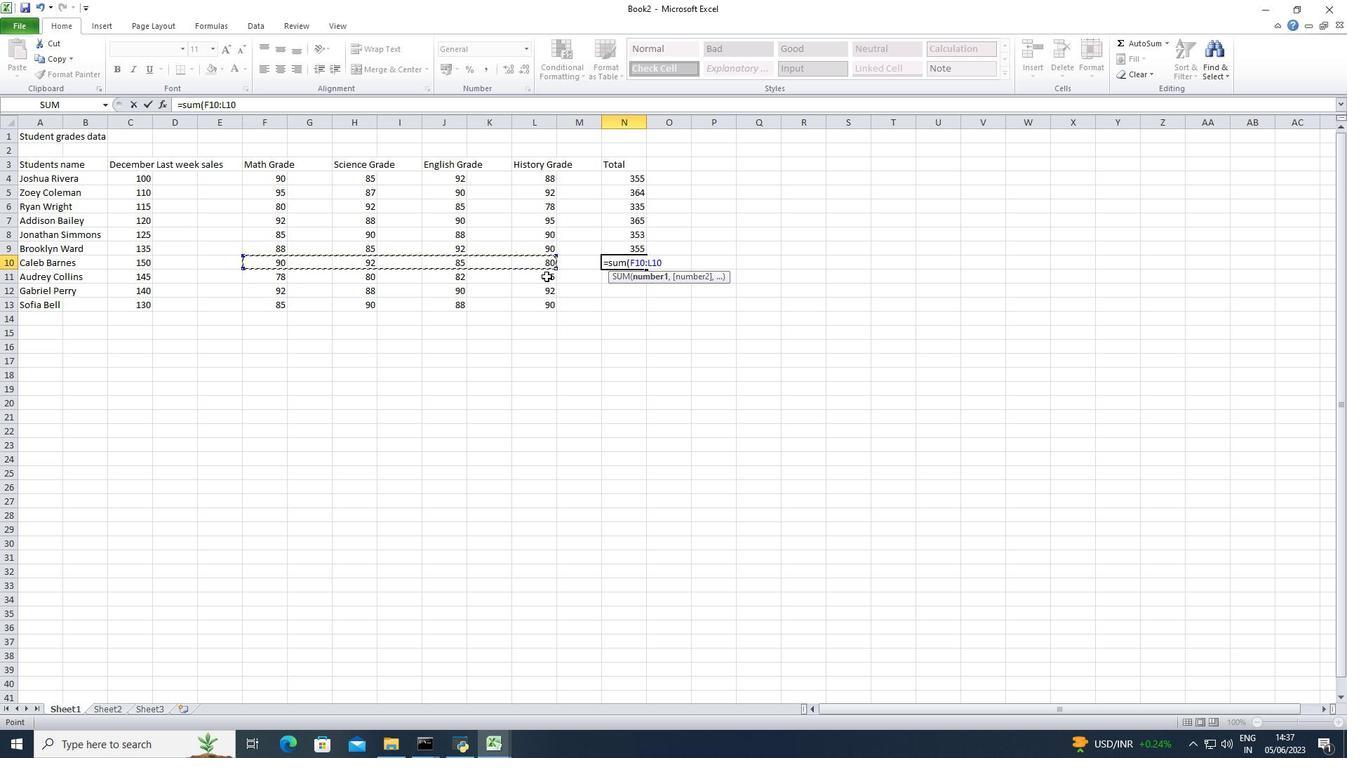 
Action: Key pressed <Key.enter>
Screenshot: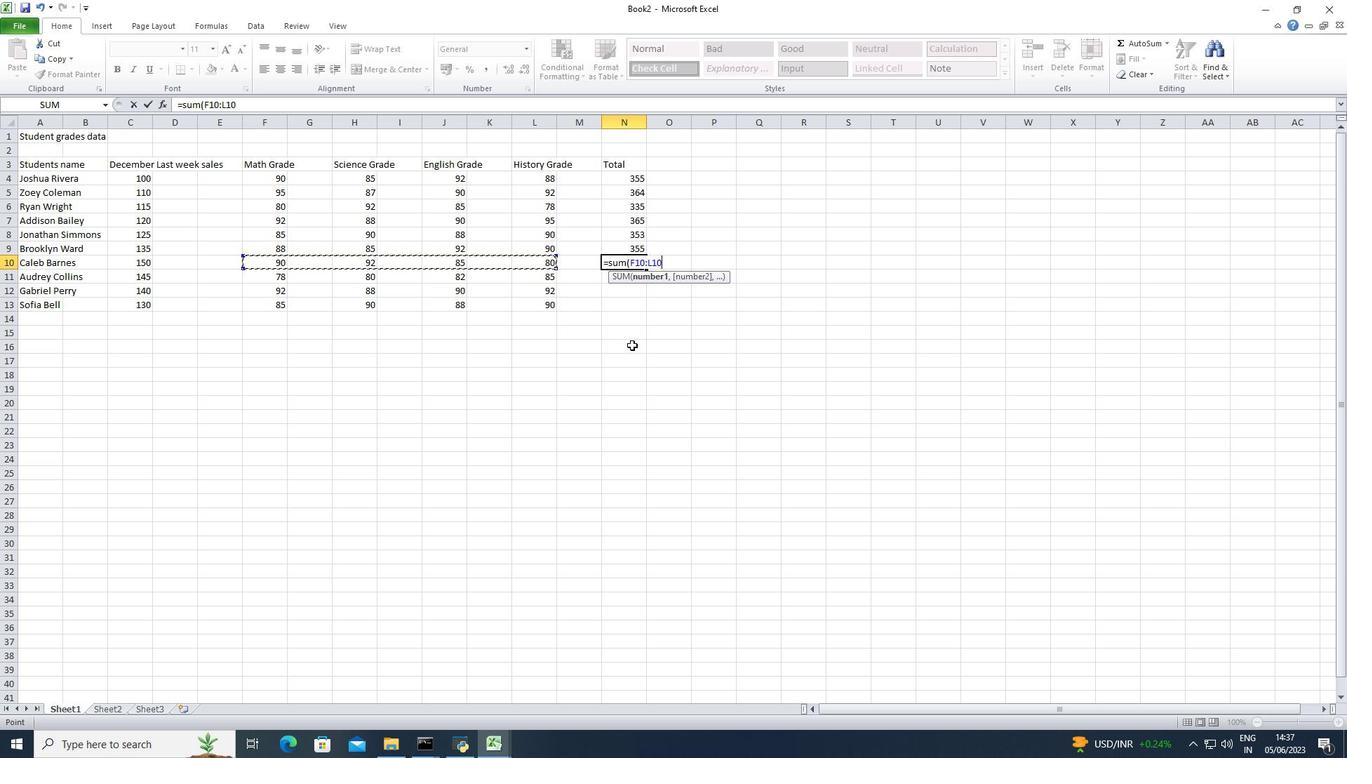 
Action: Mouse moved to (439, 267)
Screenshot: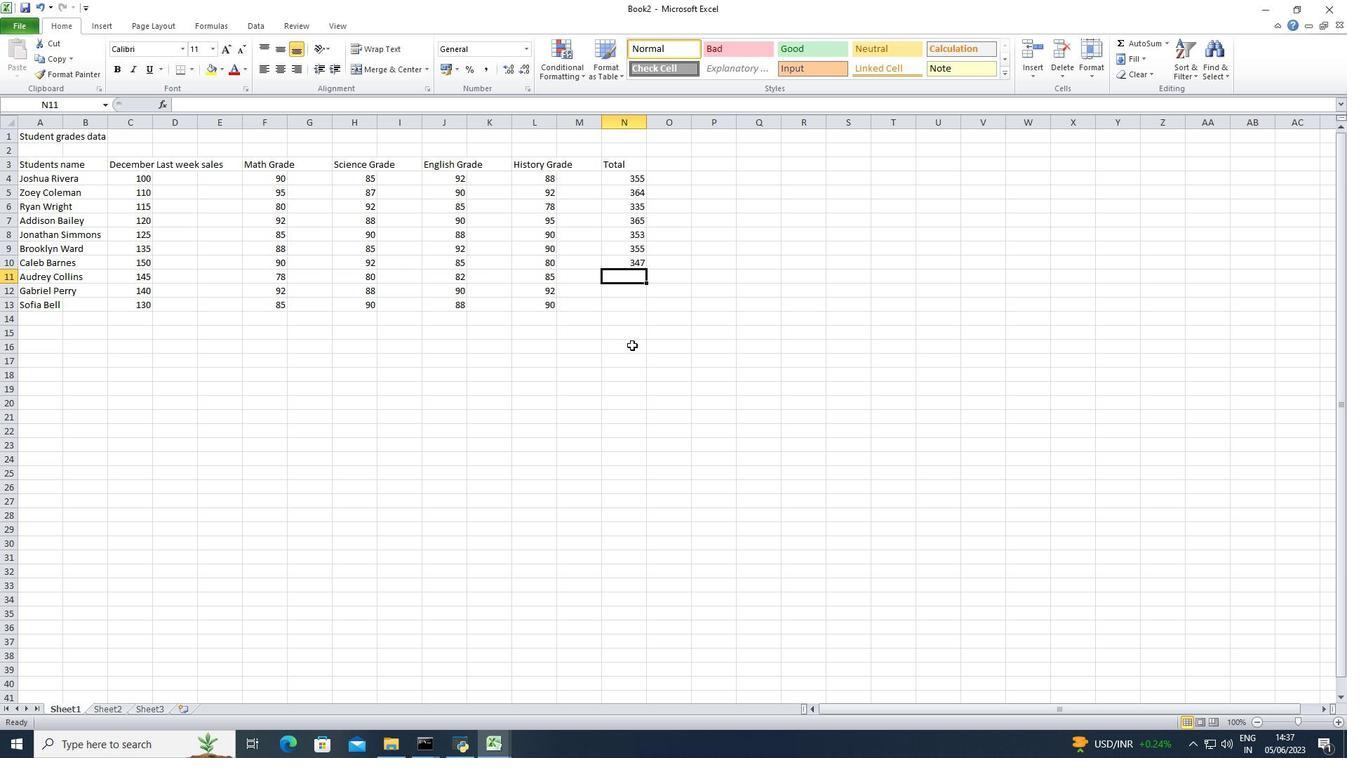 
Action: Key pressed =
Screenshot: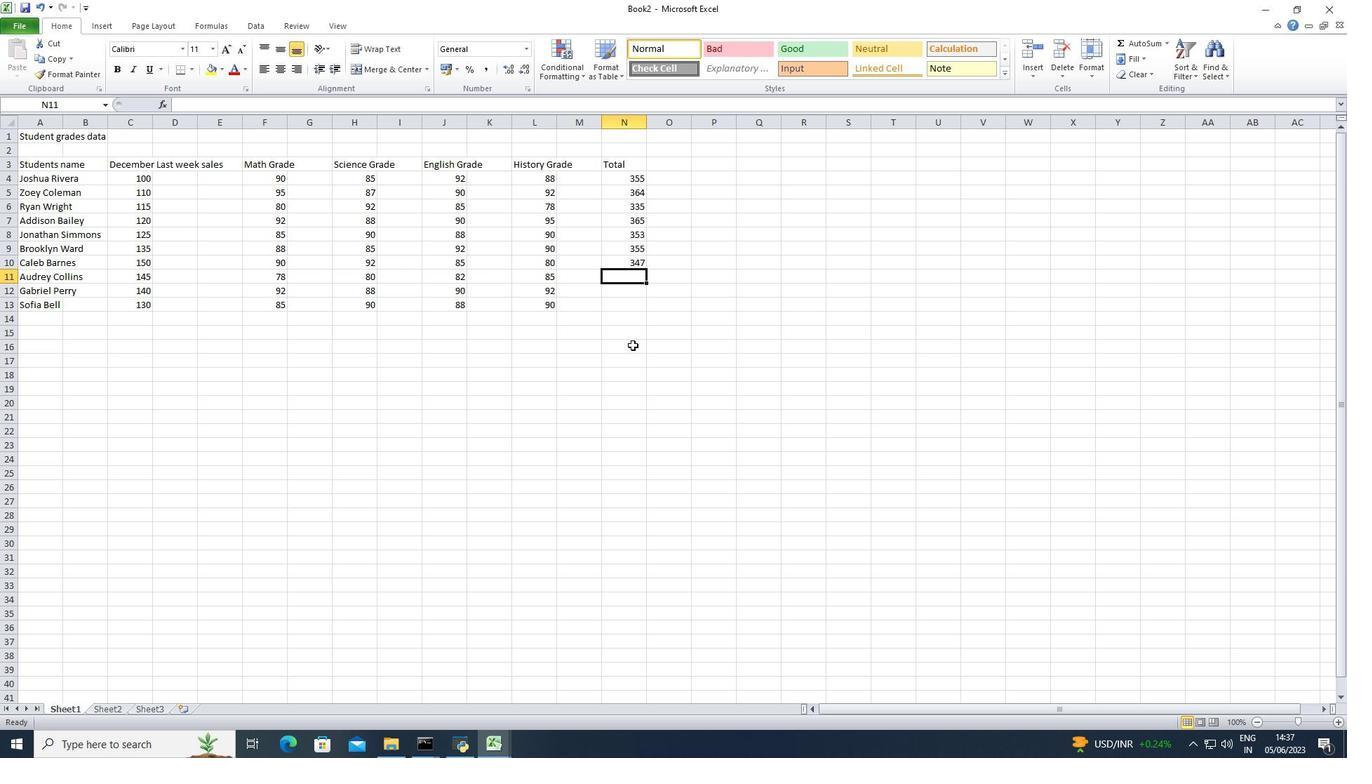 
Action: Mouse moved to (438, 267)
Screenshot: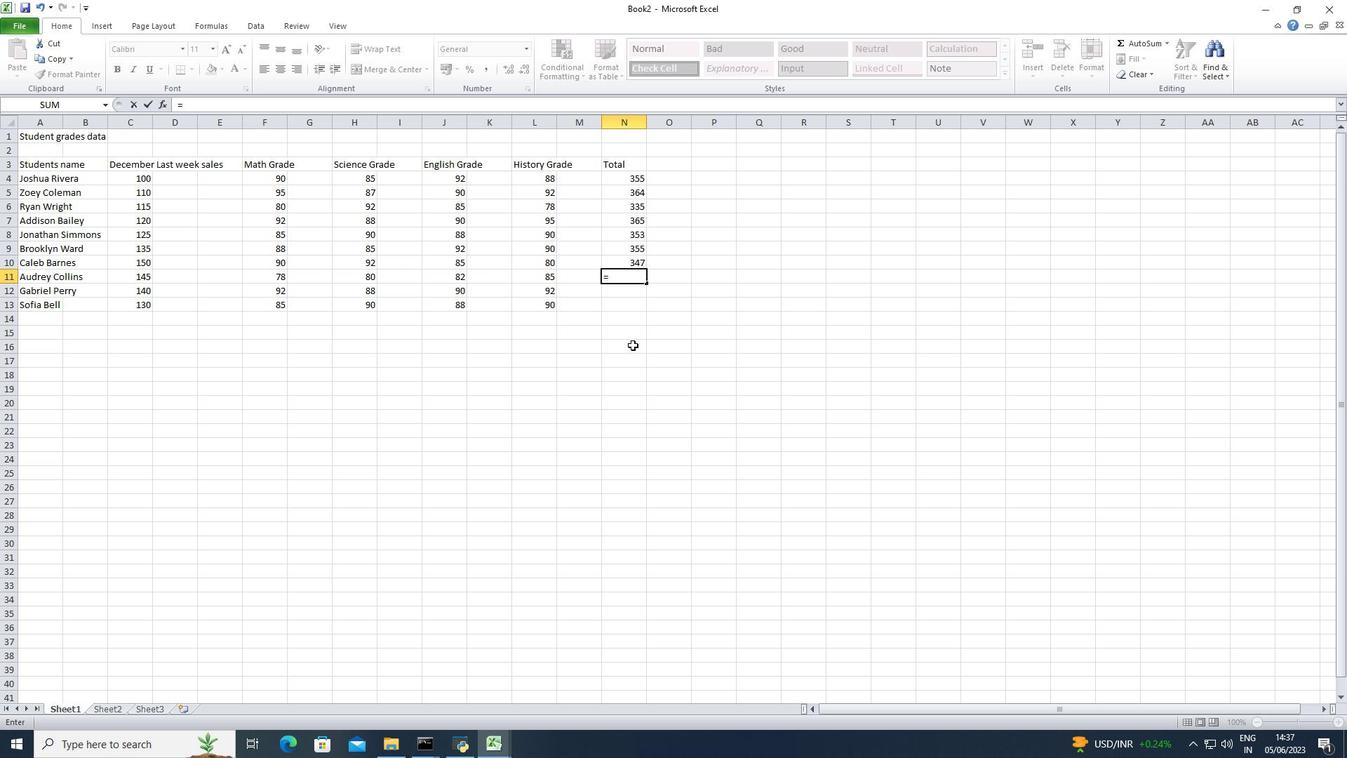 
Action: Key pressed sum<Key.shift><Key.shift><Key.shift><Key.shift><Key.shift>(
Screenshot: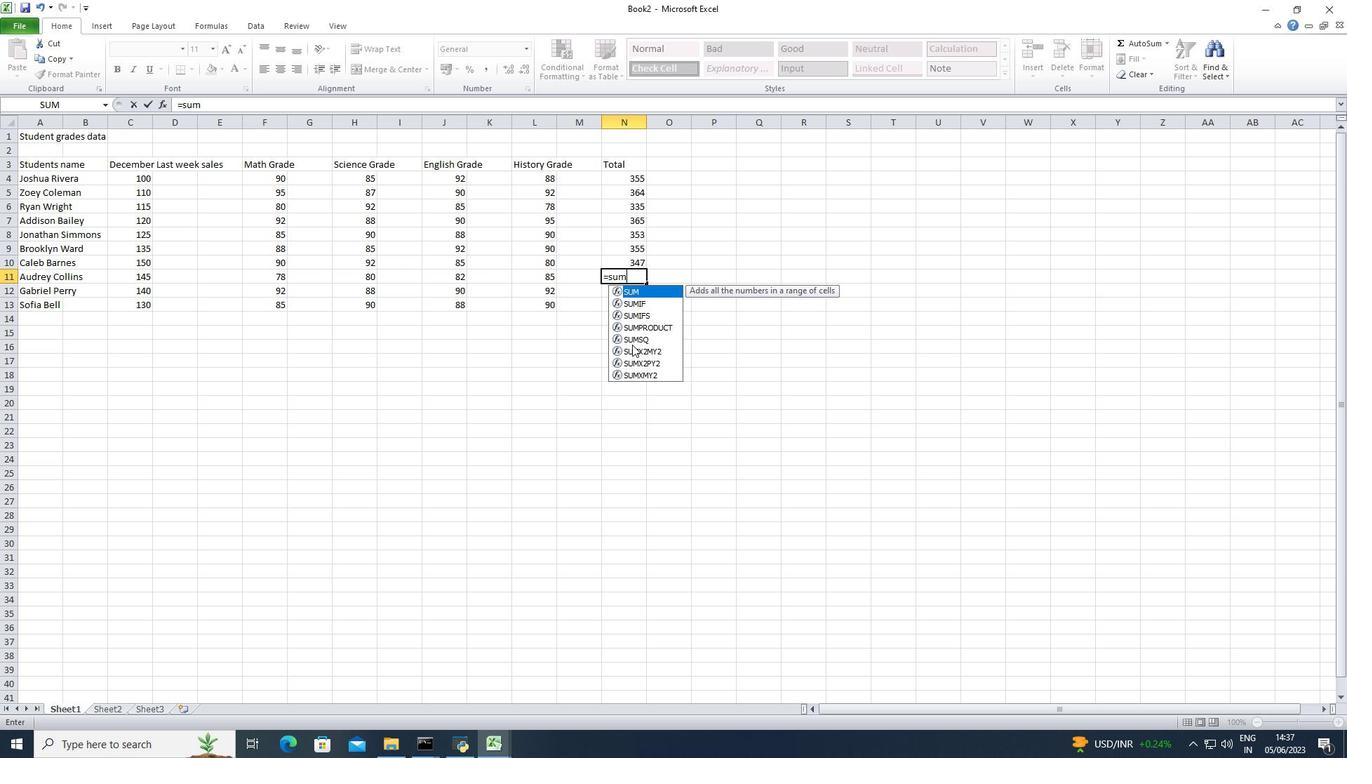
Action: Mouse moved to (282, 260)
Screenshot: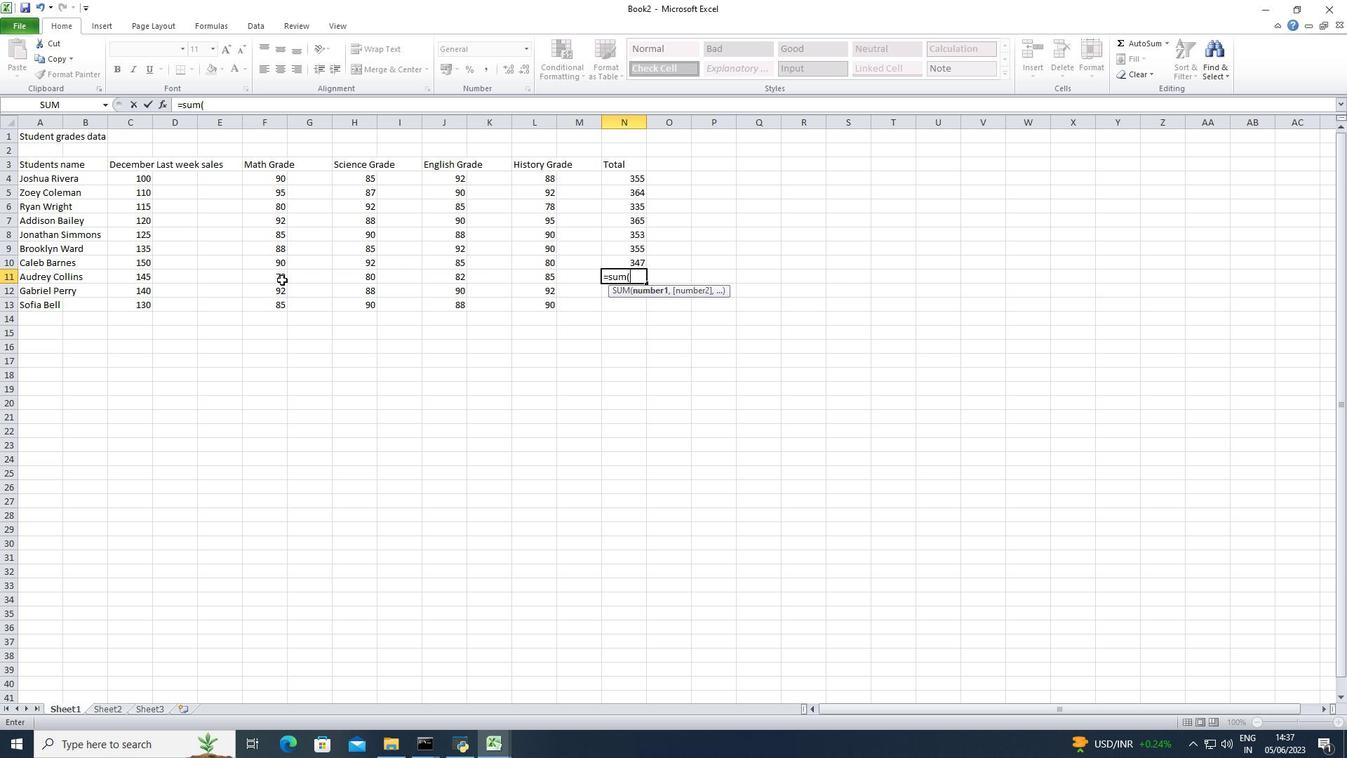 
Action: Mouse pressed left at (282, 260)
Screenshot: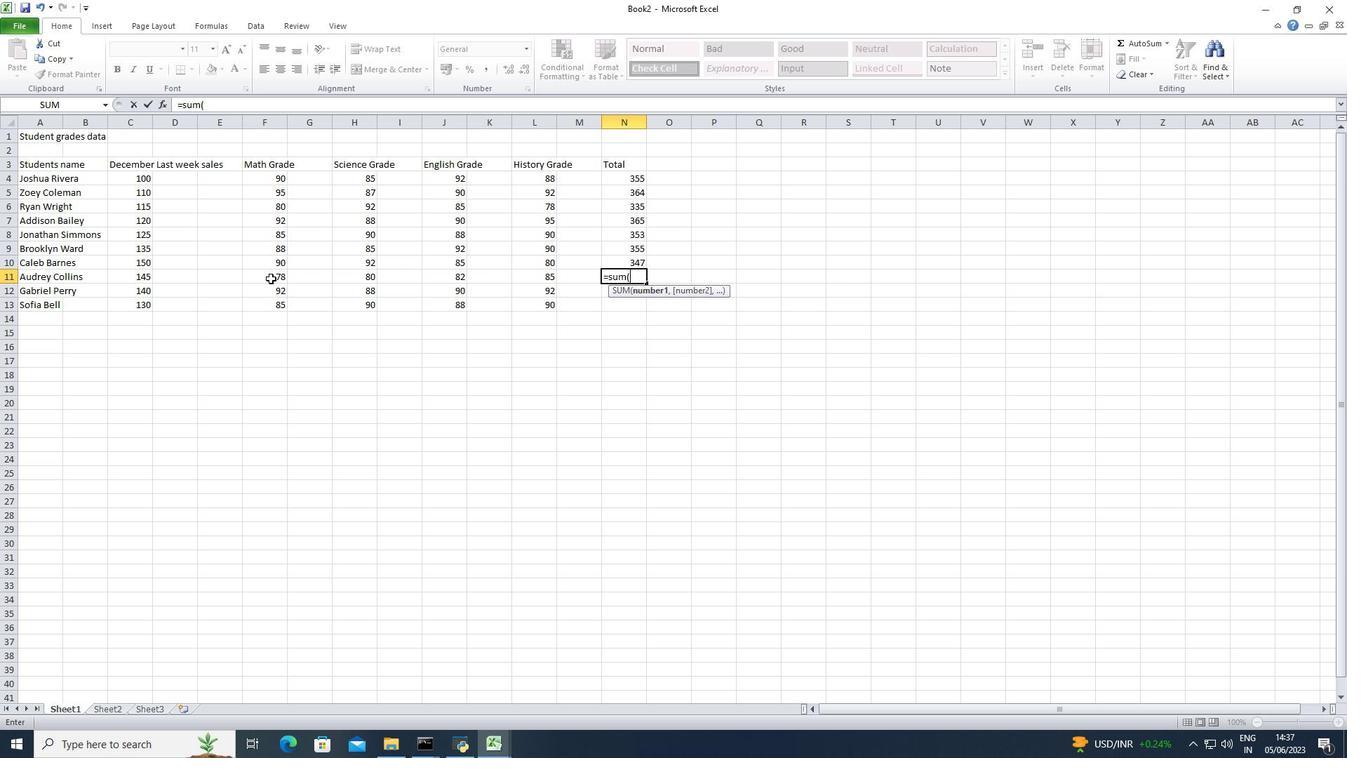 
Action: Mouse moved to (431, 262)
Screenshot: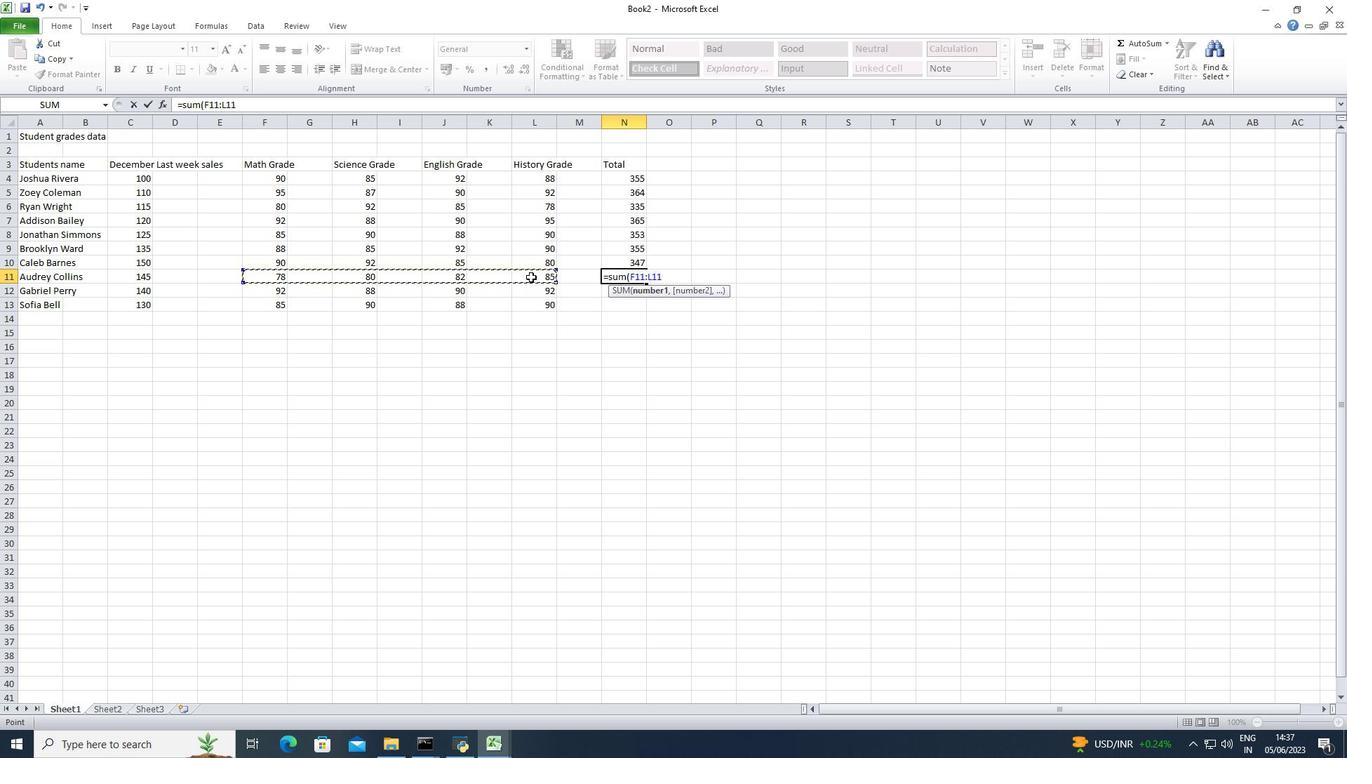
Action: Key pressed <Key.enter>=sum<Key.shift>(
Screenshot: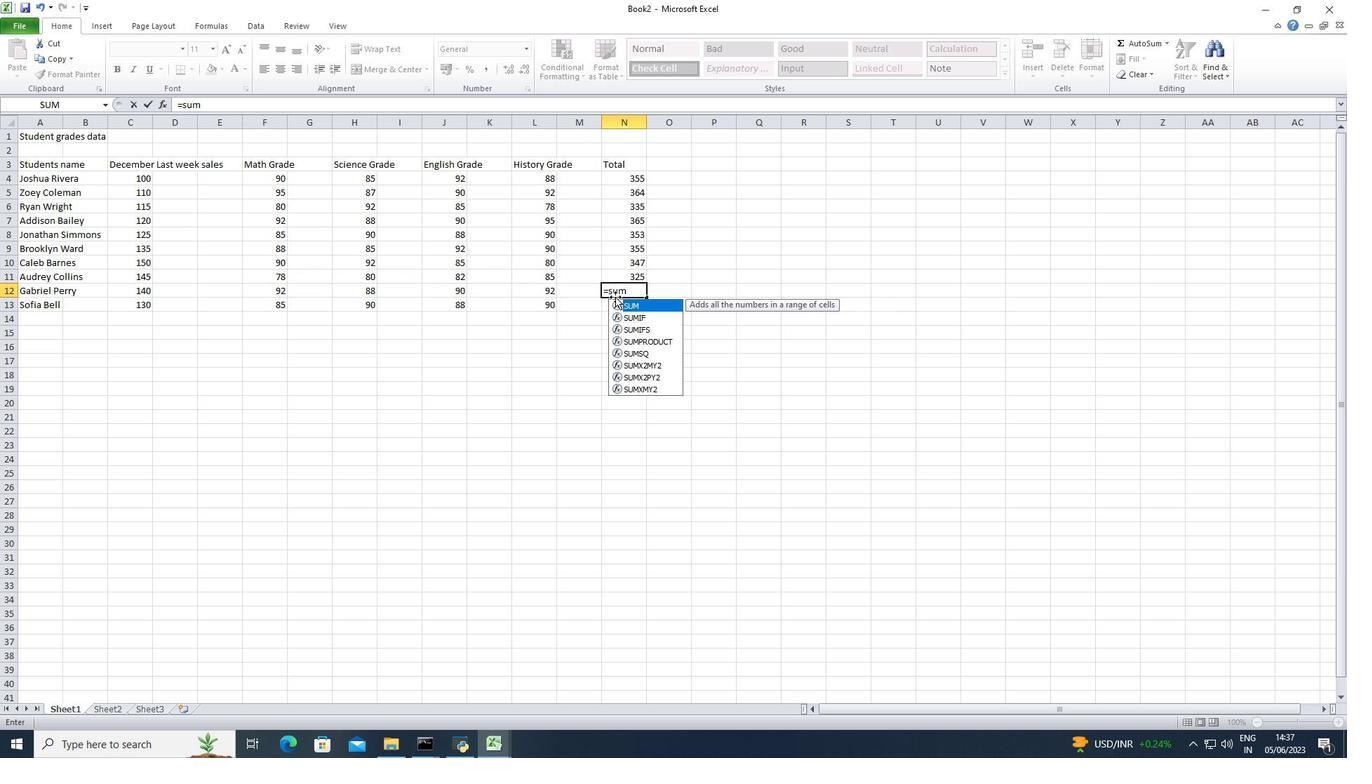 
Action: Mouse moved to (280, 261)
Screenshot: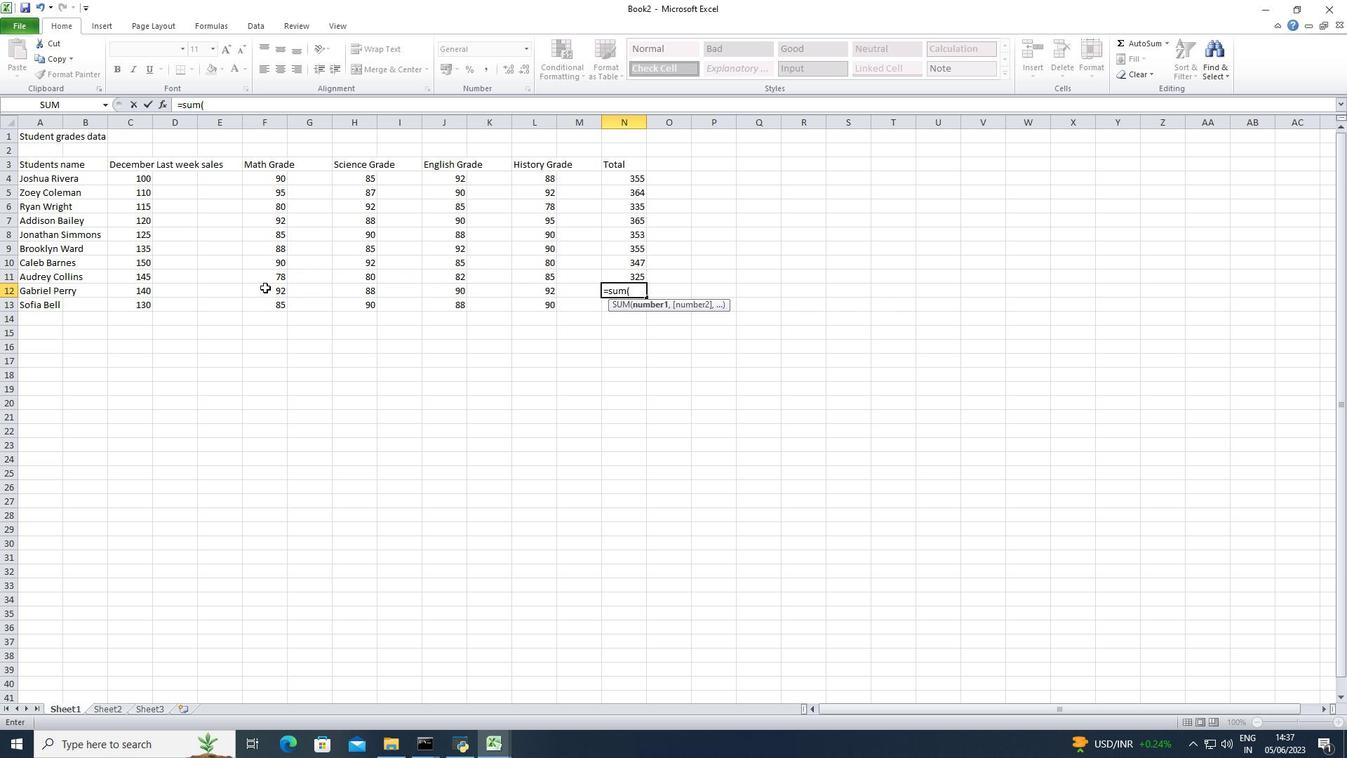 
Action: Mouse pressed left at (280, 261)
Screenshot: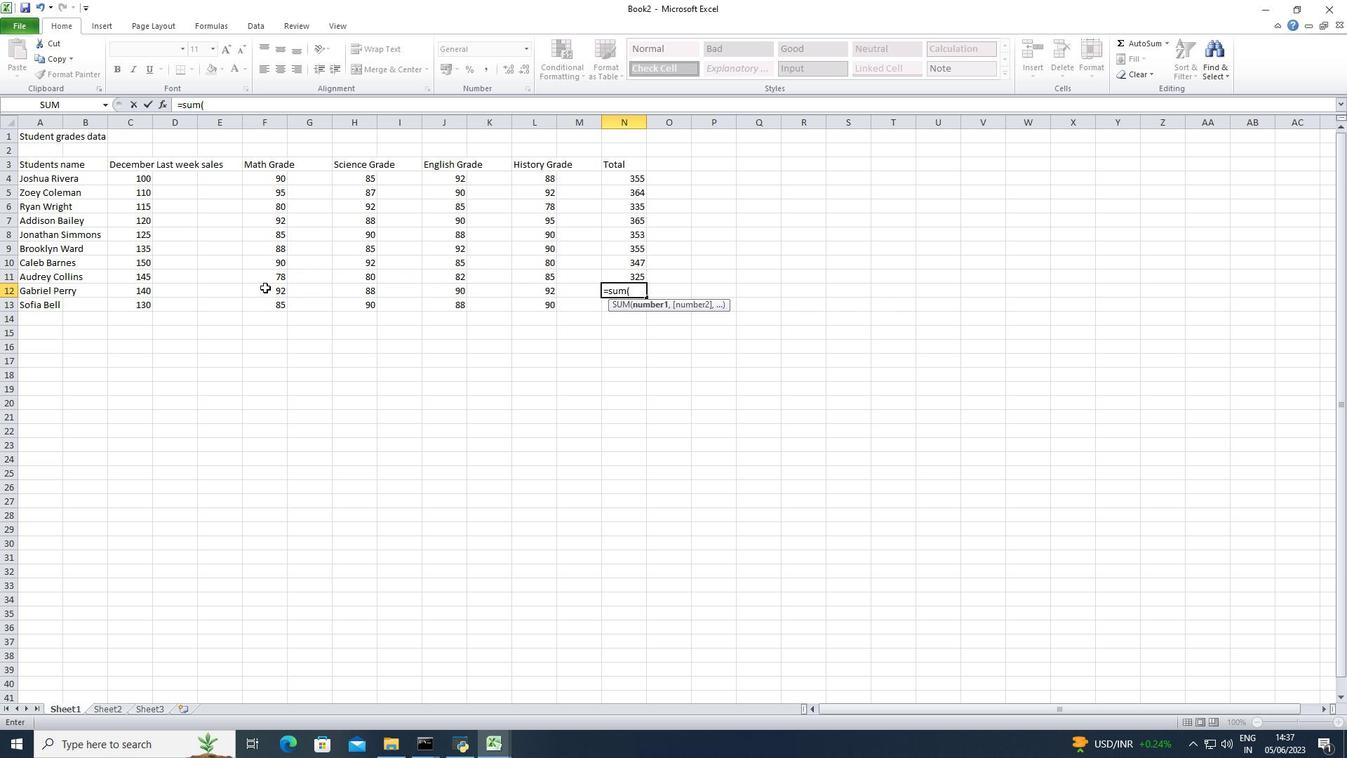 
Action: Mouse moved to (424, 263)
Screenshot: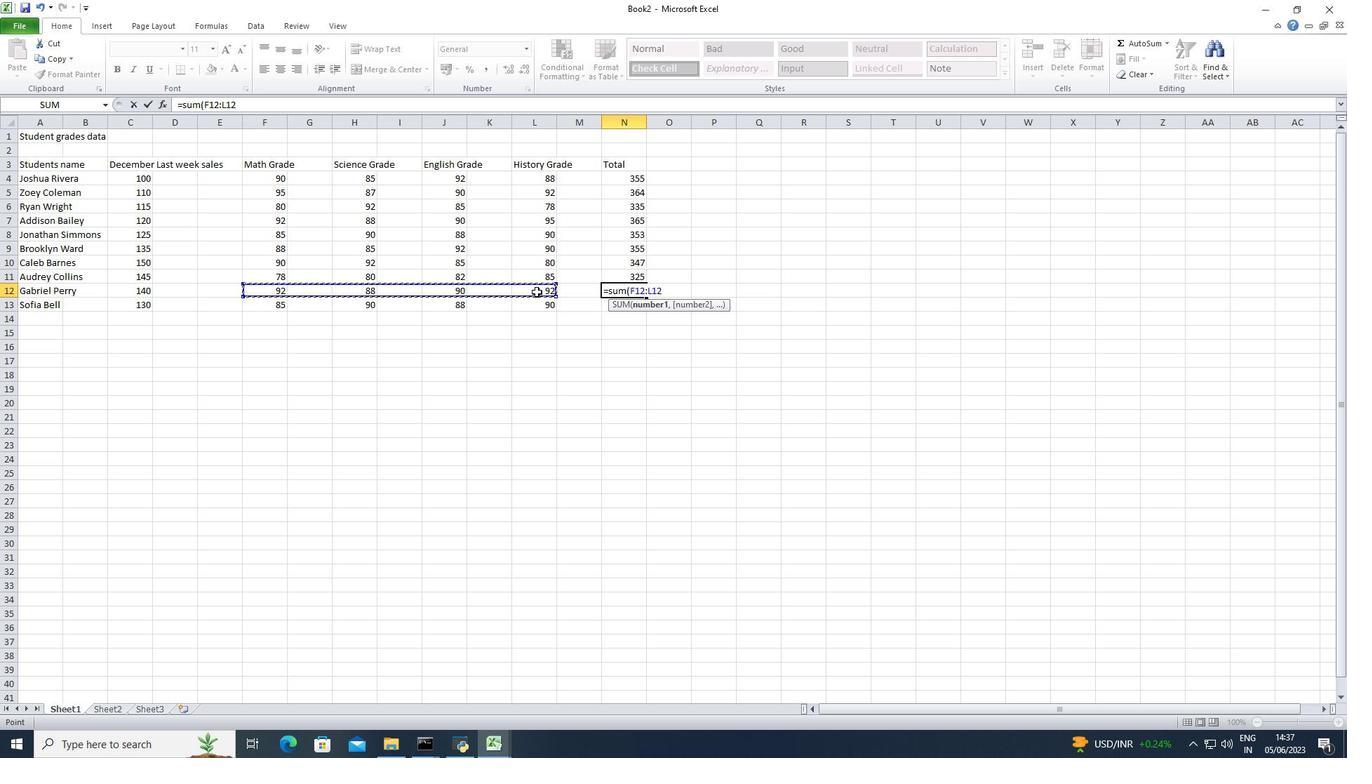 
Action: Key pressed <Key.enter>=sum<Key.shift><Key.shift>(
Screenshot: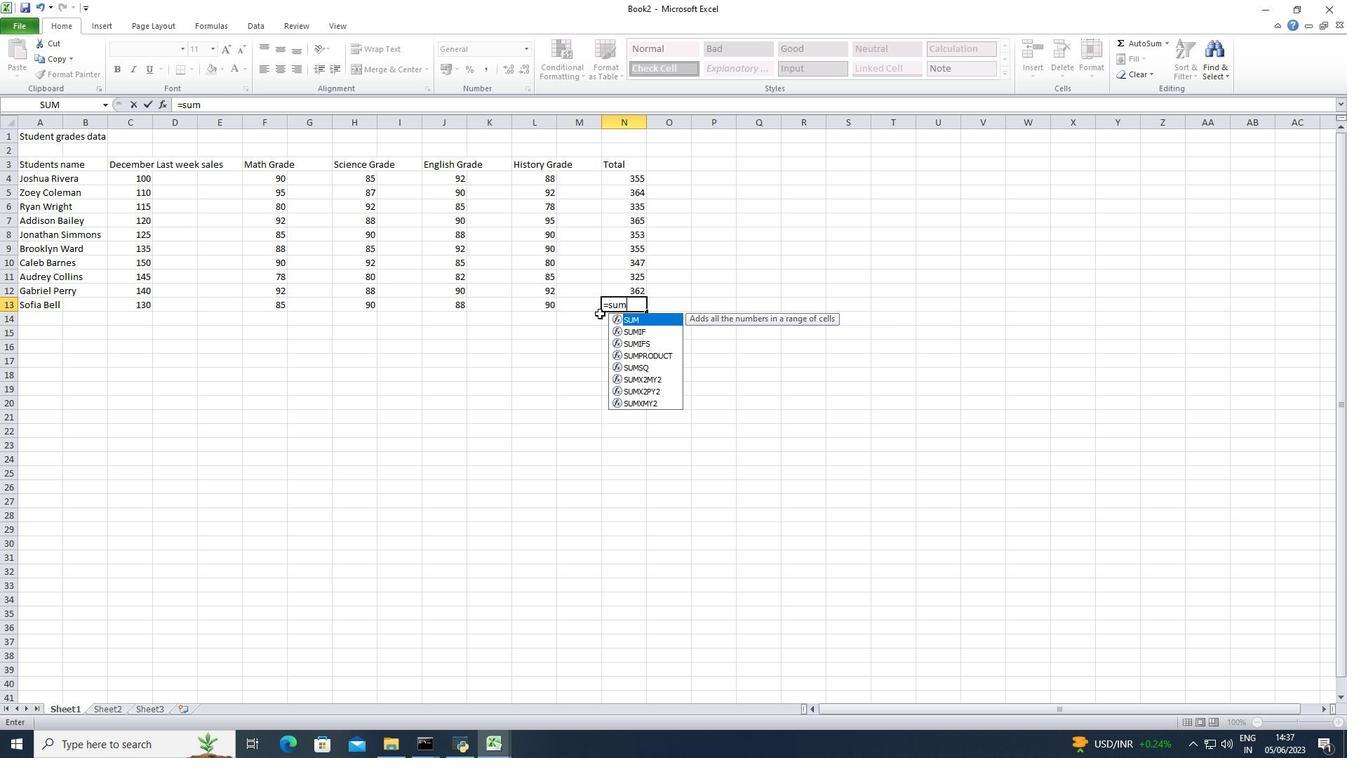 
Action: Mouse moved to (282, 263)
Screenshot: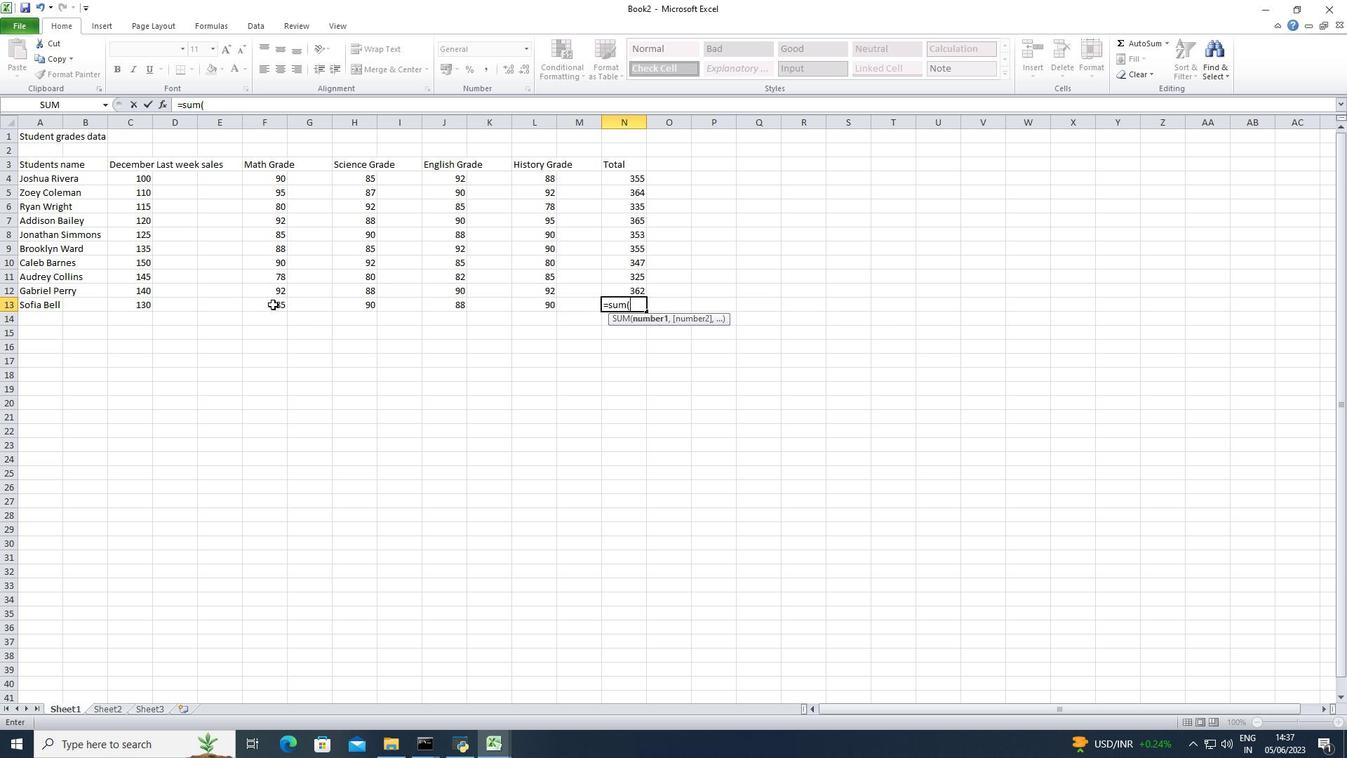 
Action: Mouse pressed left at (282, 263)
Screenshot: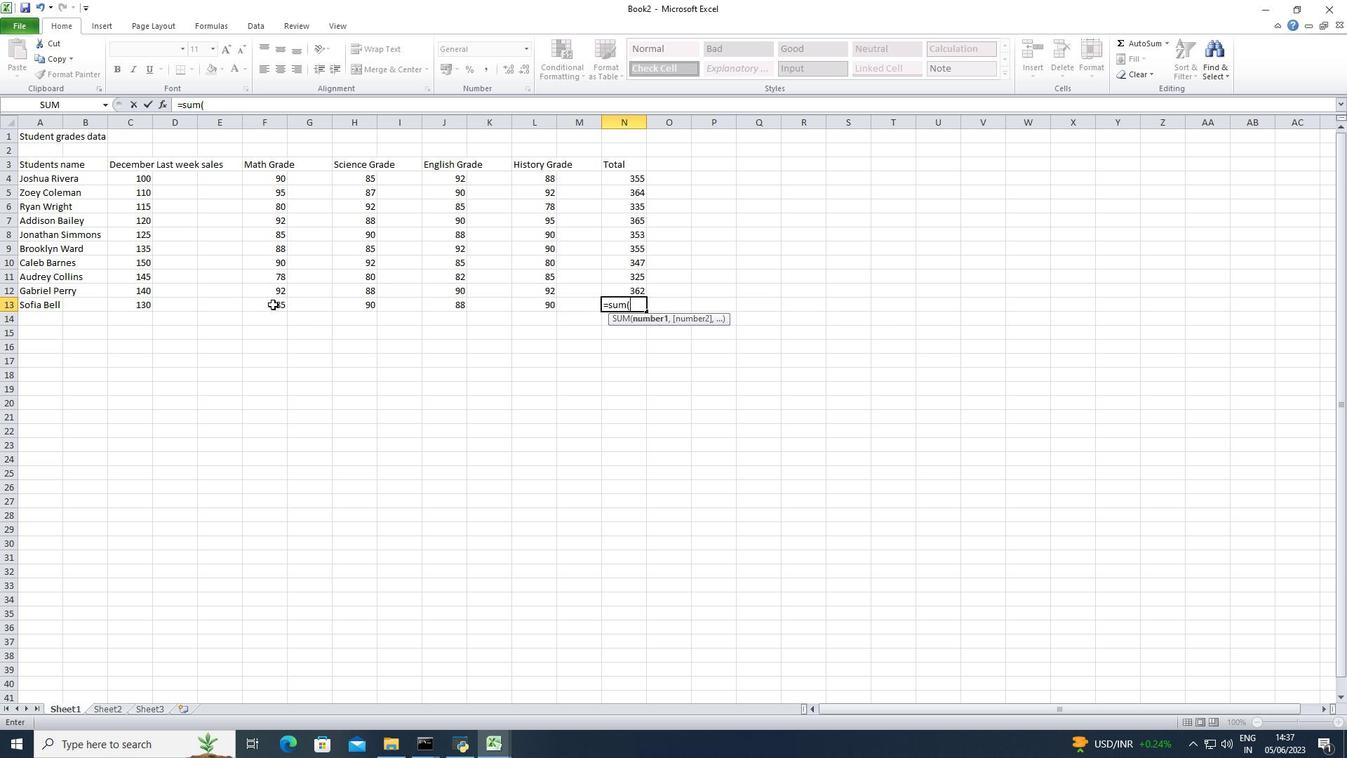 
Action: Mouse moved to (401, 270)
Screenshot: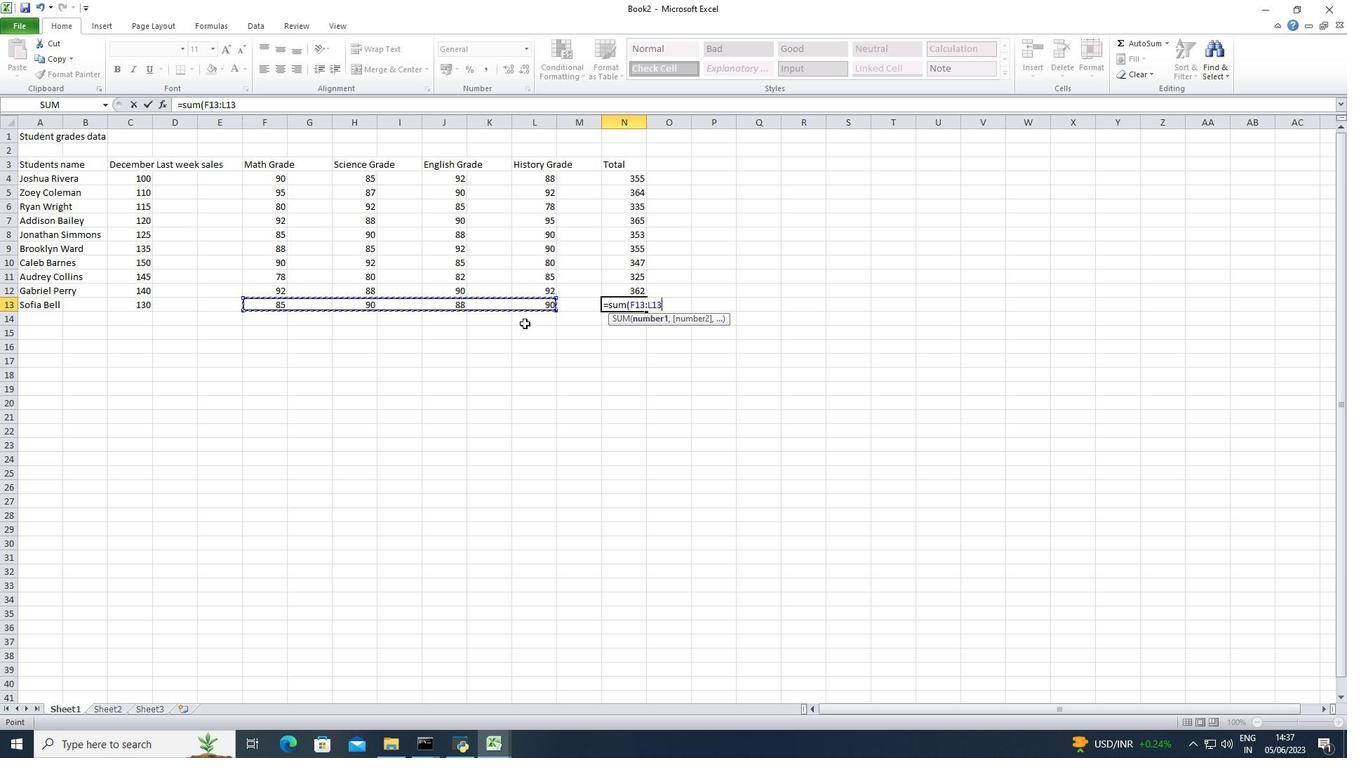 
Action: Key pressed <Key.enter>ctrl+S<Key.shift>Evaluation<Key.shift>Sales<Key.shift>Targets-<Key.backspace><Key.shift>)<Key.backspace><Key.shift>_2022<Key.enter>ctrl+S
Screenshot: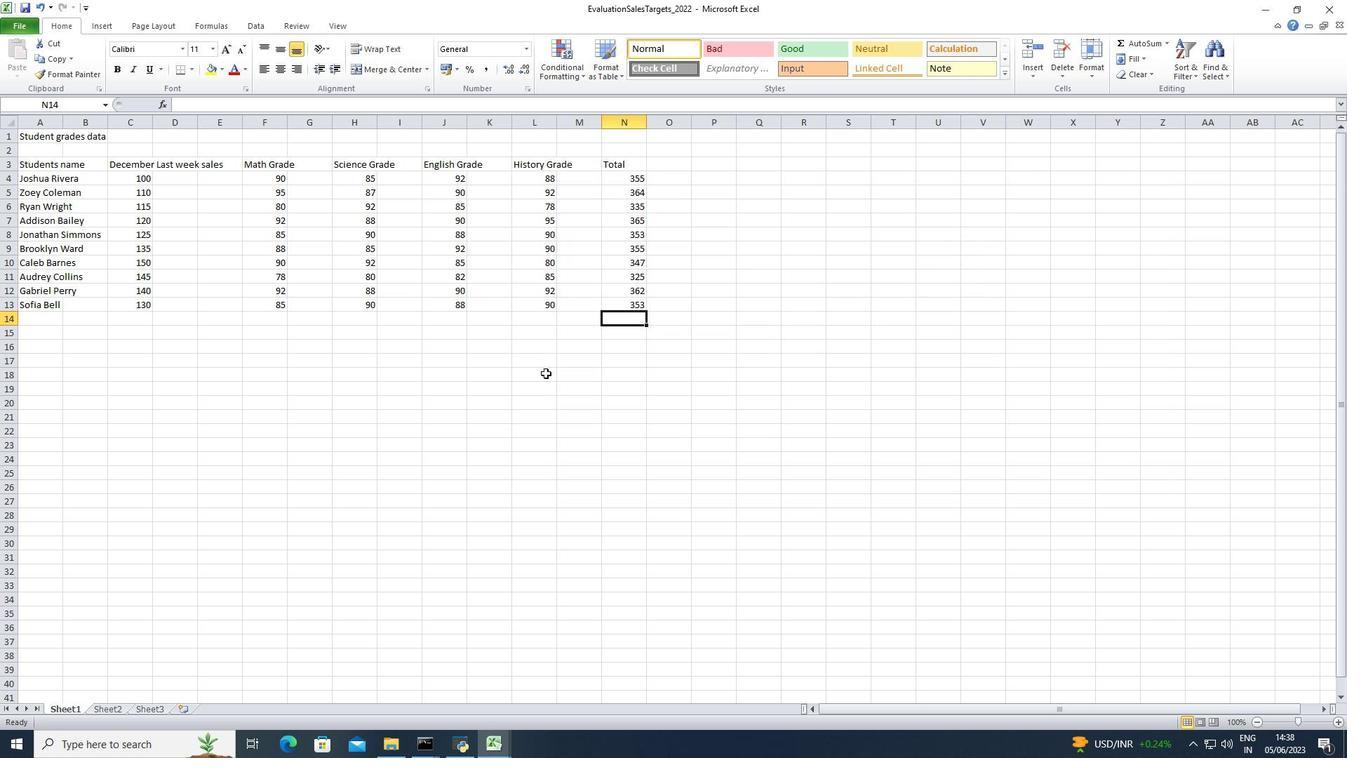 
